 Task: Research Airbnb properties in Umm Salal Muammad, Qatar from 12th December, 2023 to 16th December, 2023 for 8 adults.8 bedrooms having 8 beds and 8 bathrooms. Property type can be house. Amenities needed are: wifi, TV, free parkinig on premises, gym, breakfast. Booking option can be shelf check-in. Look for 4 properties as per requirement.
Action: Mouse moved to (306, 130)
Screenshot: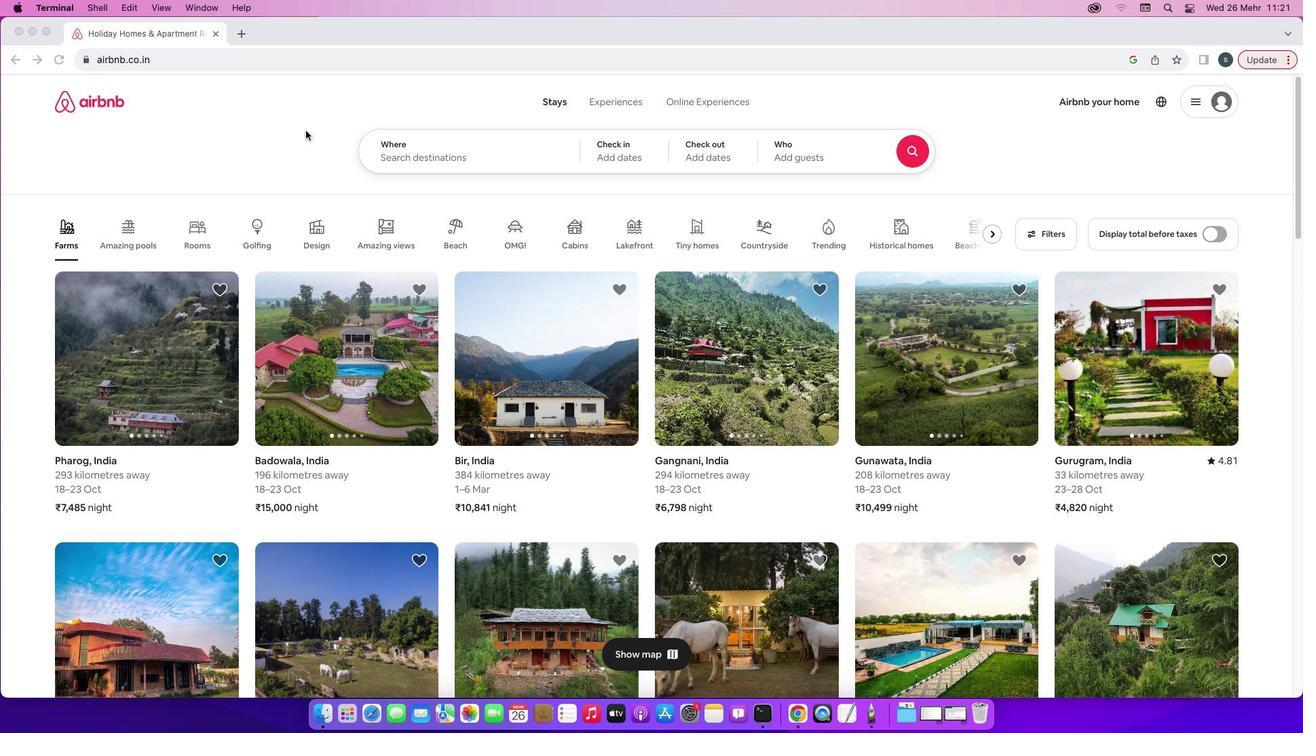 
Action: Mouse pressed left at (306, 130)
Screenshot: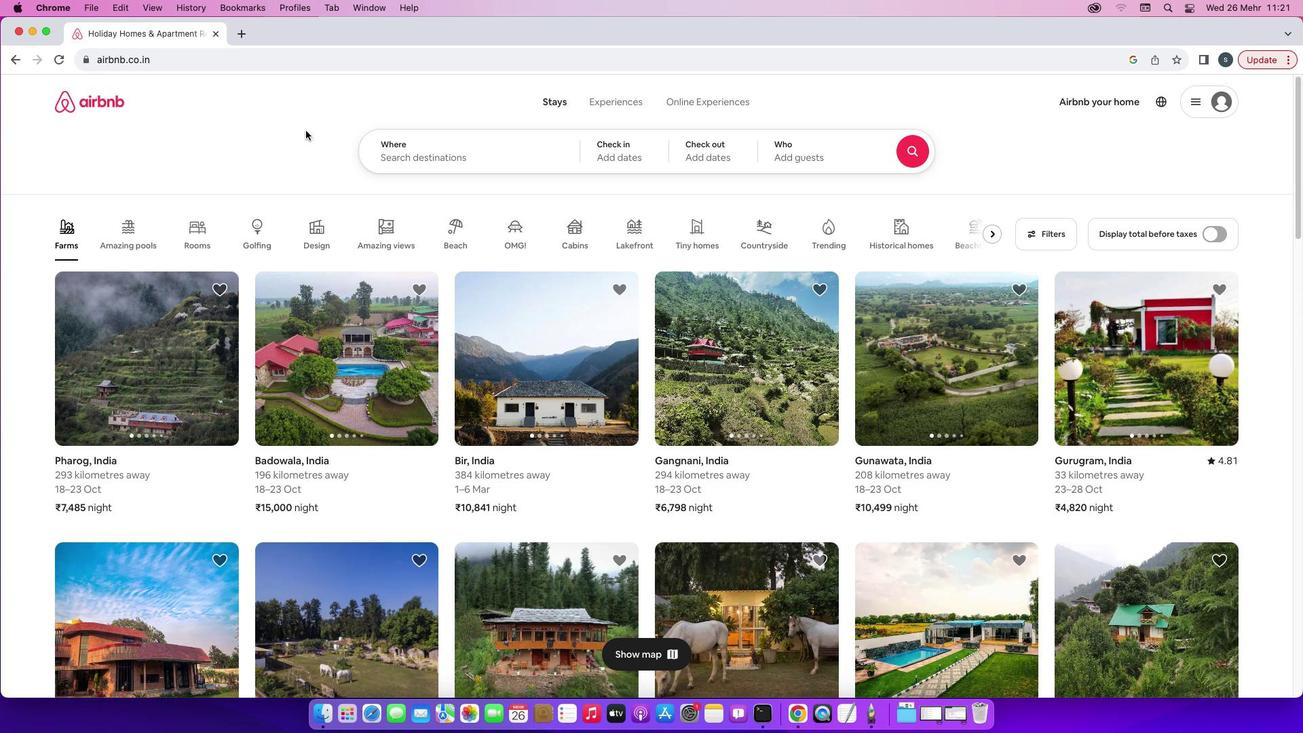
Action: Mouse moved to (445, 163)
Screenshot: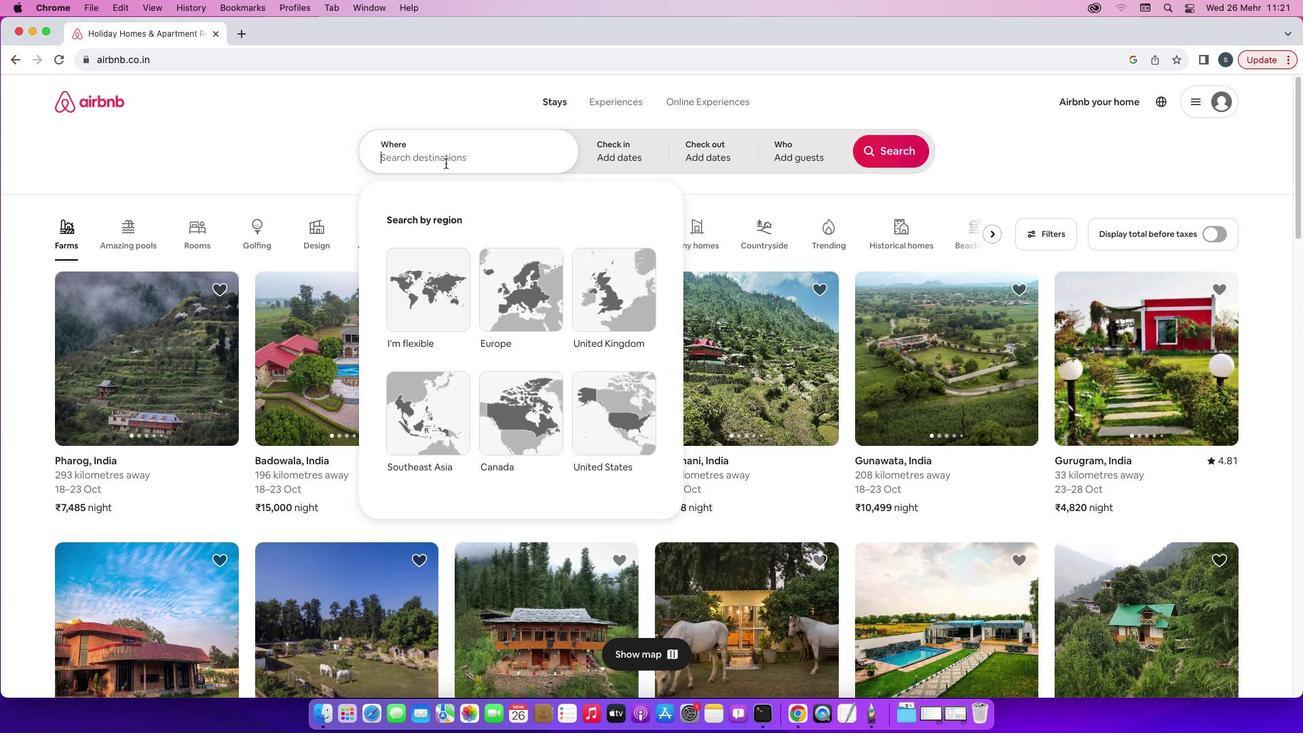 
Action: Mouse pressed left at (445, 163)
Screenshot: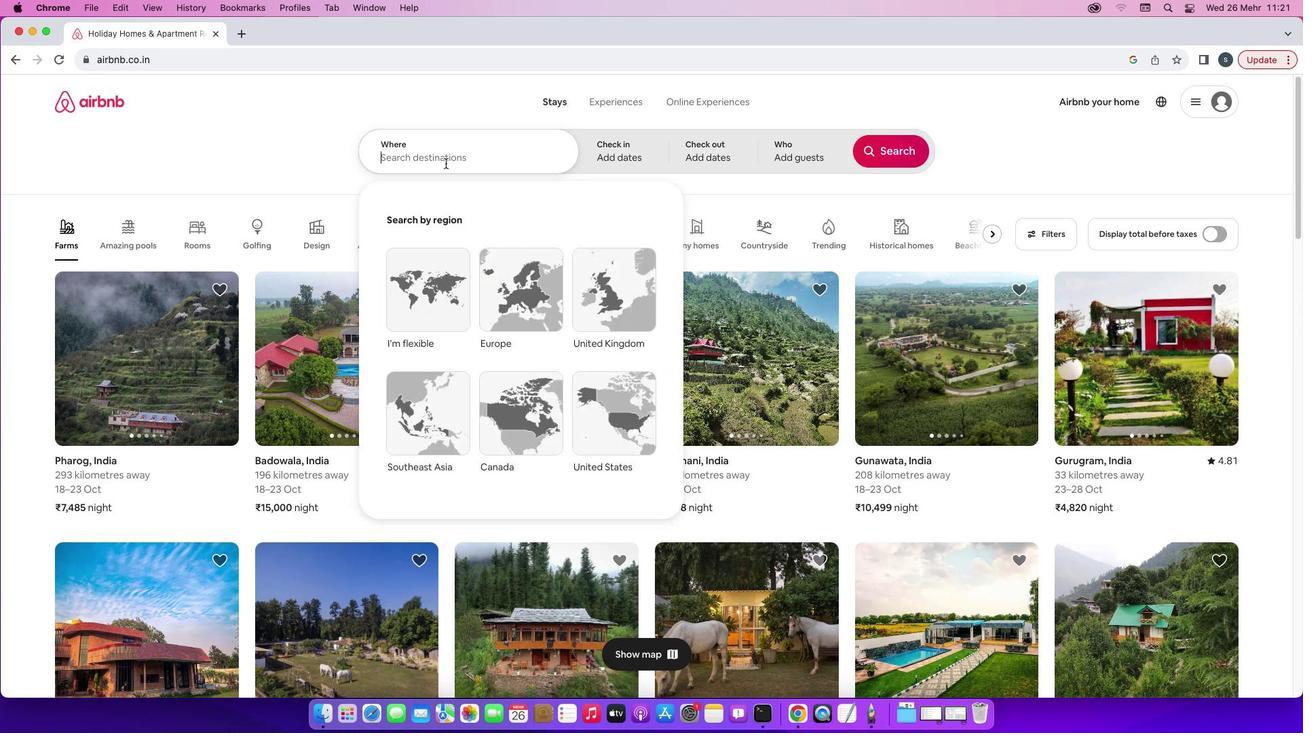 
Action: Mouse moved to (449, 161)
Screenshot: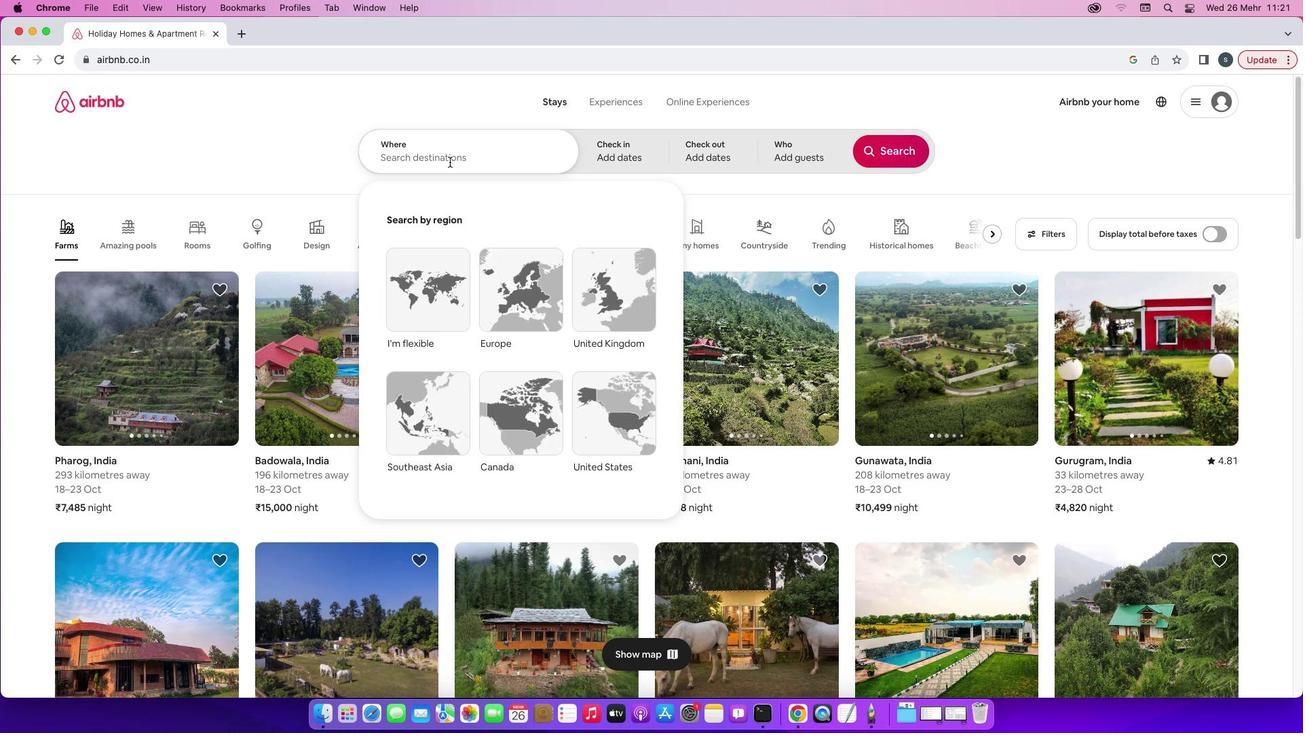
Action: Key pressed 'U'Key.caps_lock'm''m'Key.spaceKey.caps_lock'S'Key.caps_lock'a''l''a''l'Key.spaceKey.caps_lock'M'Key.caps_lock'u''/'Key.backspace'/'Key.backspaceKey.cmd_r'/'
Screenshot: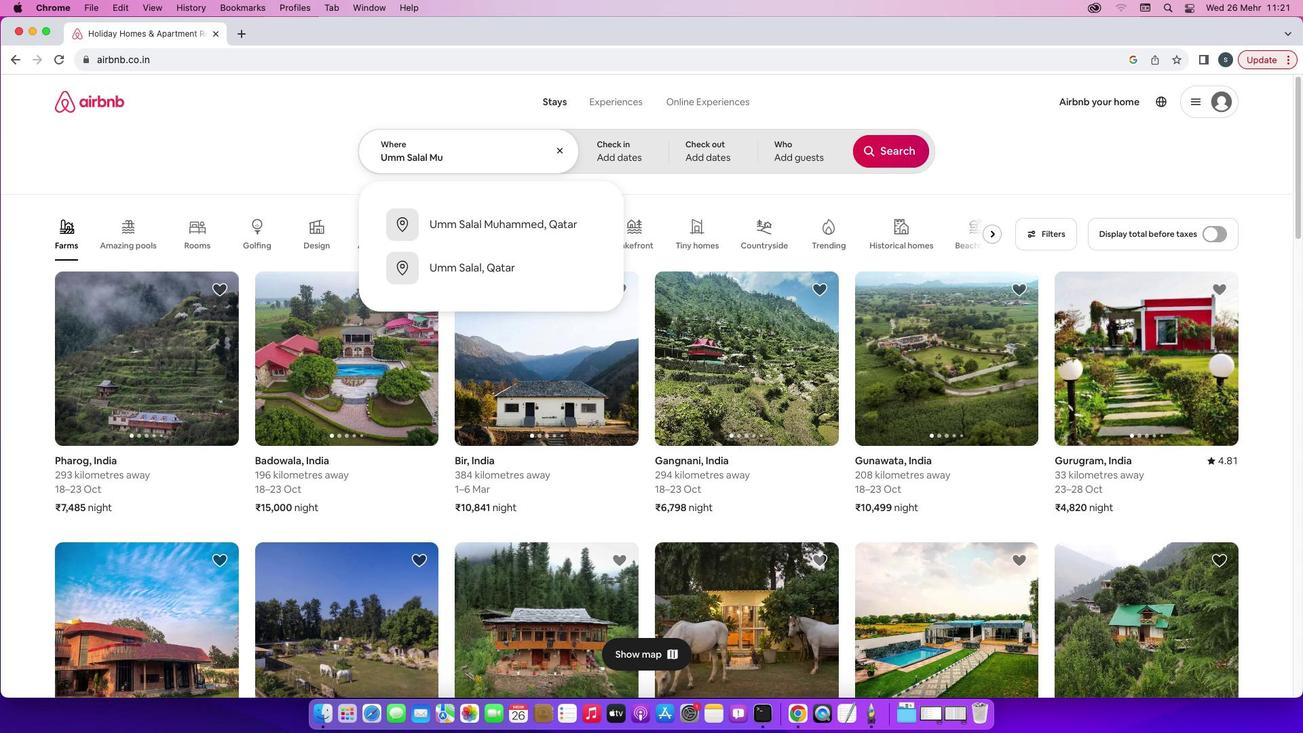 
Action: Mouse moved to (457, 165)
Screenshot: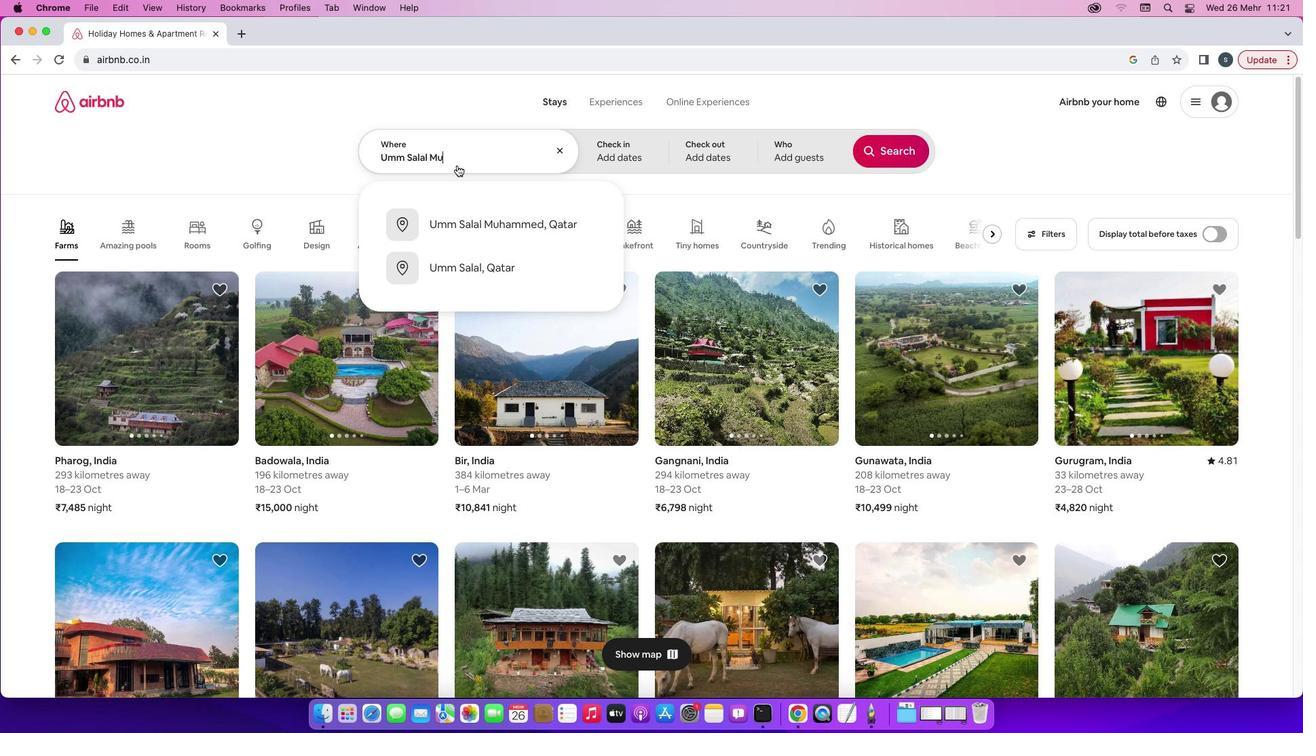 
Action: Key pressed Key.space
Screenshot: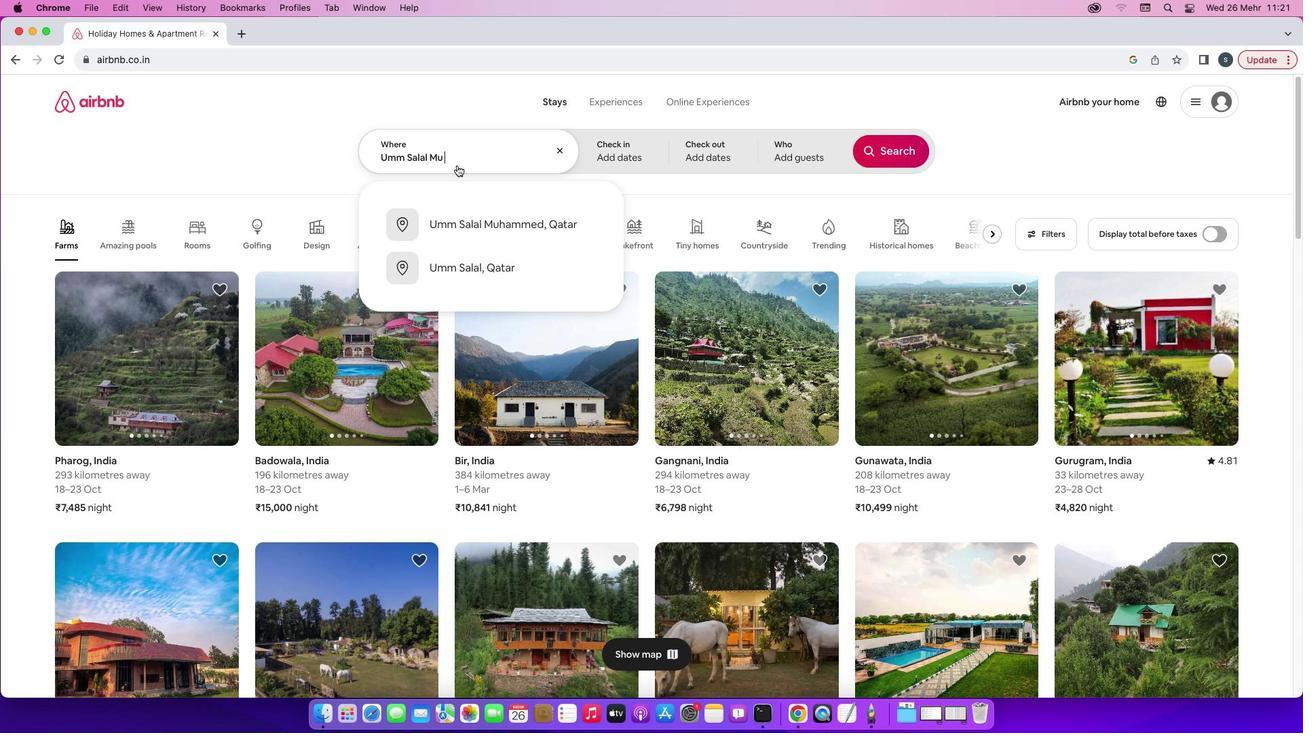 
Action: Mouse moved to (457, 165)
Screenshot: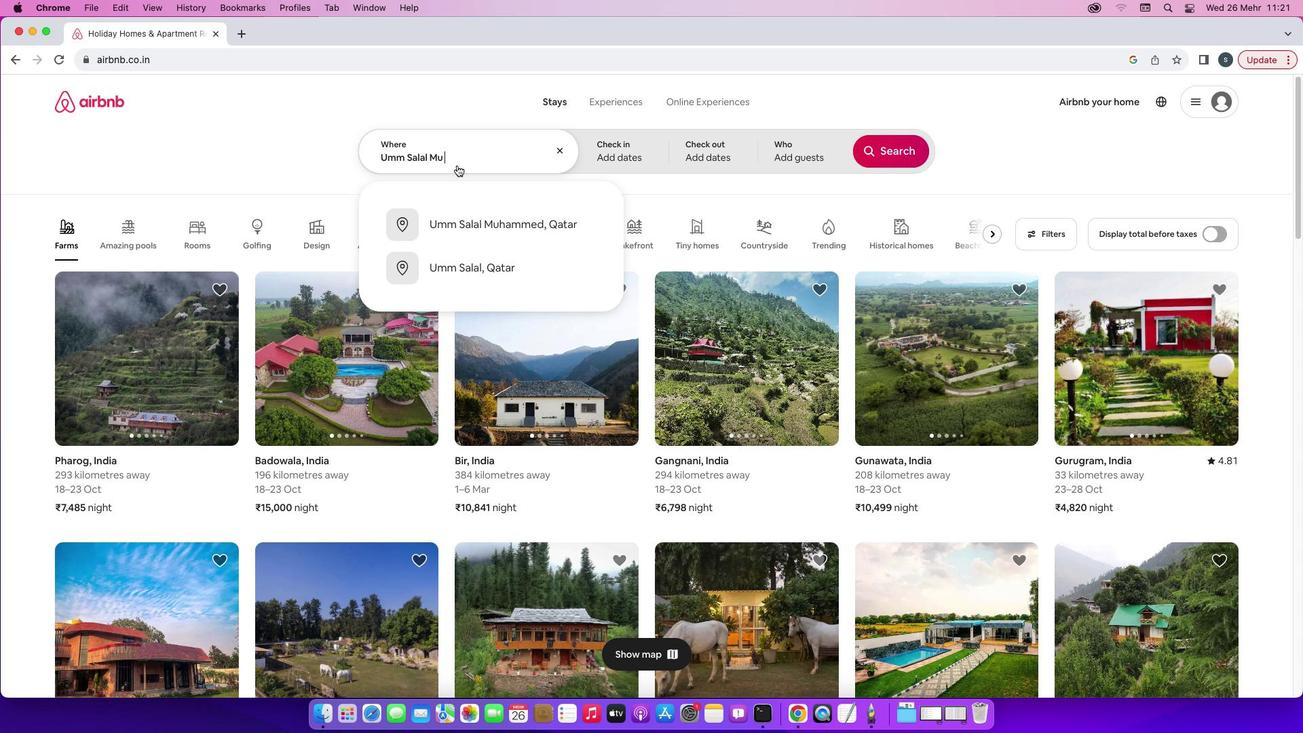 
Action: Key pressed 'a''m''m''a''d'','Key.caps_lock'Q'Key.caps_lock'a''t''a''r'
Screenshot: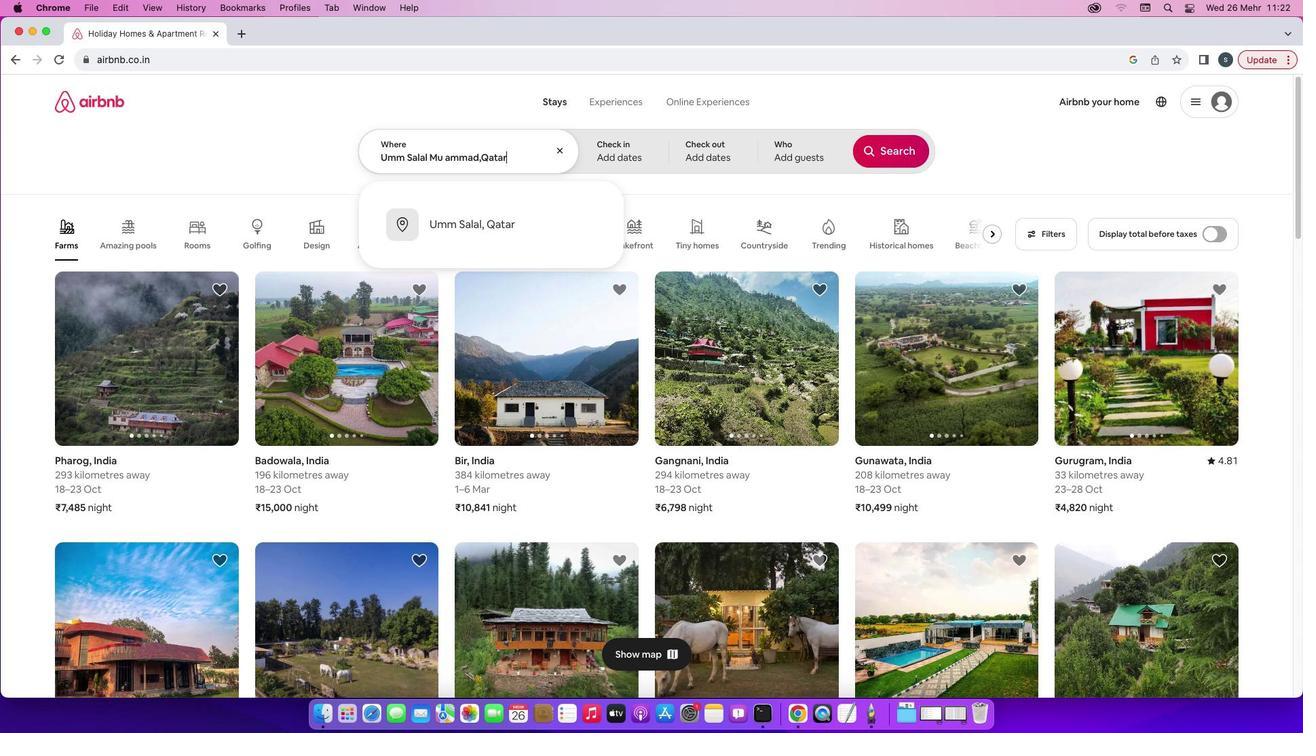 
Action: Mouse moved to (450, 223)
Screenshot: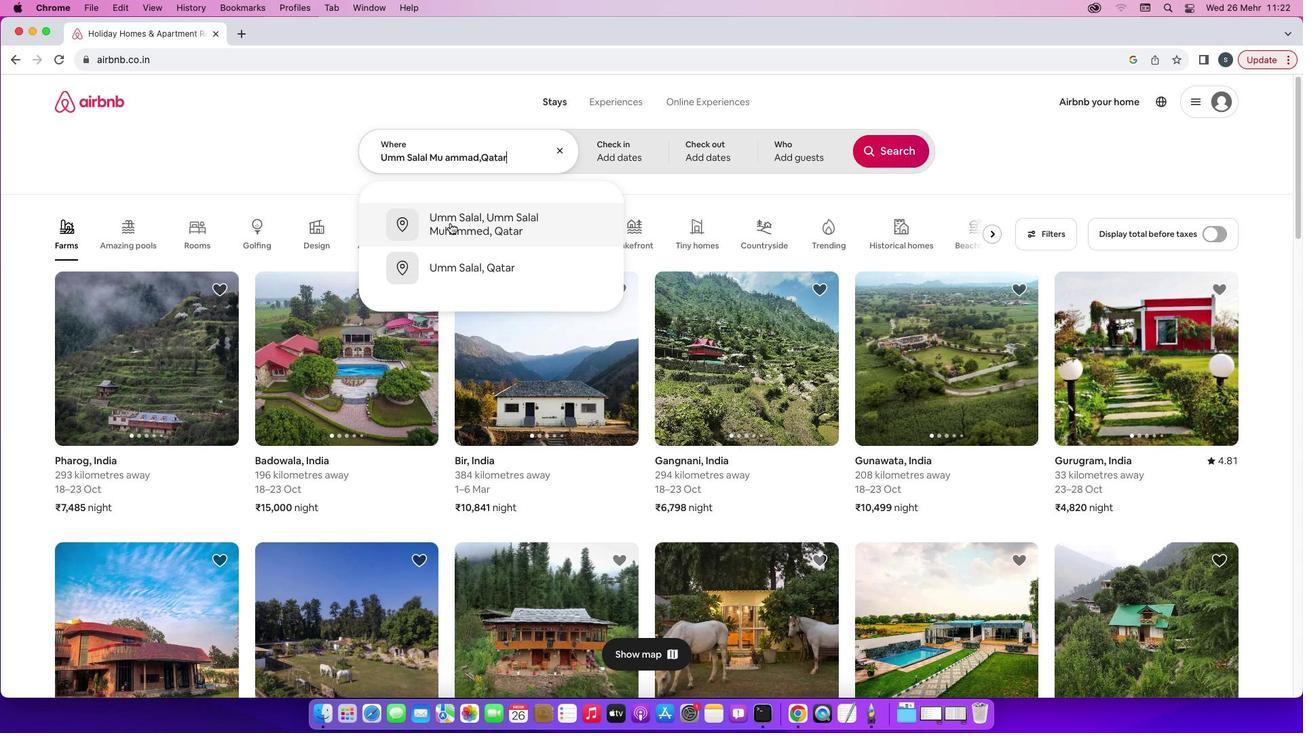 
Action: Mouse pressed left at (450, 223)
Screenshot: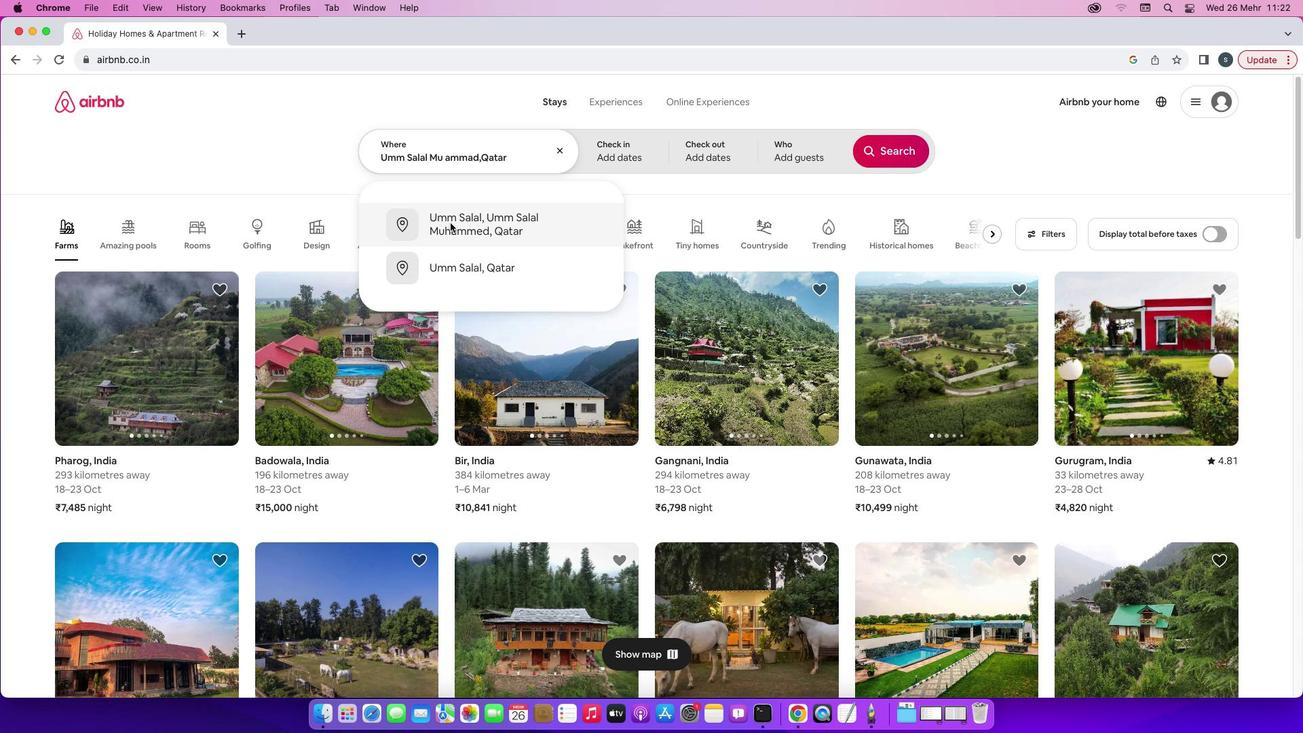 
Action: Mouse moved to (886, 258)
Screenshot: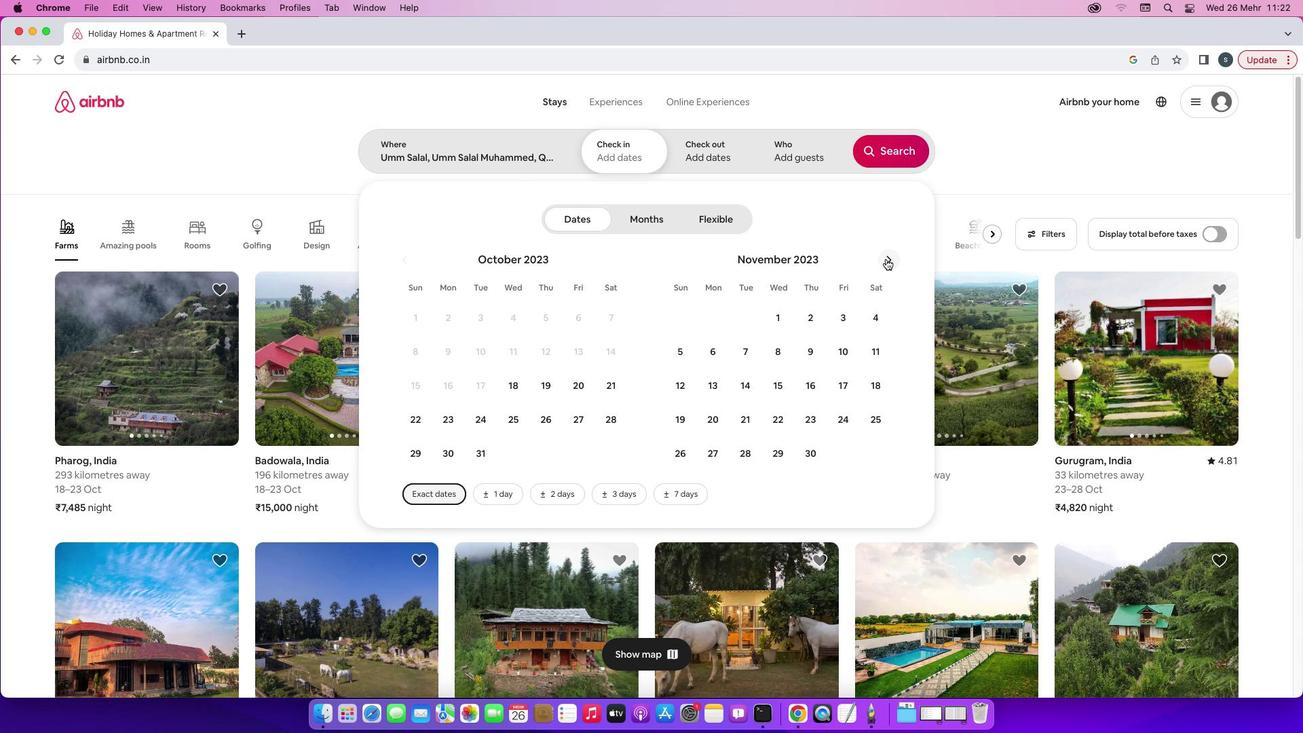 
Action: Mouse pressed left at (886, 258)
Screenshot: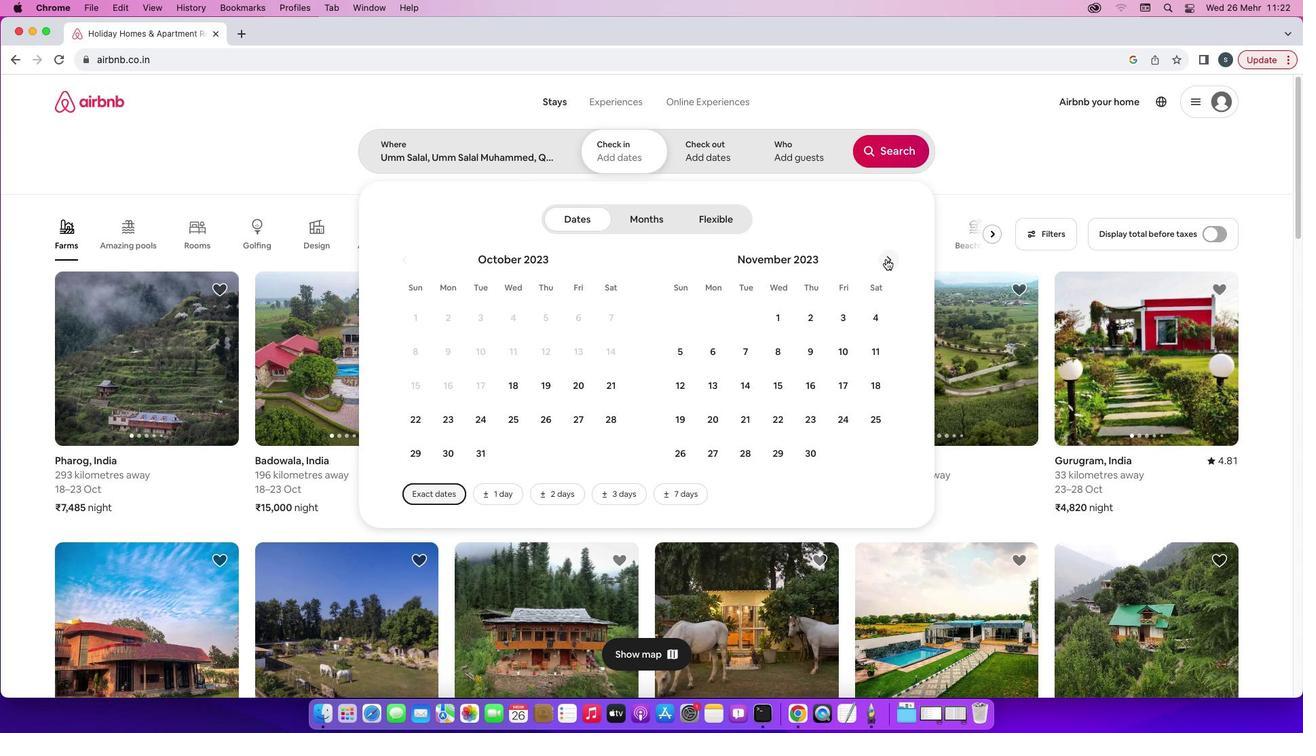 
Action: Mouse moved to (751, 378)
Screenshot: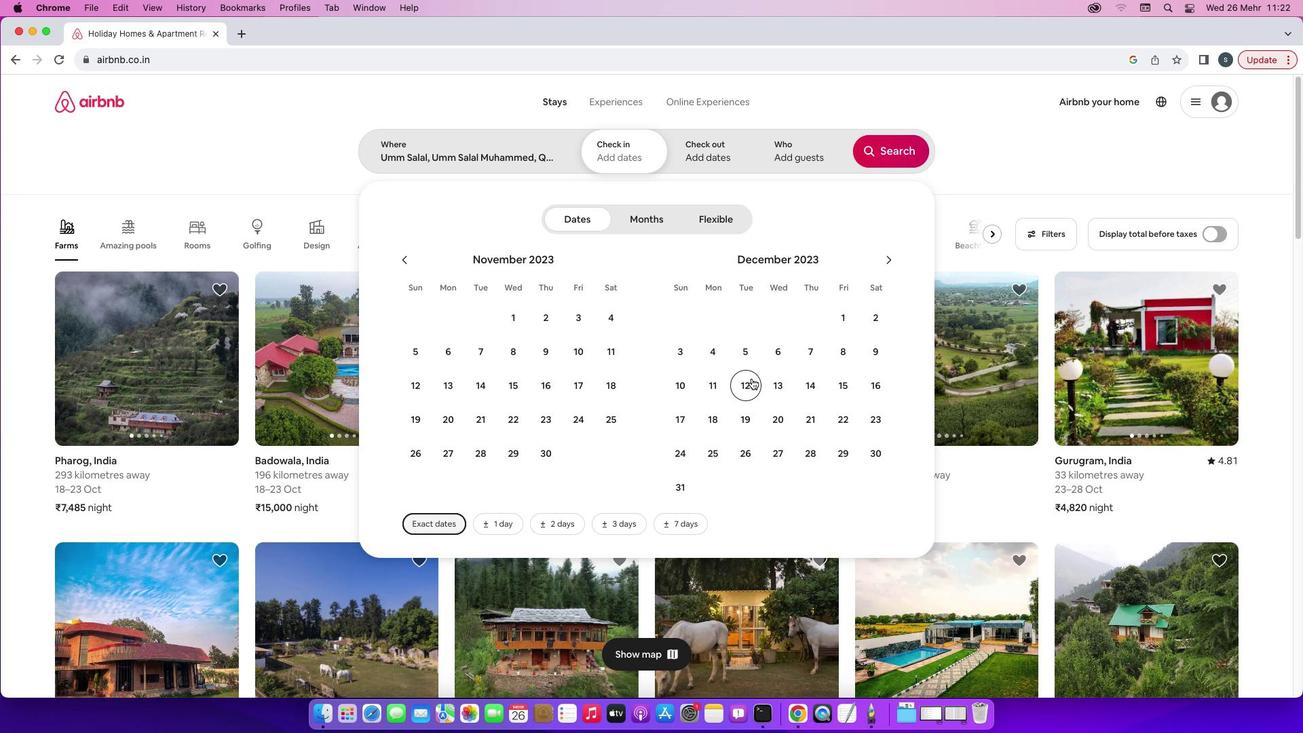 
Action: Mouse pressed left at (751, 378)
Screenshot: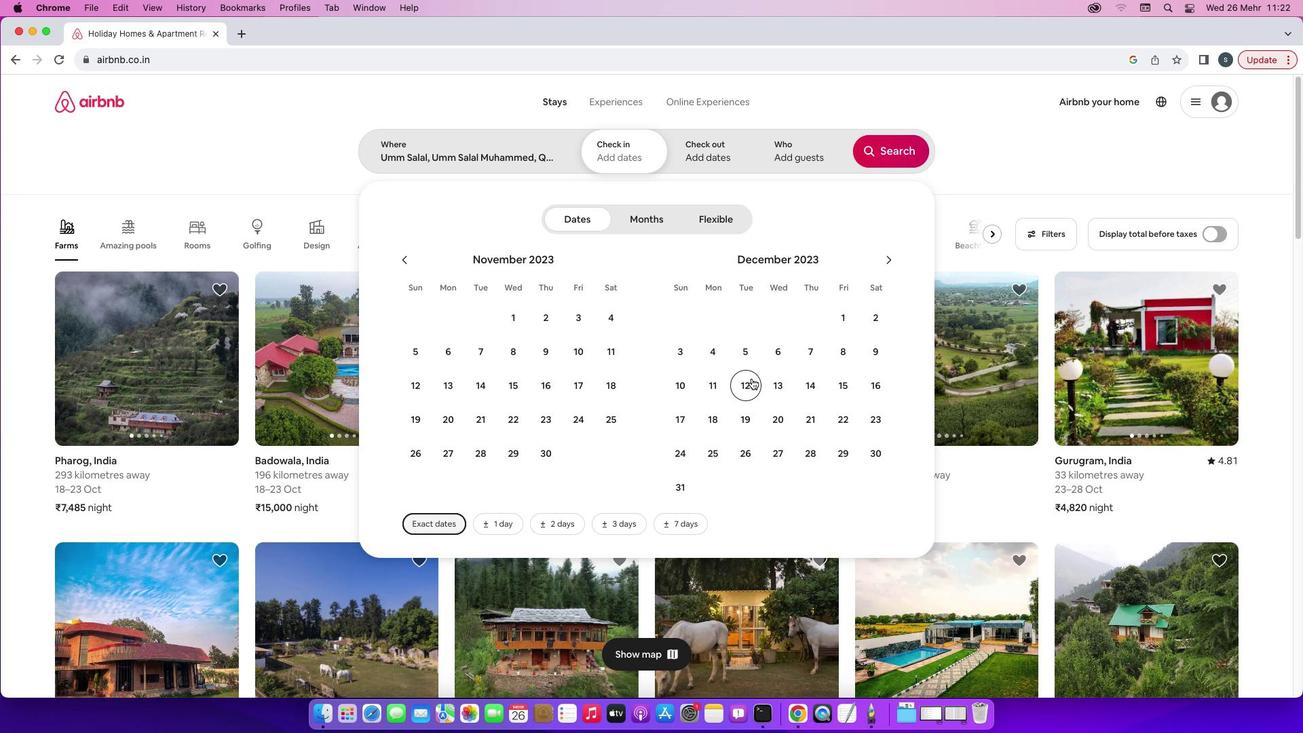 
Action: Mouse moved to (880, 386)
Screenshot: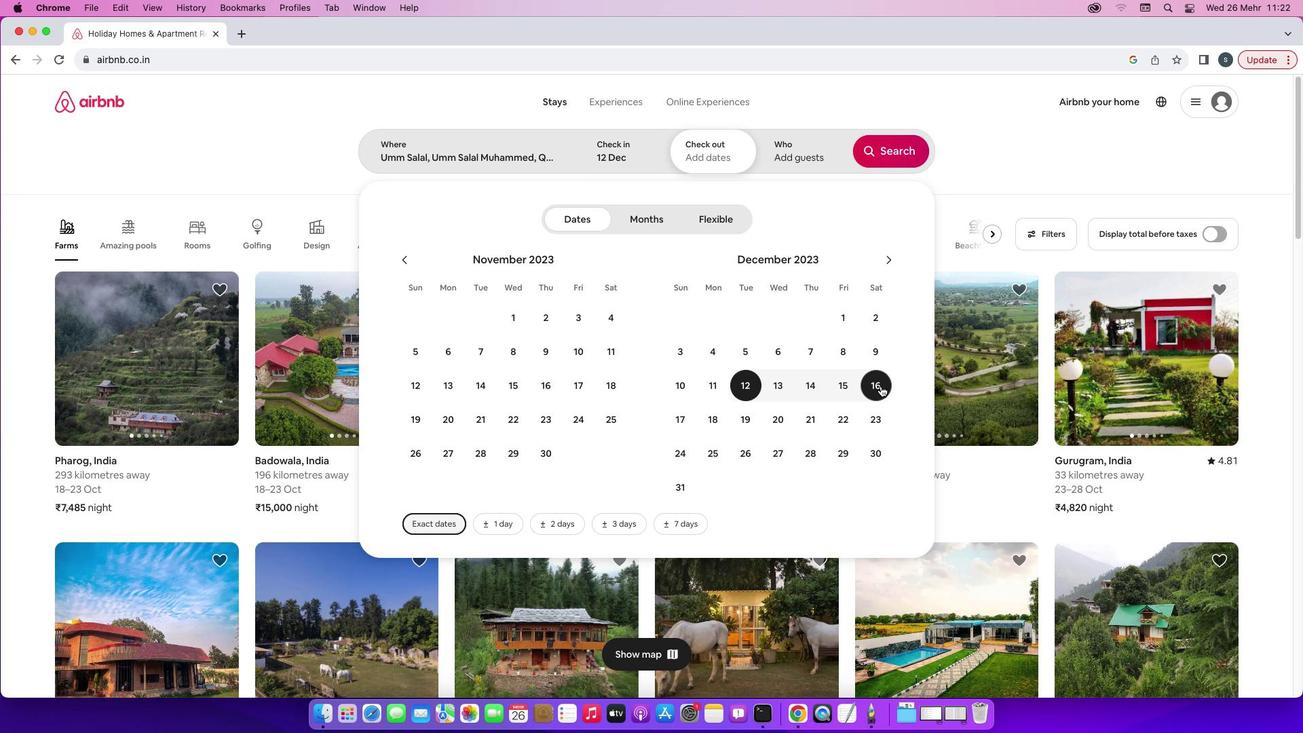 
Action: Mouse pressed left at (880, 386)
Screenshot: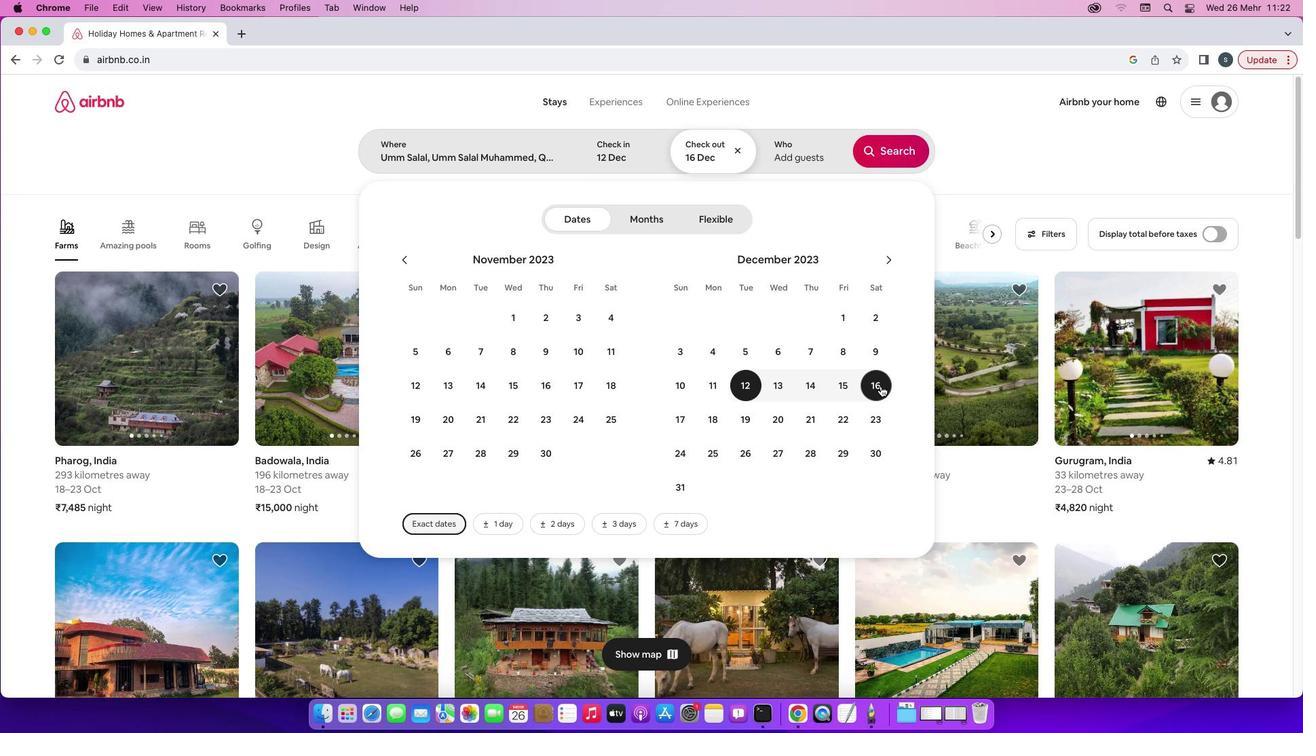 
Action: Mouse moved to (809, 163)
Screenshot: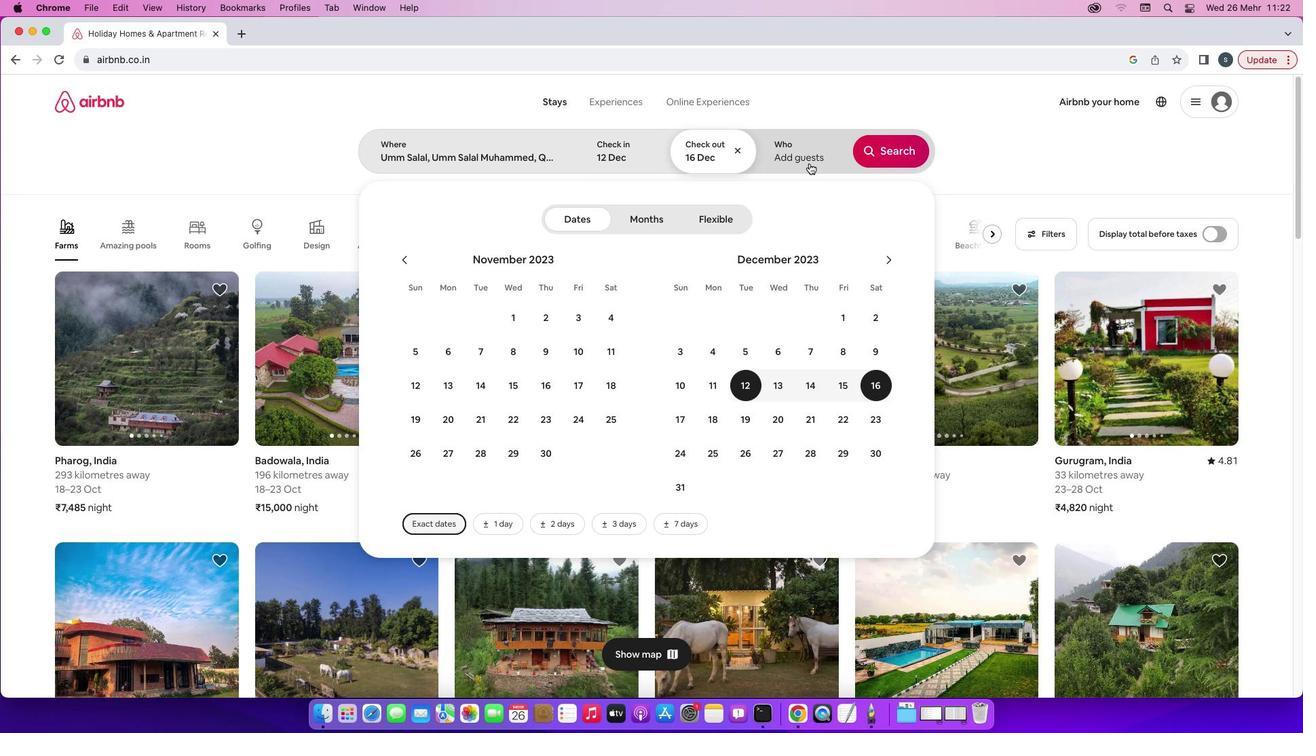 
Action: Mouse pressed left at (809, 163)
Screenshot: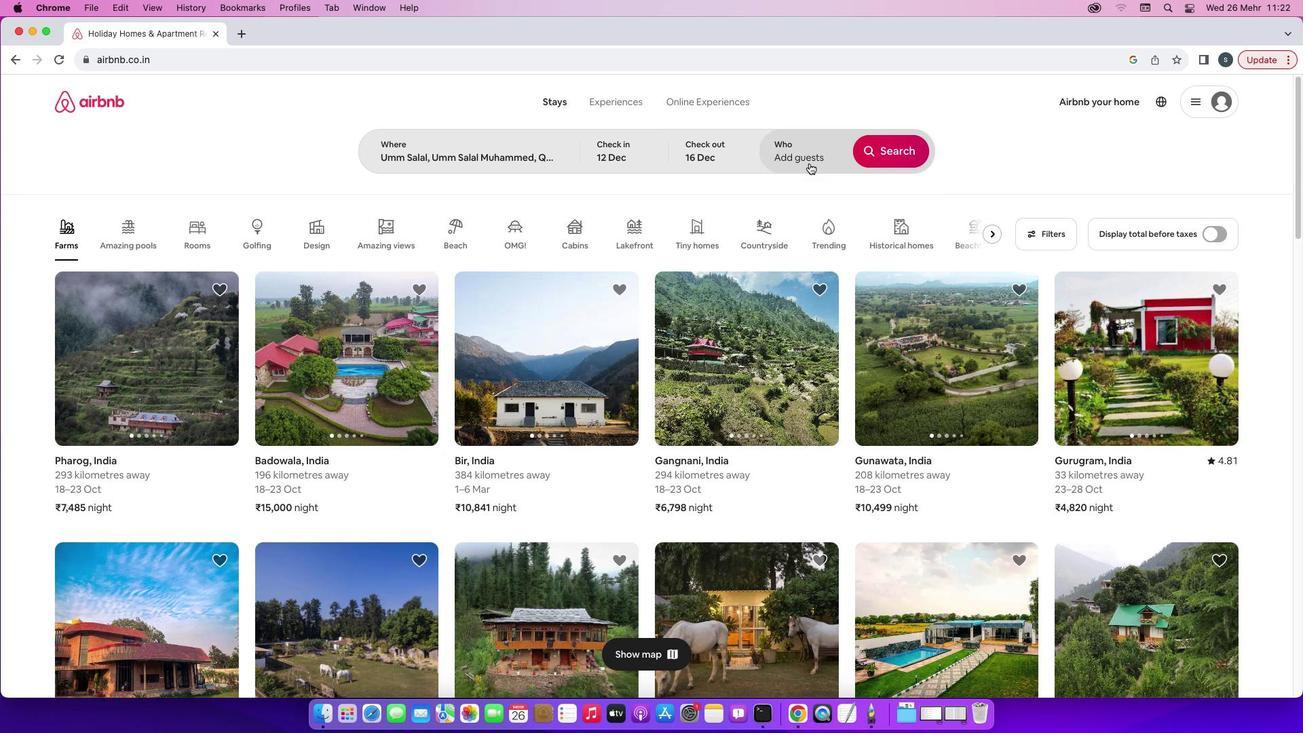 
Action: Mouse moved to (895, 224)
Screenshot: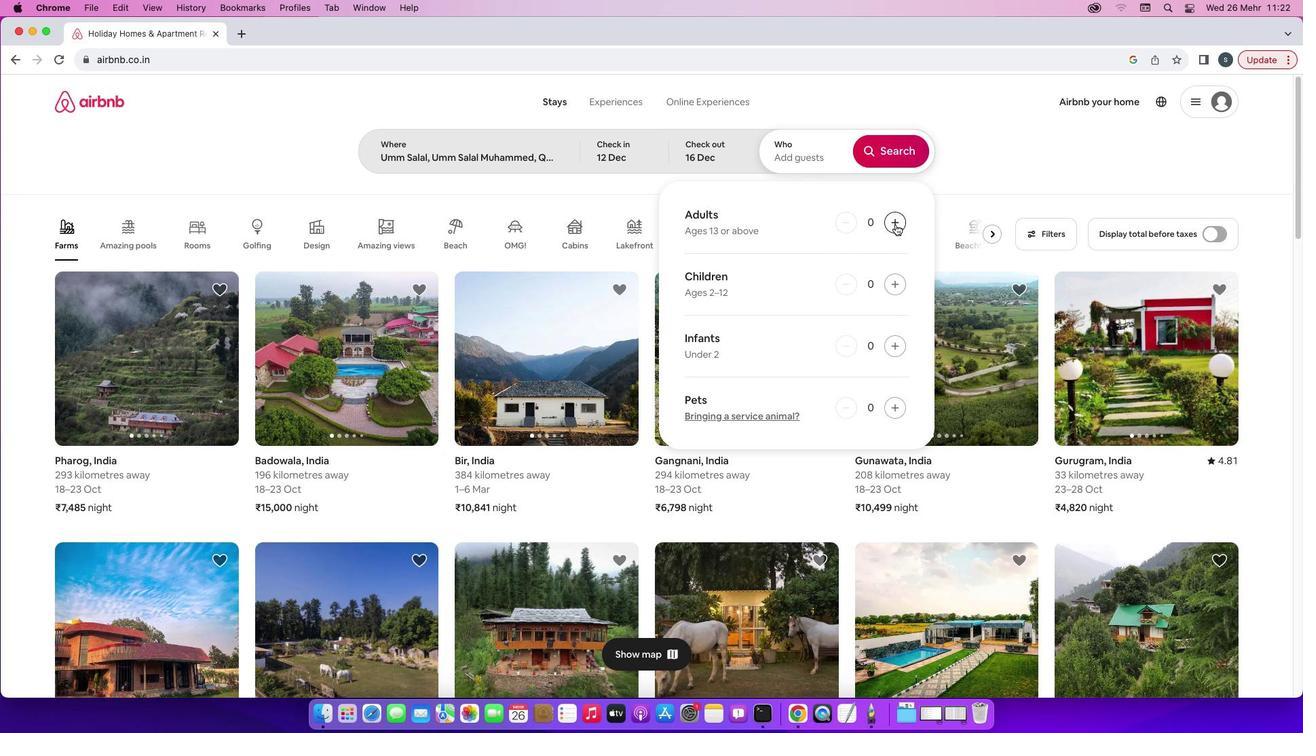 
Action: Mouse pressed left at (895, 224)
Screenshot: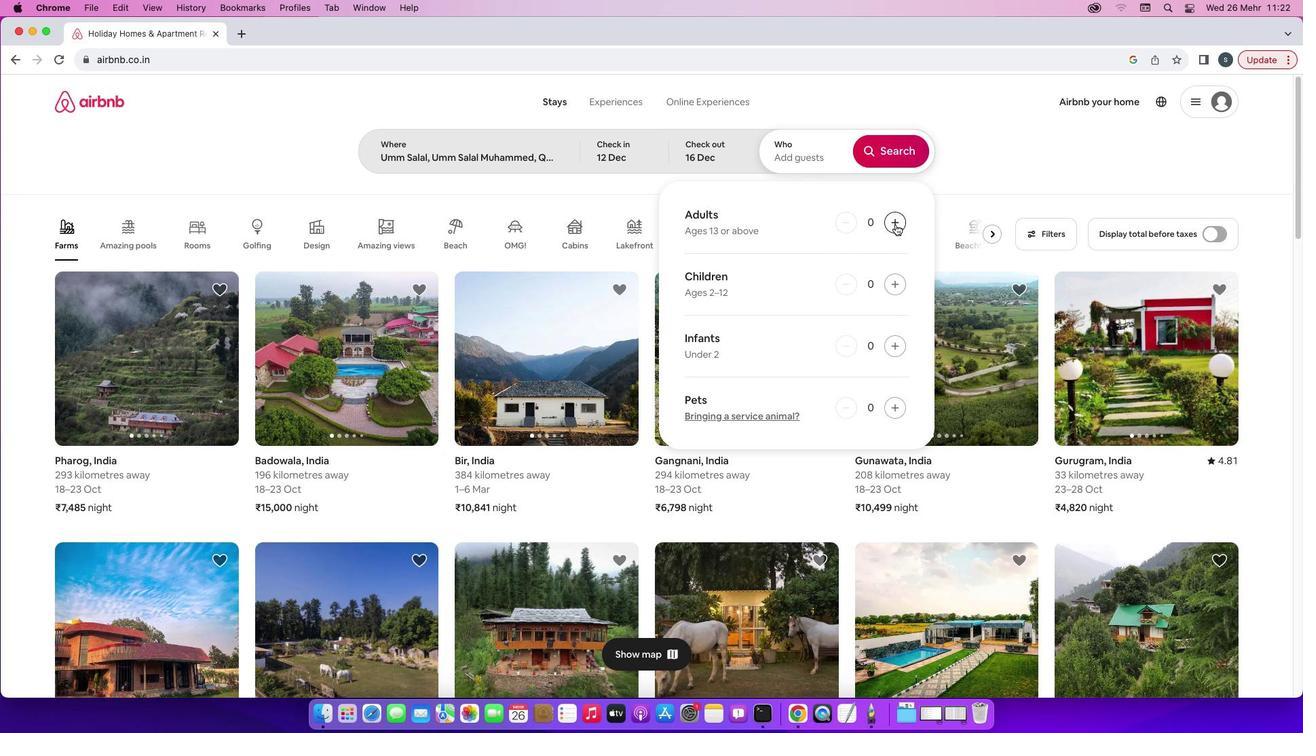 
Action: Mouse moved to (895, 223)
Screenshot: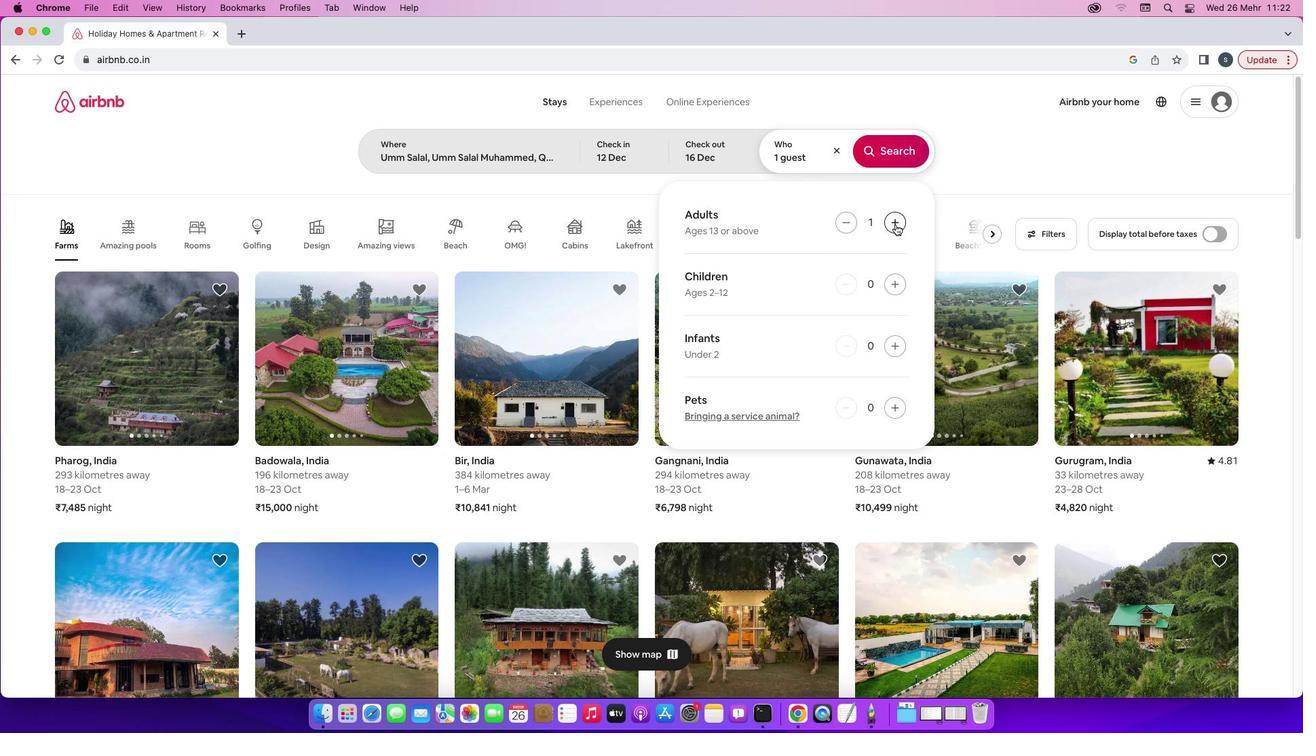 
Action: Mouse pressed left at (895, 223)
Screenshot: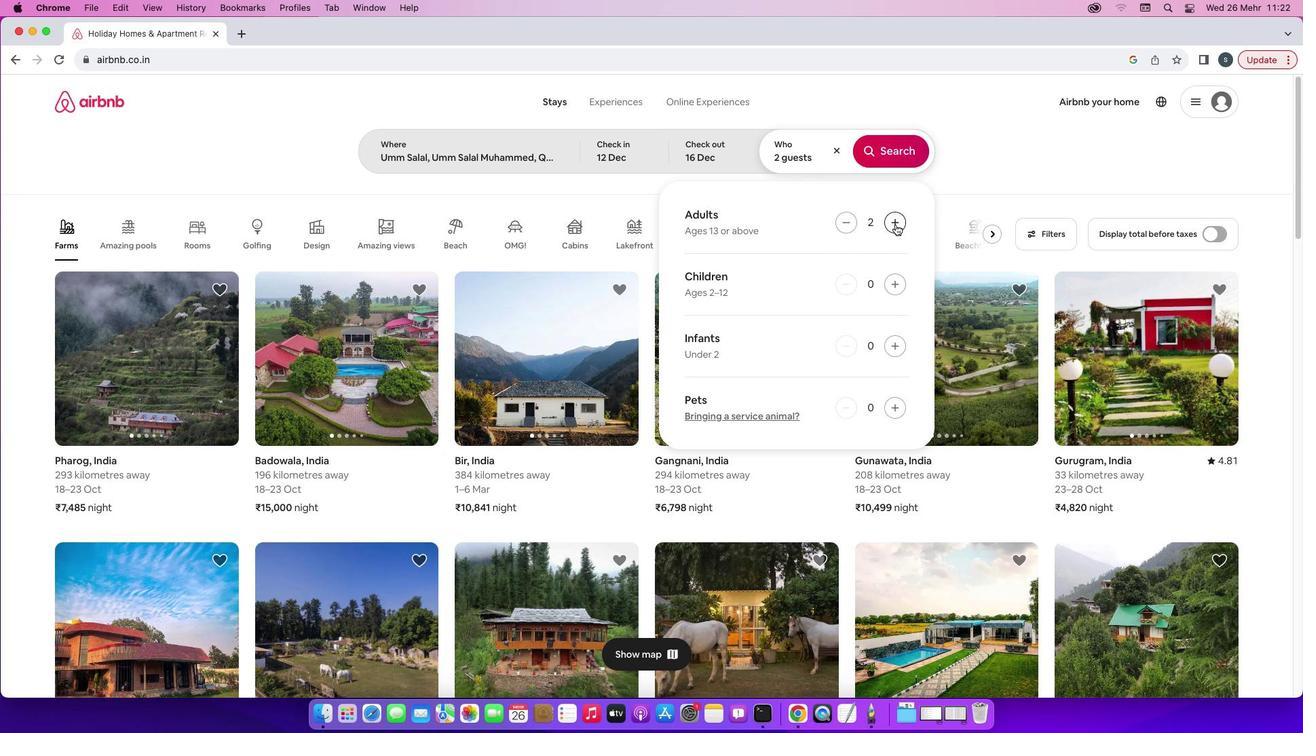 
Action: Mouse pressed left at (895, 223)
Screenshot: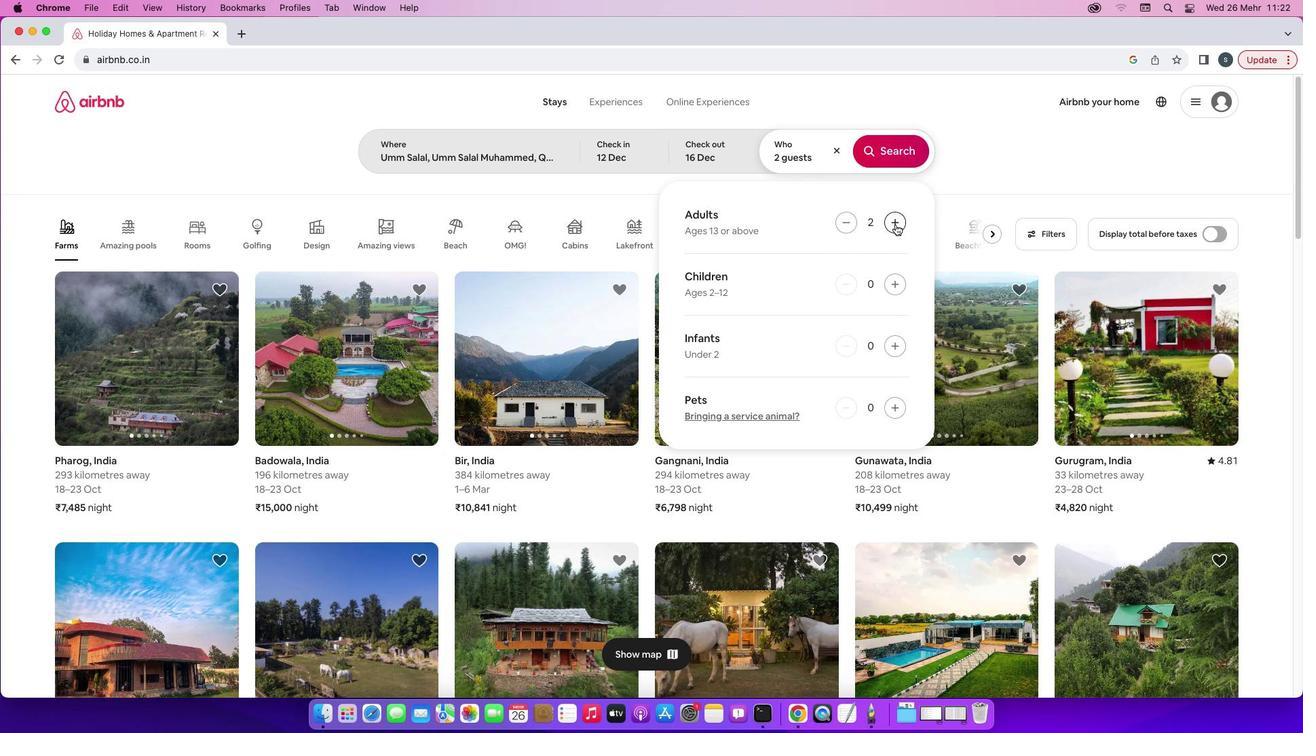 
Action: Mouse pressed left at (895, 223)
Screenshot: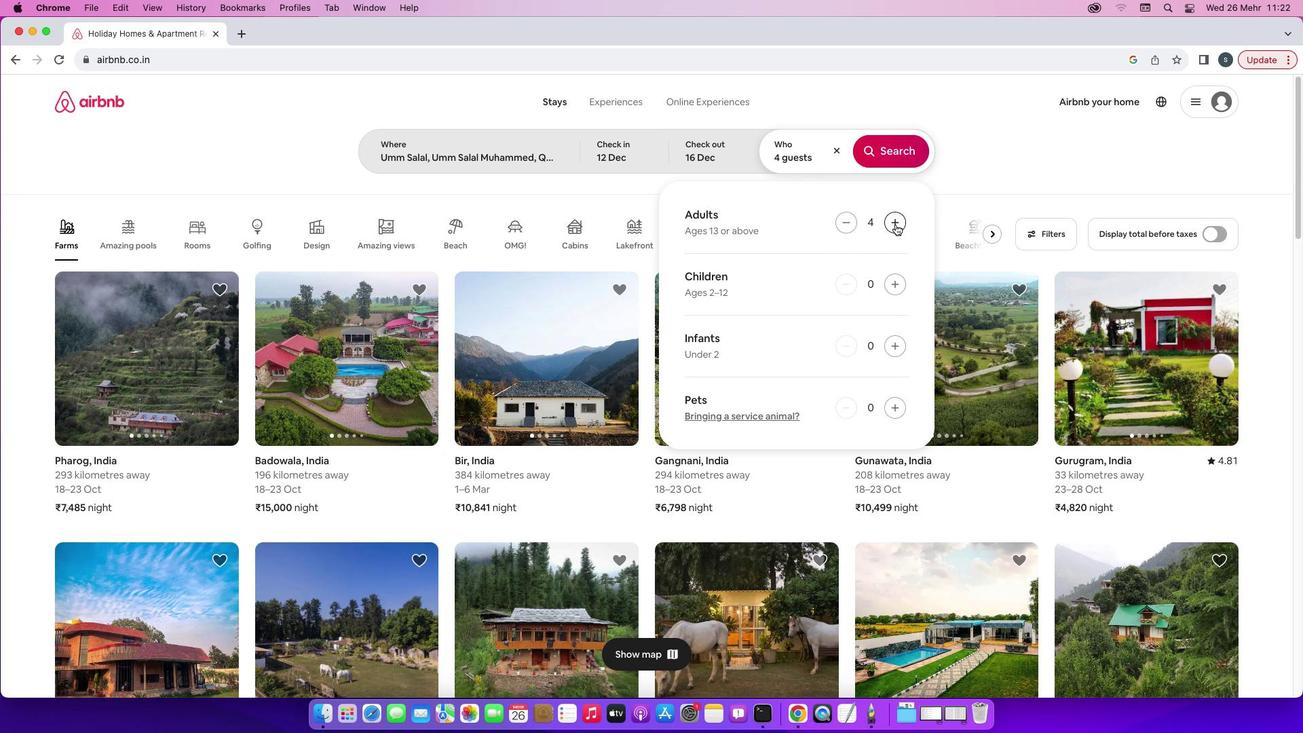 
Action: Mouse pressed left at (895, 223)
Screenshot: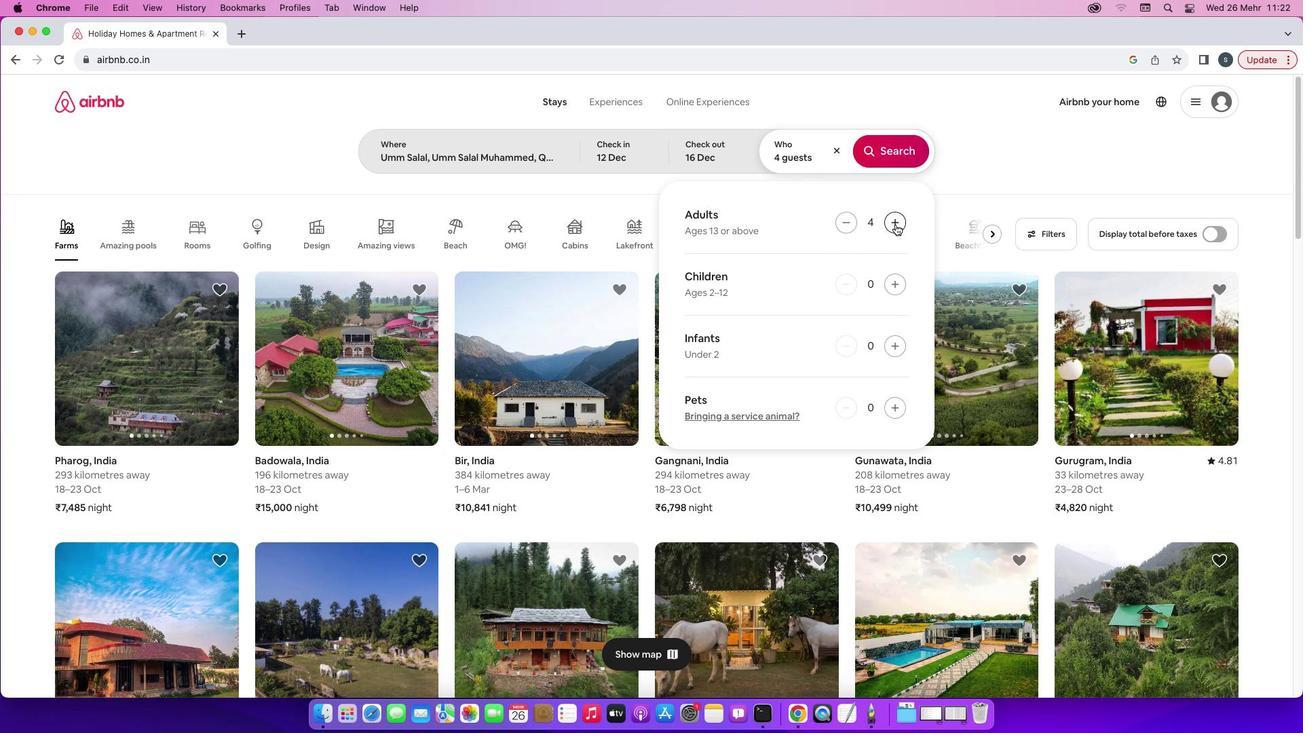 
Action: Mouse pressed left at (895, 223)
Screenshot: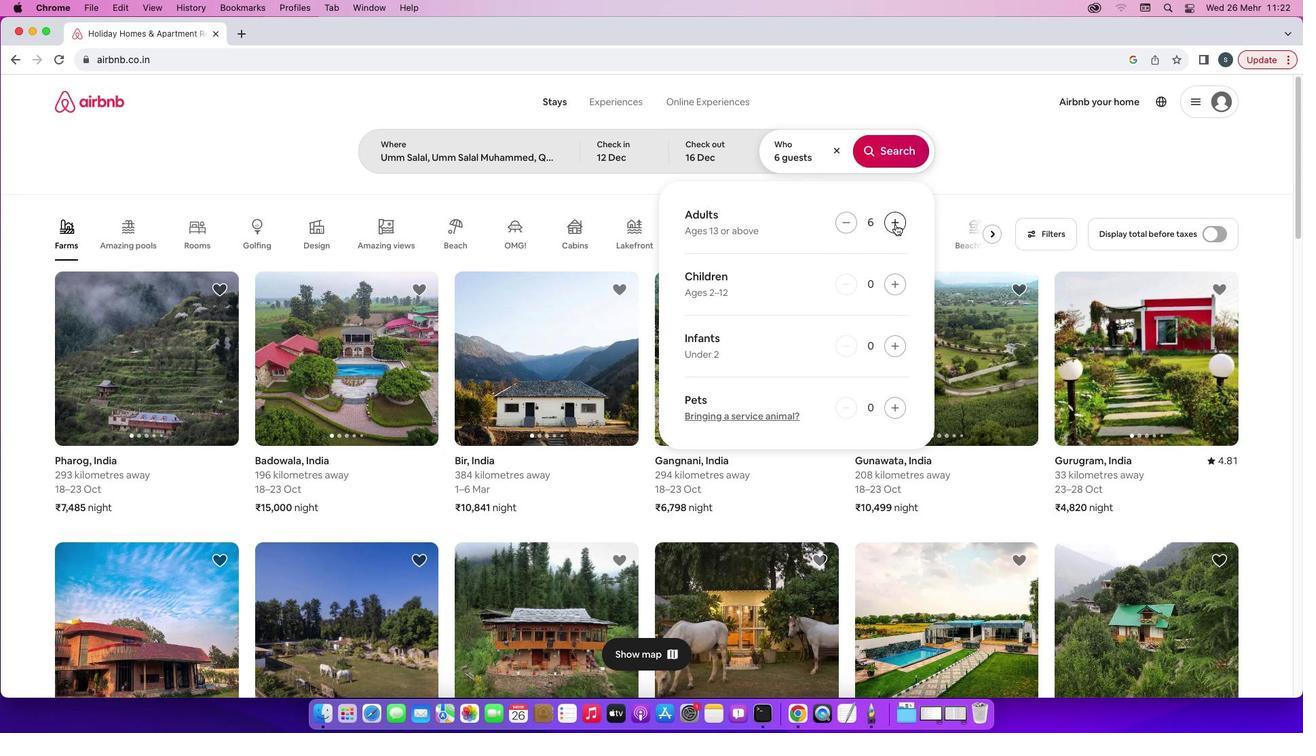 
Action: Mouse pressed left at (895, 223)
Screenshot: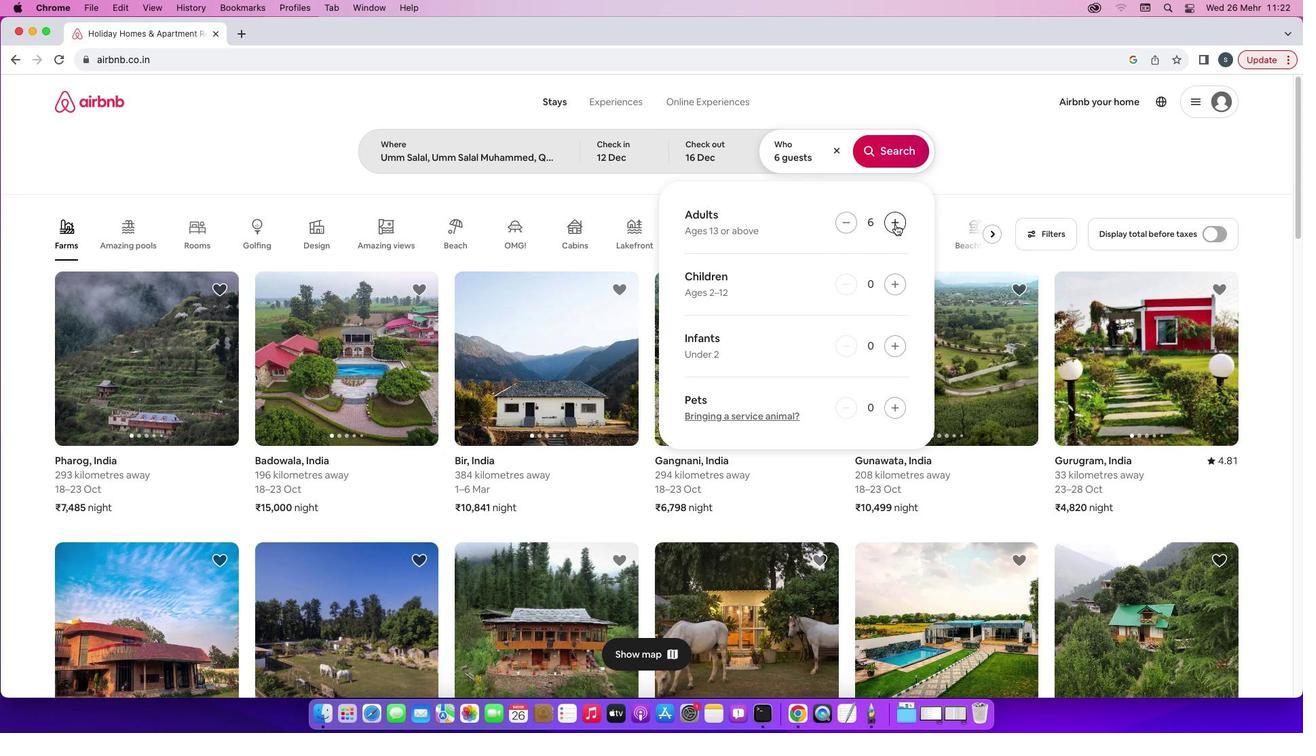 
Action: Mouse pressed left at (895, 223)
Screenshot: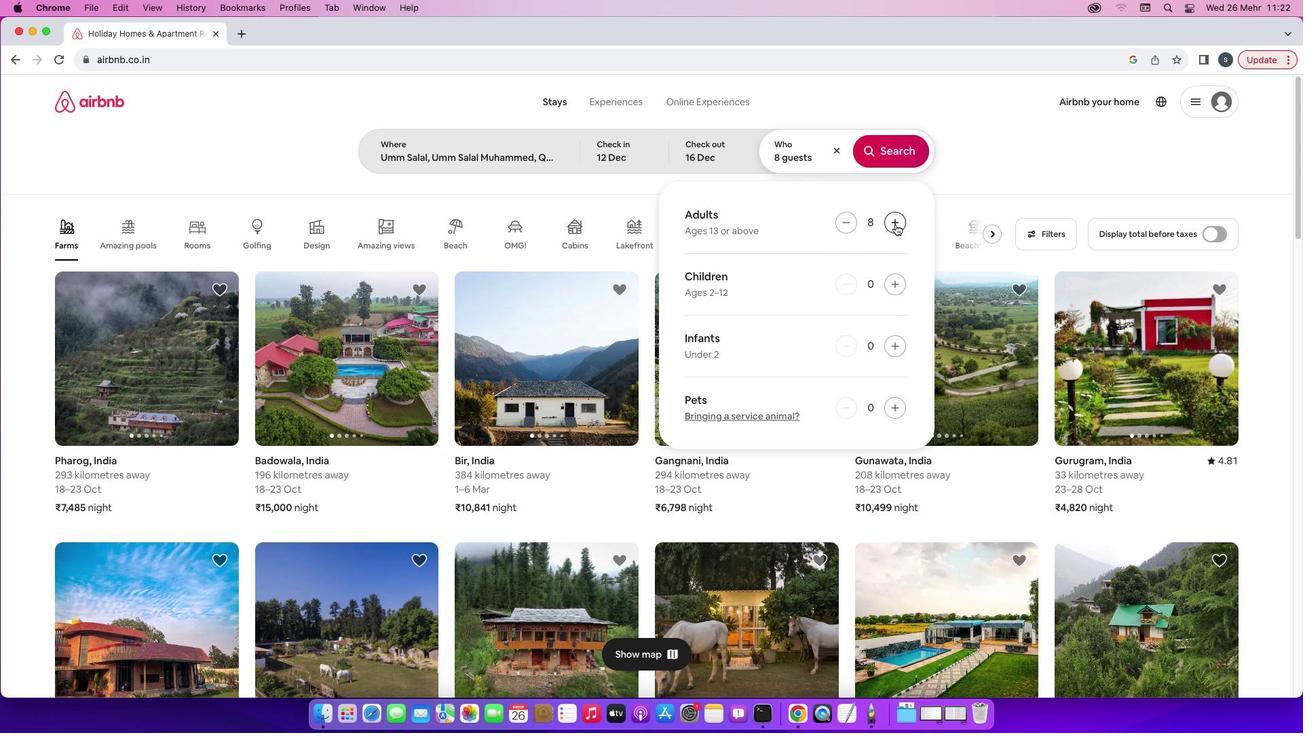 
Action: Mouse moved to (874, 150)
Screenshot: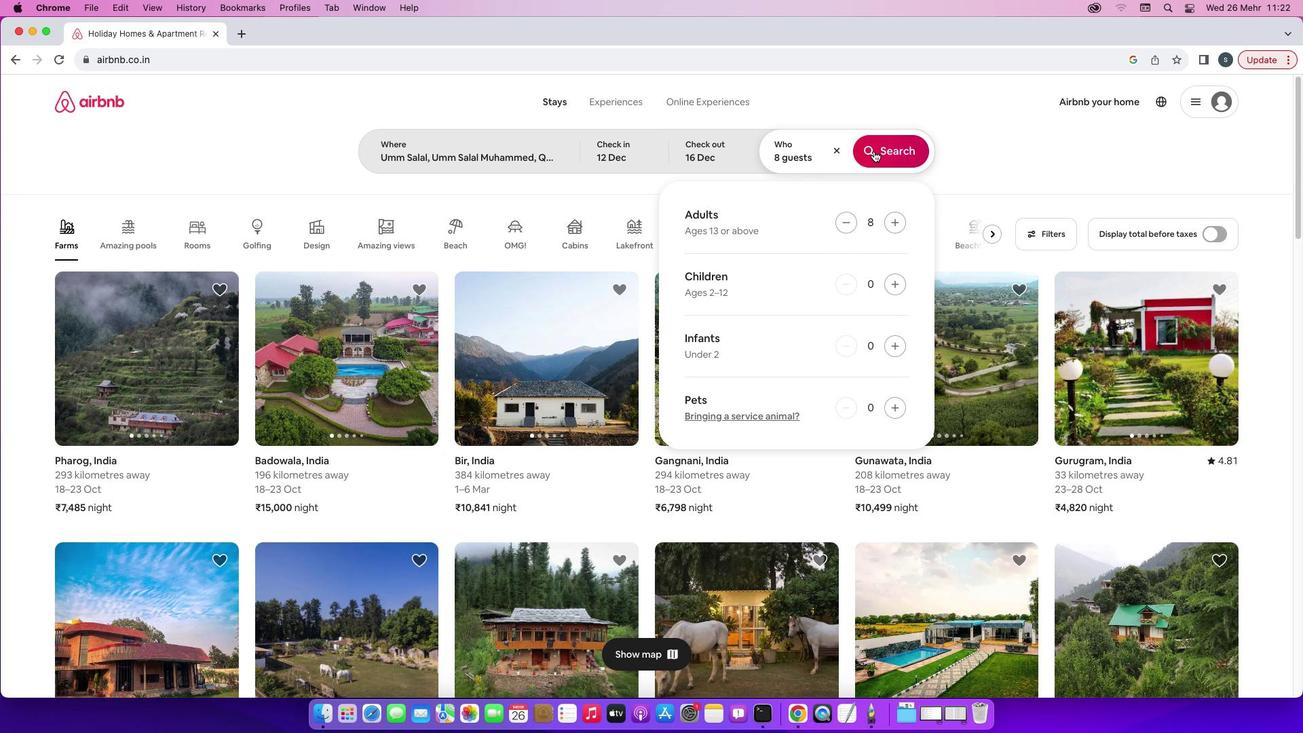 
Action: Mouse pressed left at (874, 150)
Screenshot: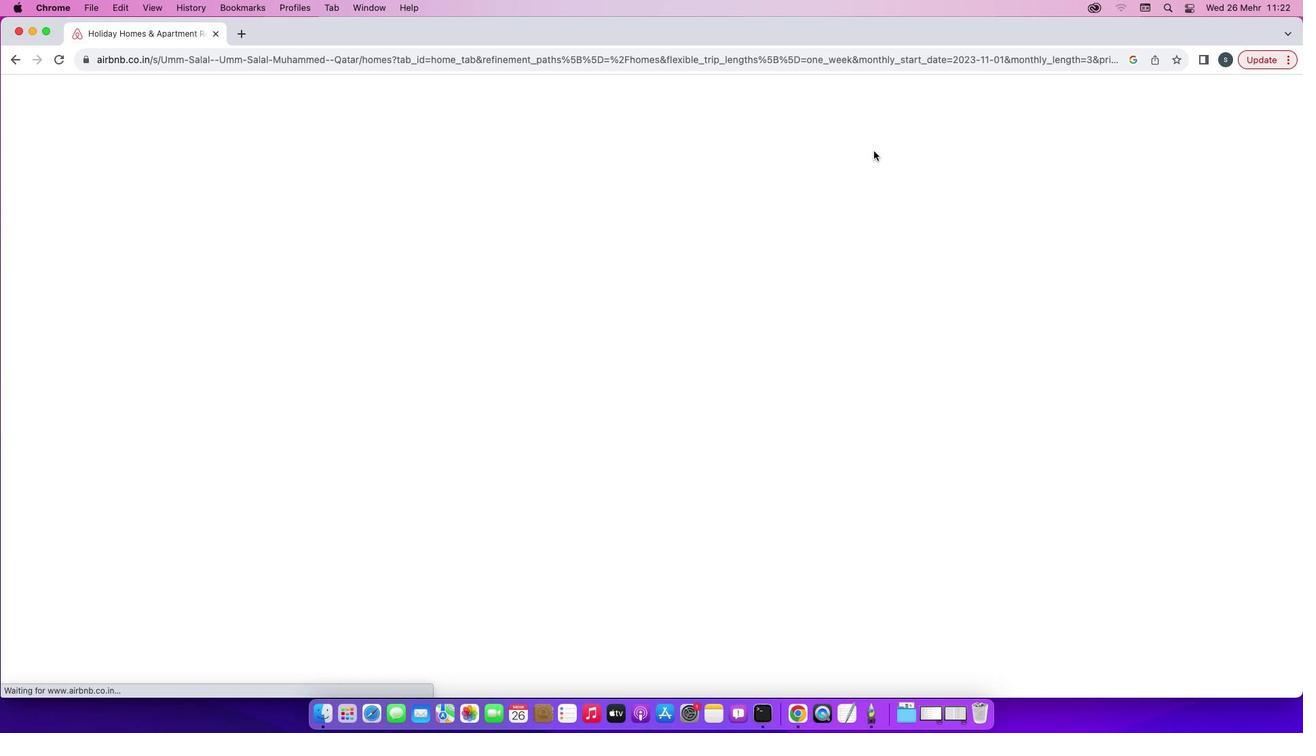
Action: Mouse moved to (1073, 157)
Screenshot: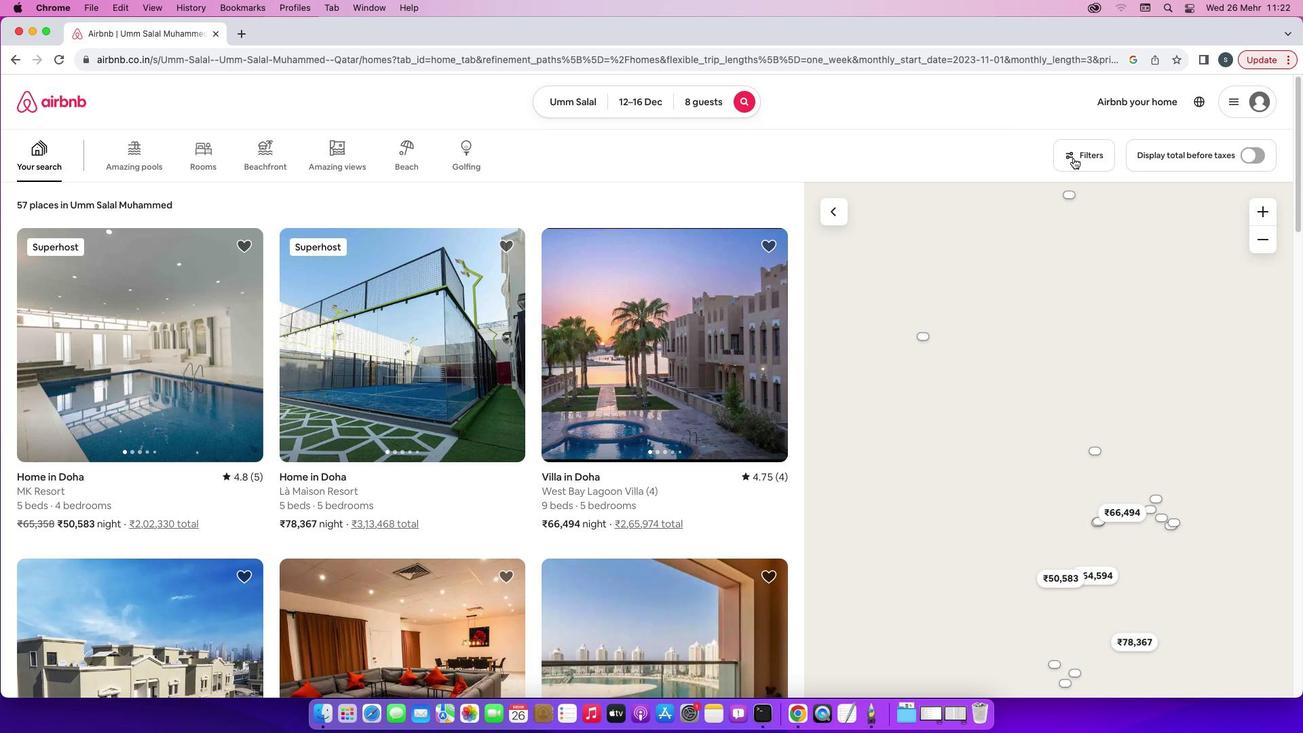 
Action: Mouse pressed left at (1073, 157)
Screenshot: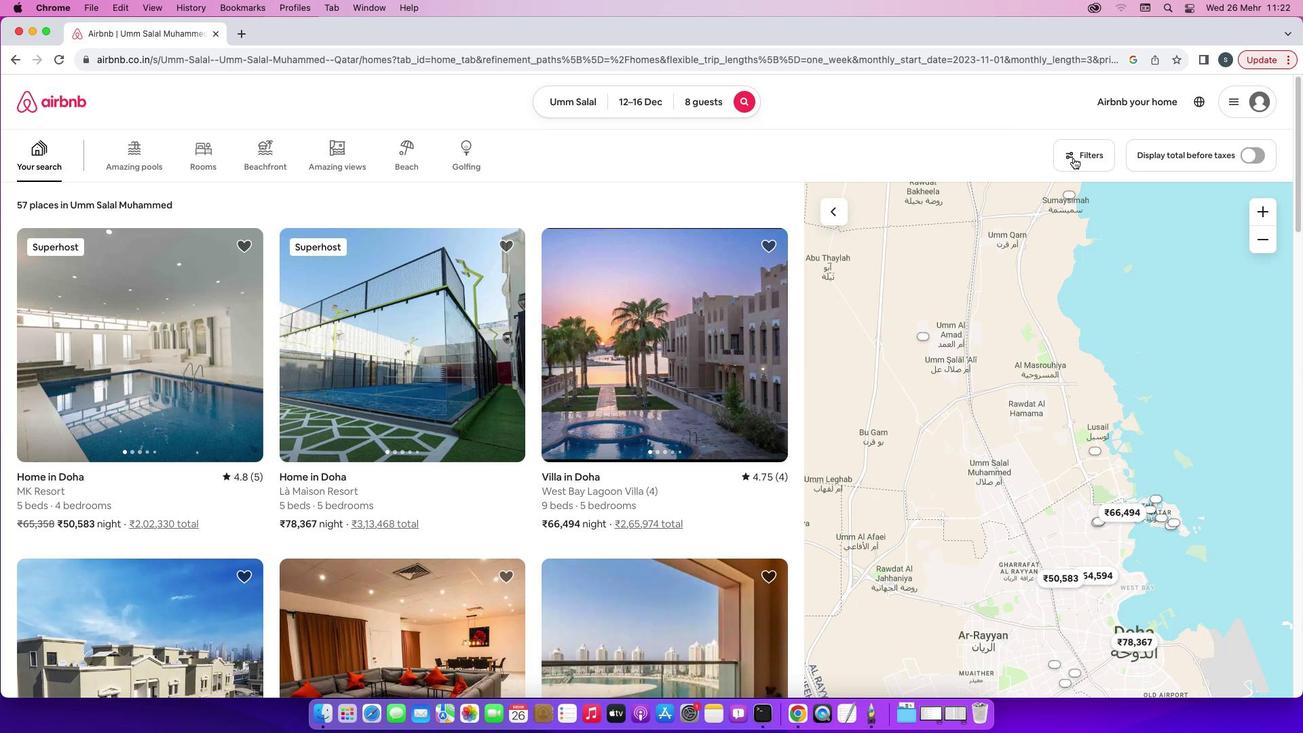 
Action: Mouse moved to (752, 497)
Screenshot: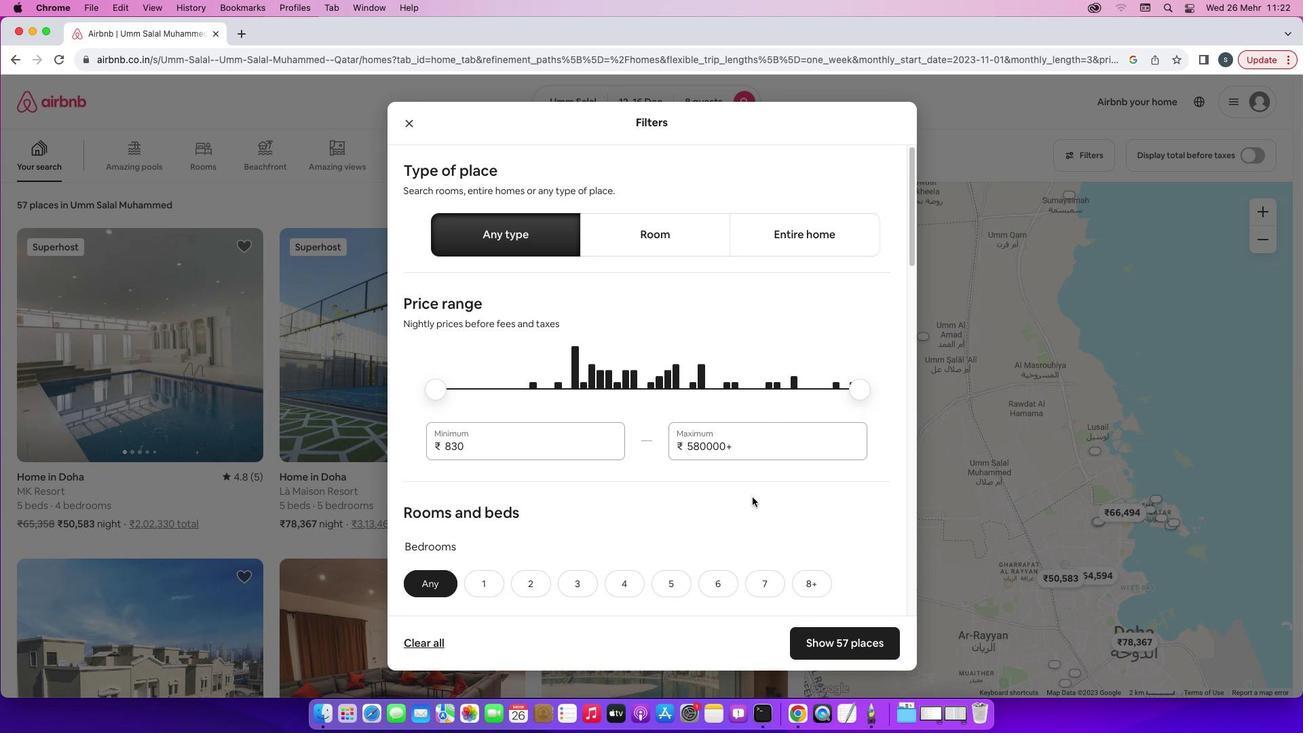 
Action: Mouse scrolled (752, 497) with delta (0, 0)
Screenshot: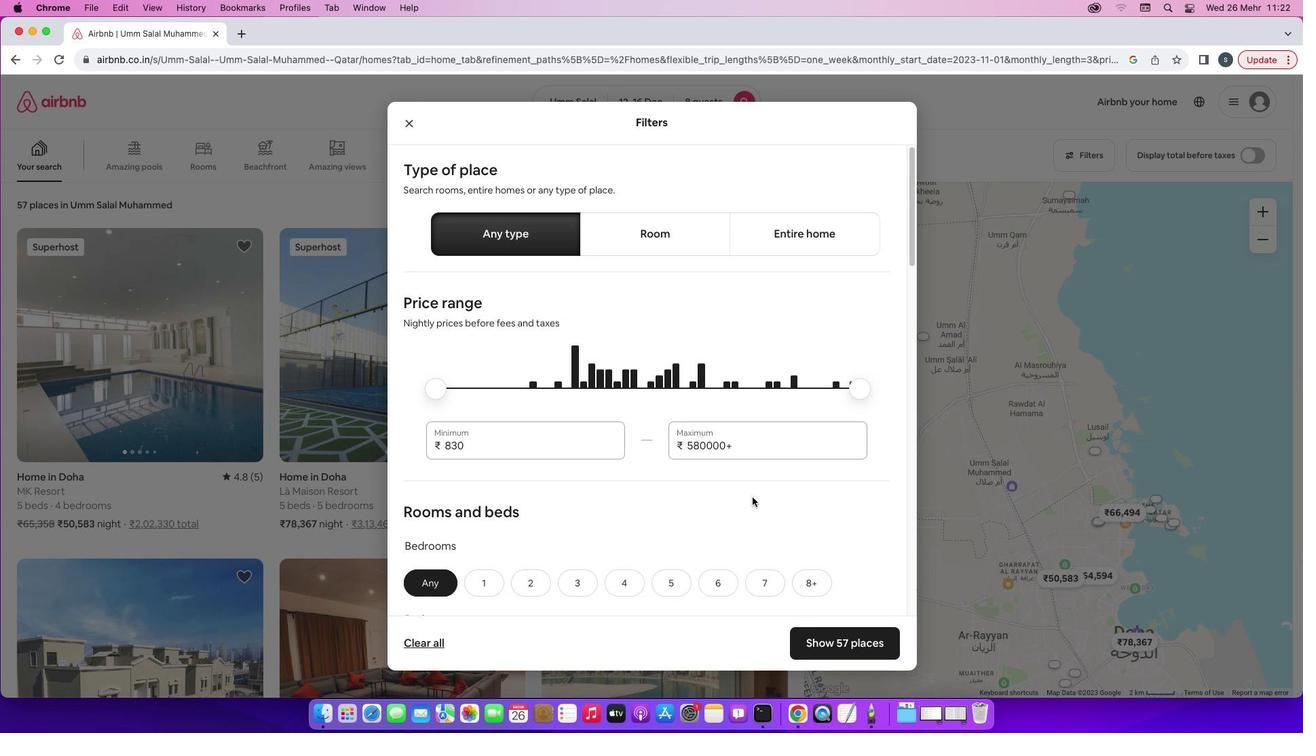 
Action: Mouse scrolled (752, 497) with delta (0, 0)
Screenshot: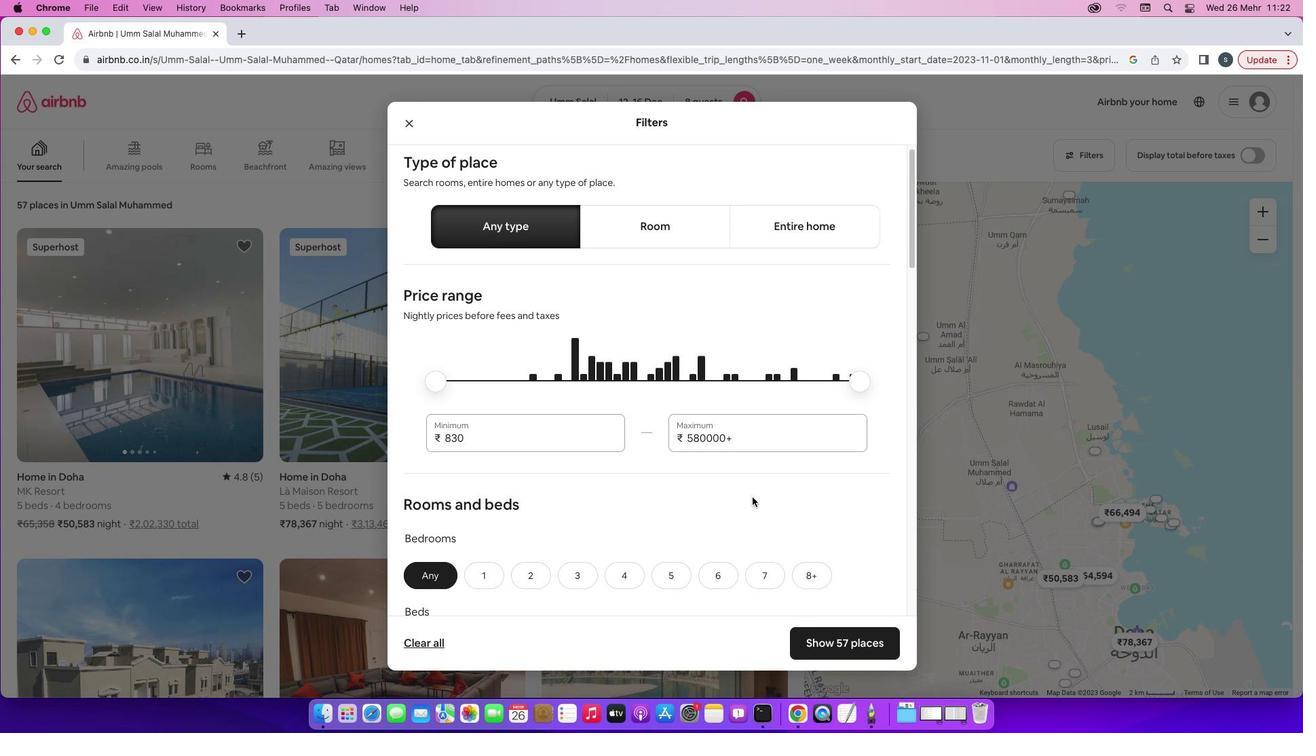 
Action: Mouse scrolled (752, 497) with delta (0, 0)
Screenshot: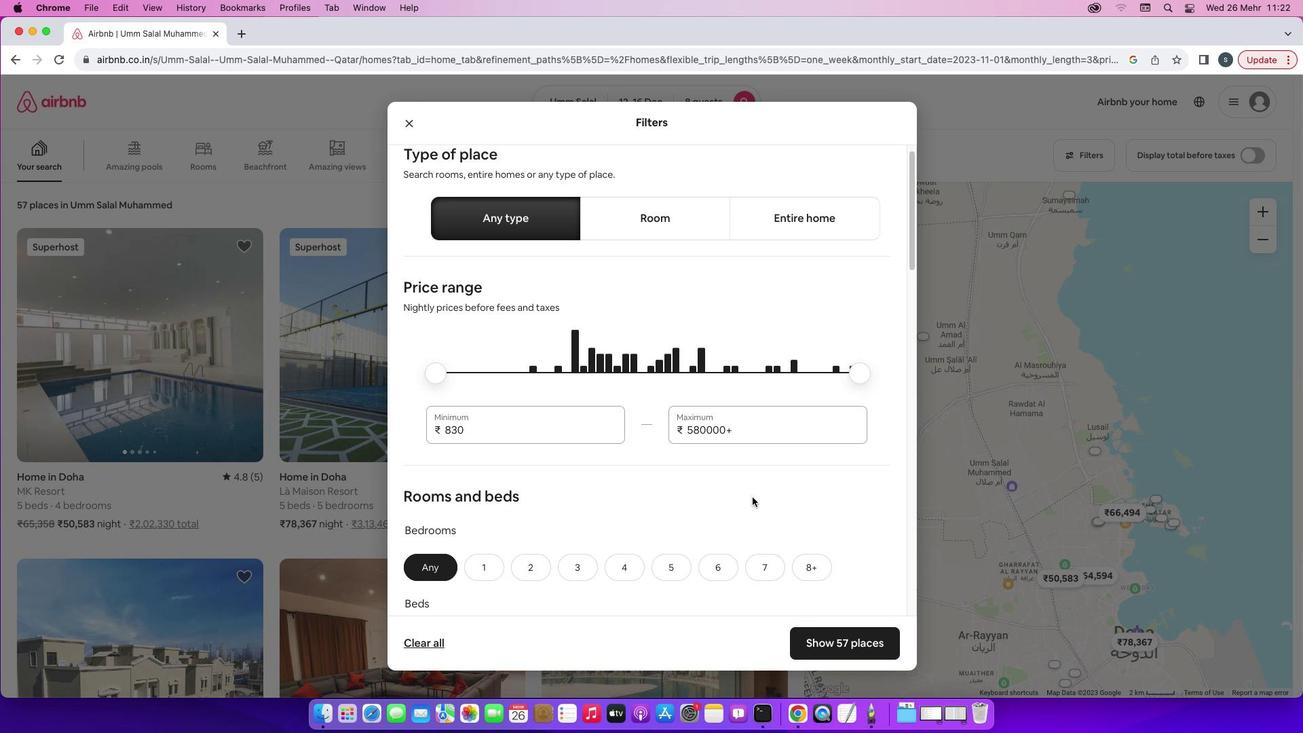 
Action: Mouse scrolled (752, 497) with delta (0, -1)
Screenshot: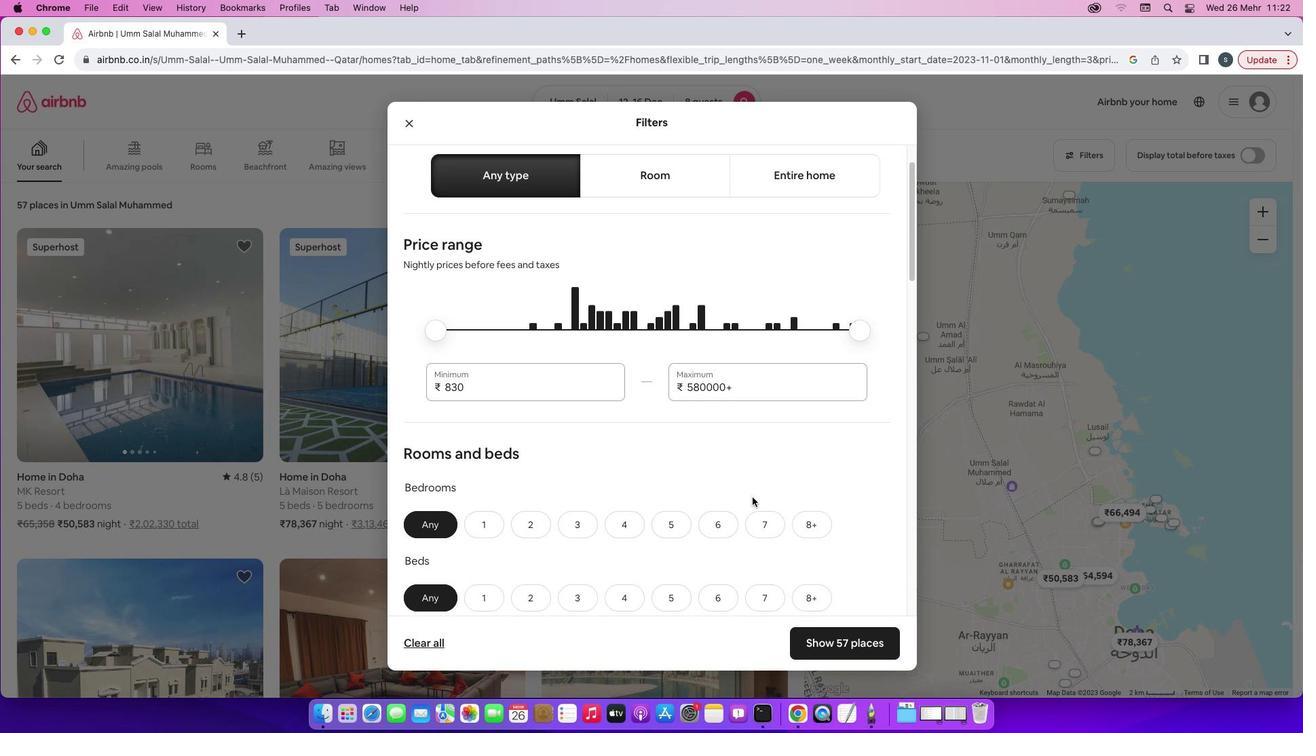 
Action: Mouse scrolled (752, 497) with delta (0, -1)
Screenshot: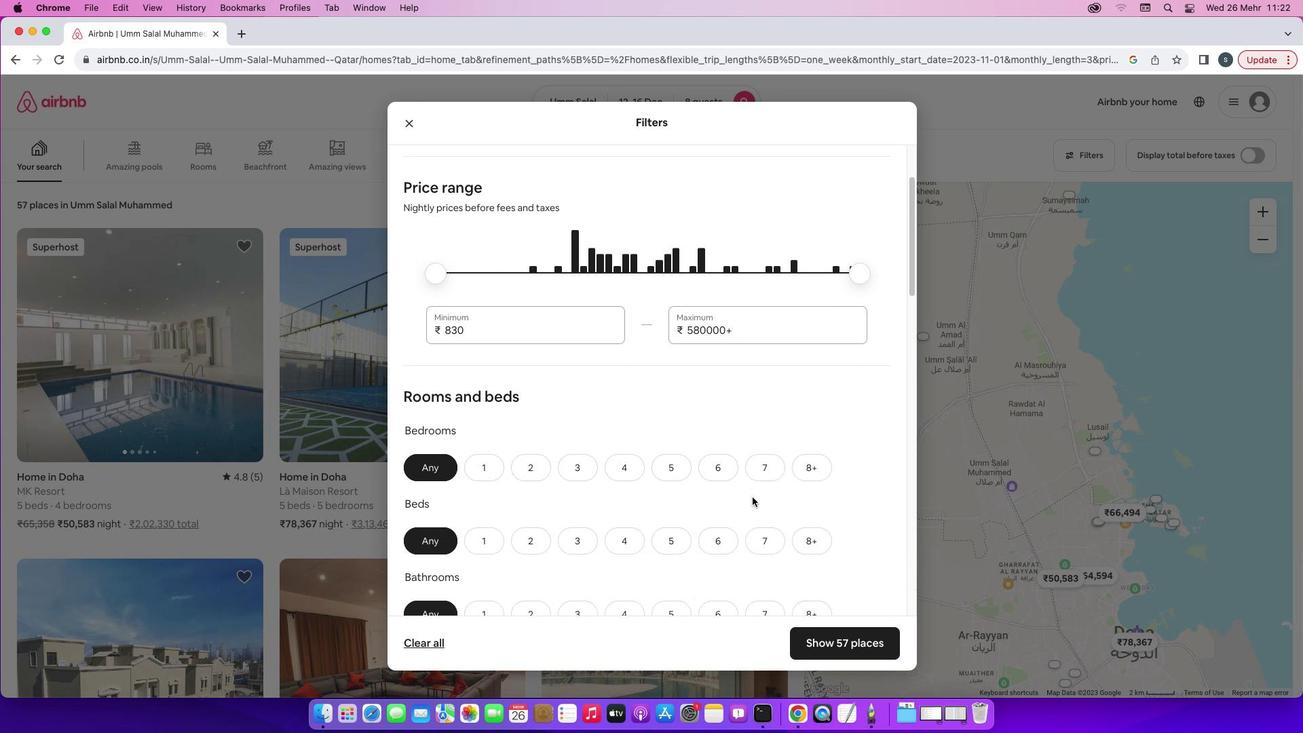 
Action: Mouse scrolled (752, 497) with delta (0, 0)
Screenshot: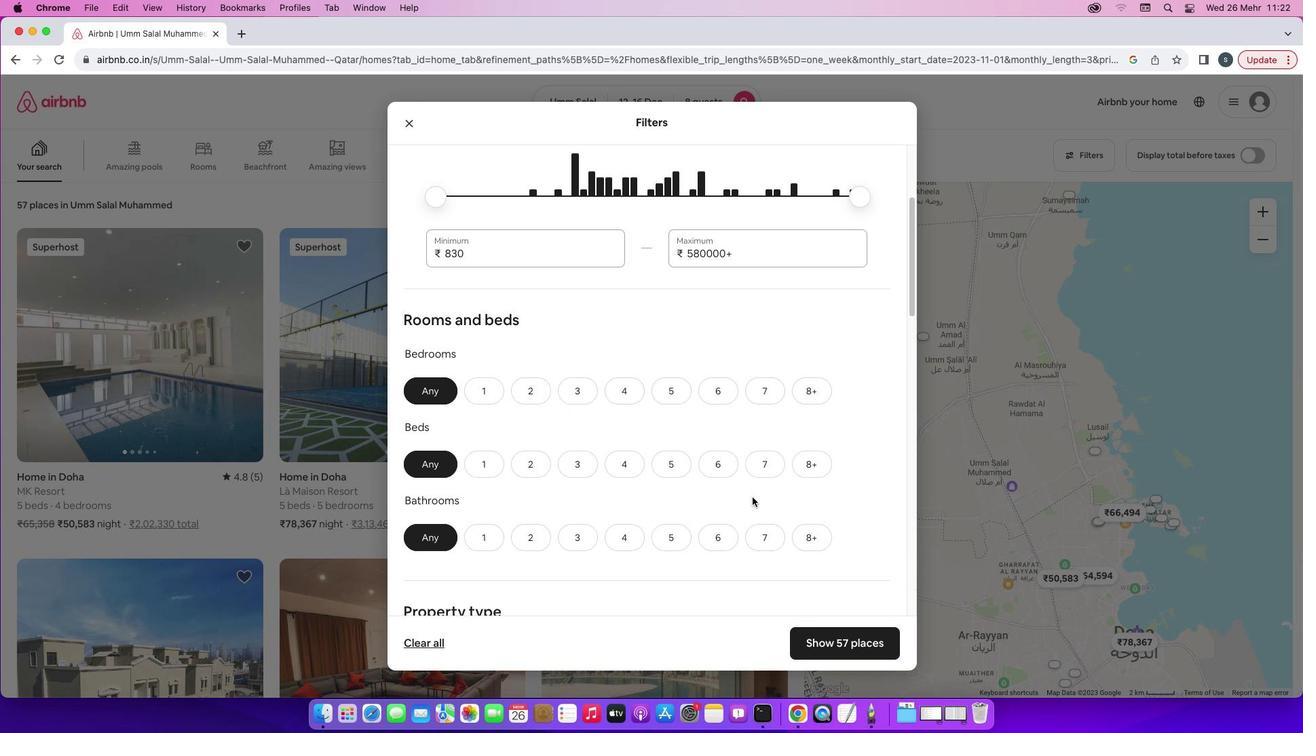 
Action: Mouse scrolled (752, 497) with delta (0, 0)
Screenshot: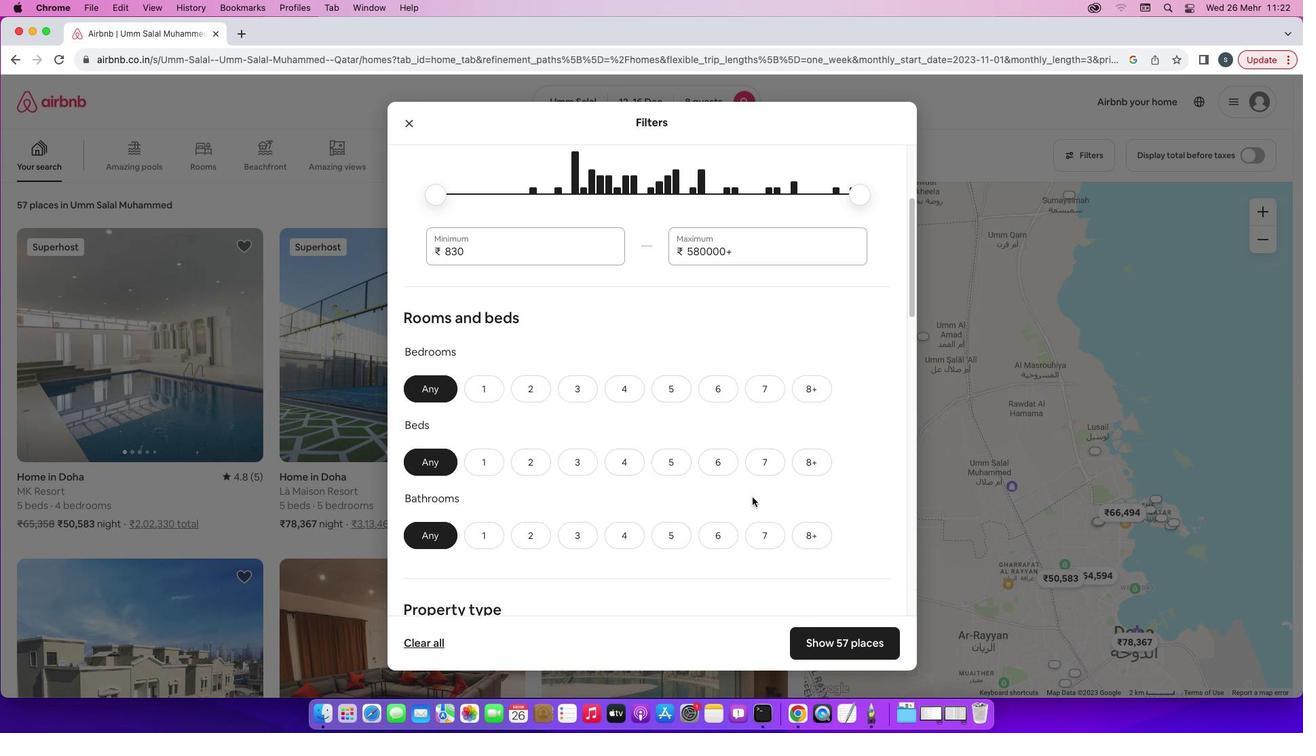 
Action: Mouse scrolled (752, 497) with delta (0, 0)
Screenshot: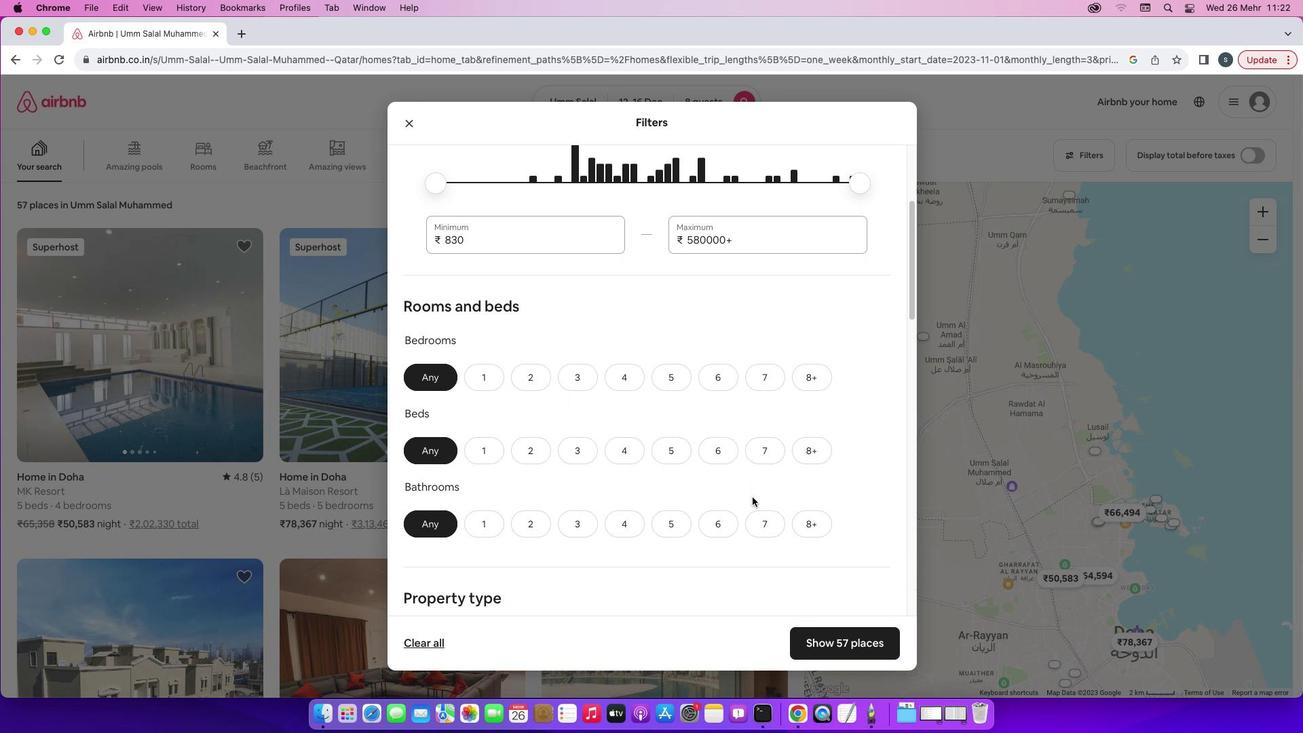 
Action: Mouse scrolled (752, 497) with delta (0, 0)
Screenshot: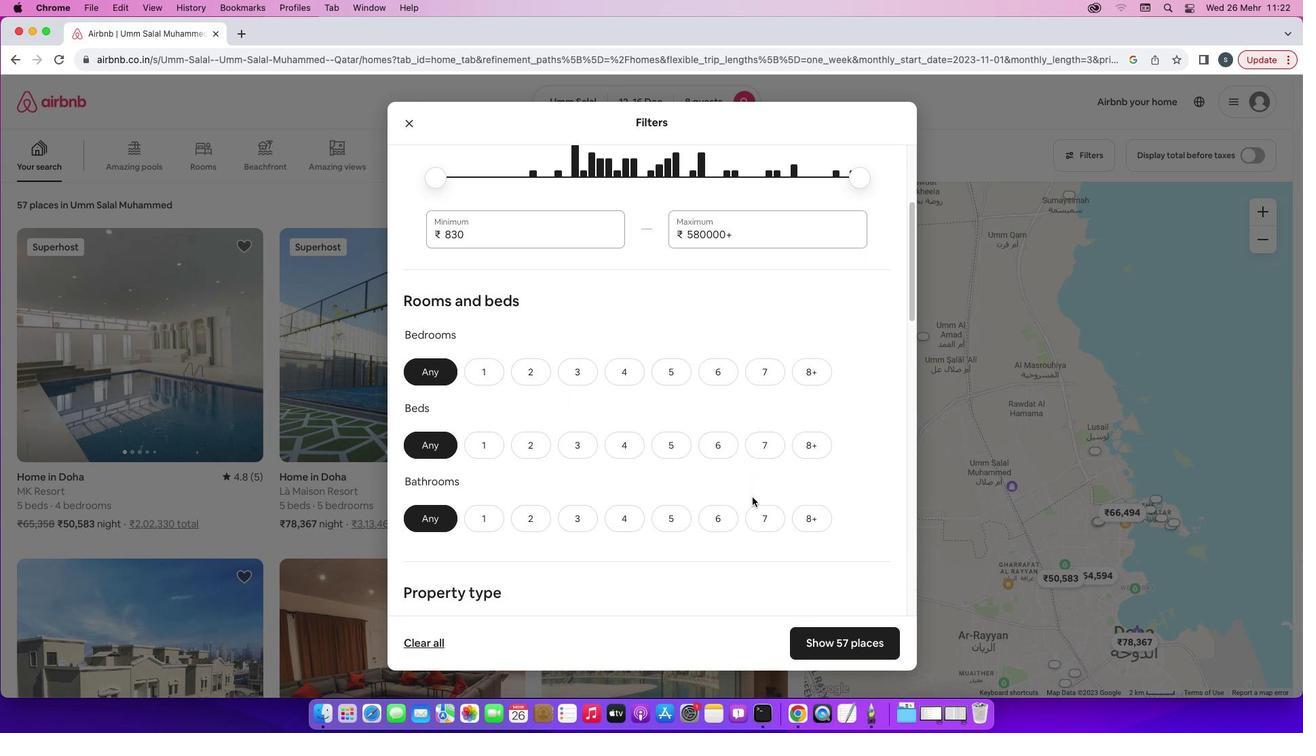 
Action: Mouse moved to (813, 333)
Screenshot: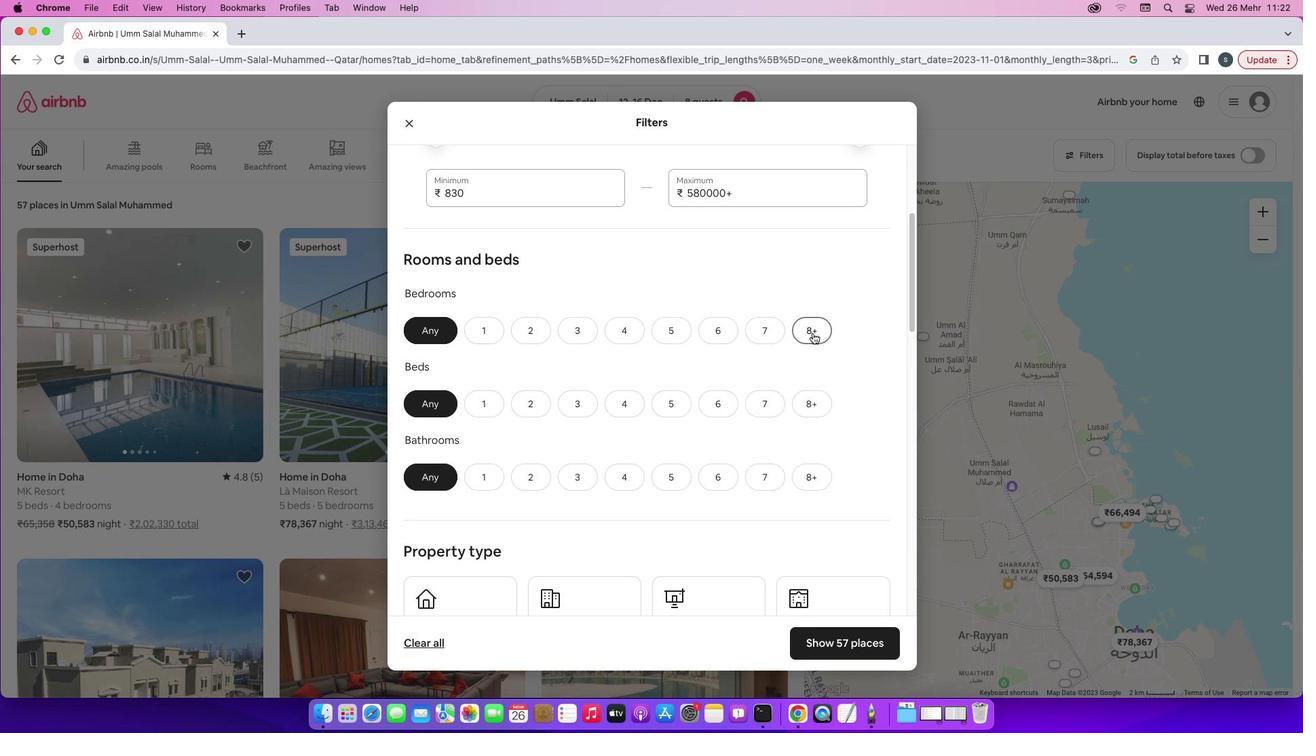 
Action: Mouse pressed left at (813, 333)
Screenshot: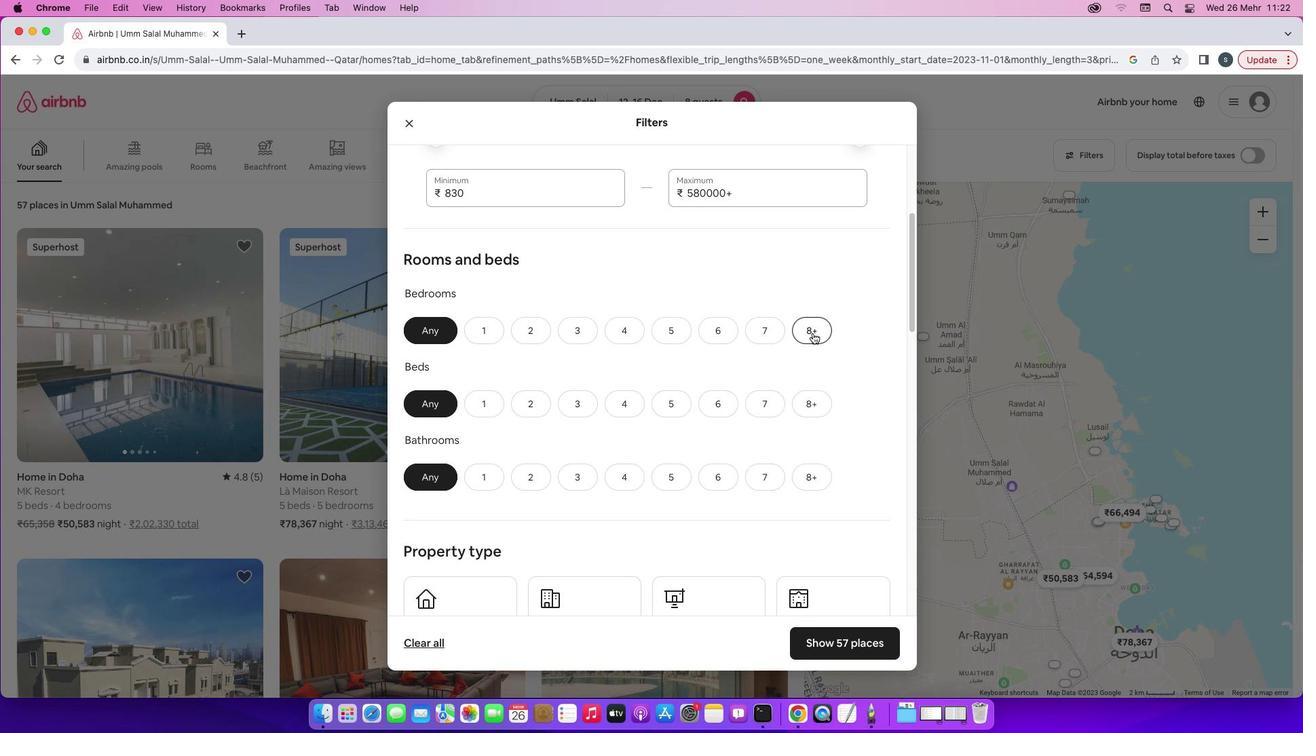 
Action: Mouse moved to (805, 403)
Screenshot: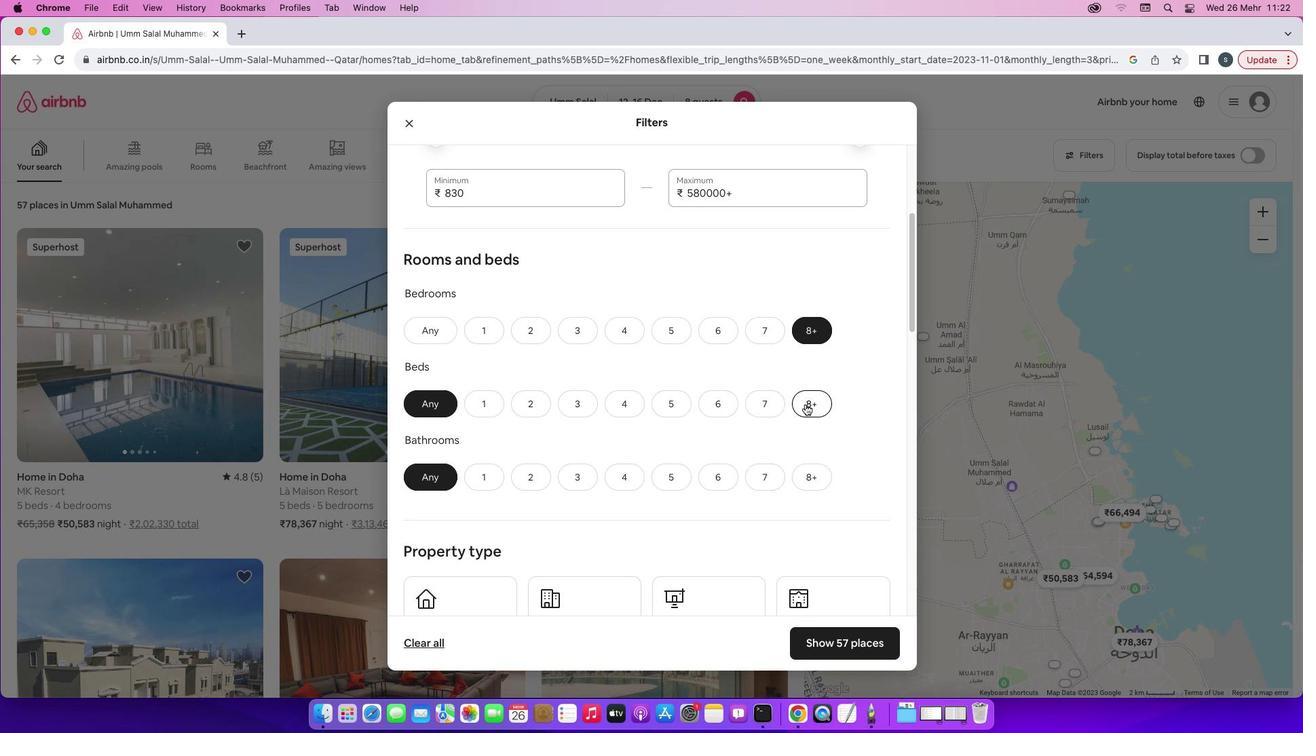 
Action: Mouse pressed left at (805, 403)
Screenshot: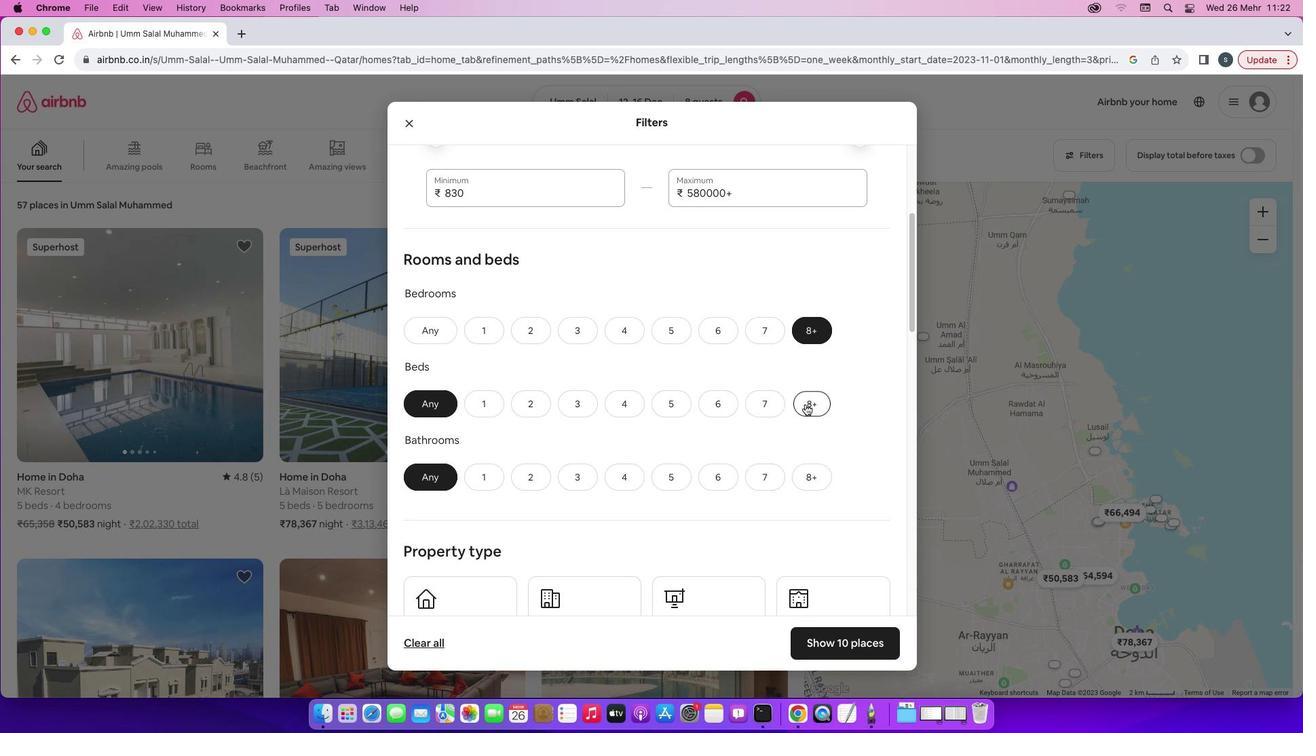 
Action: Mouse moved to (819, 472)
Screenshot: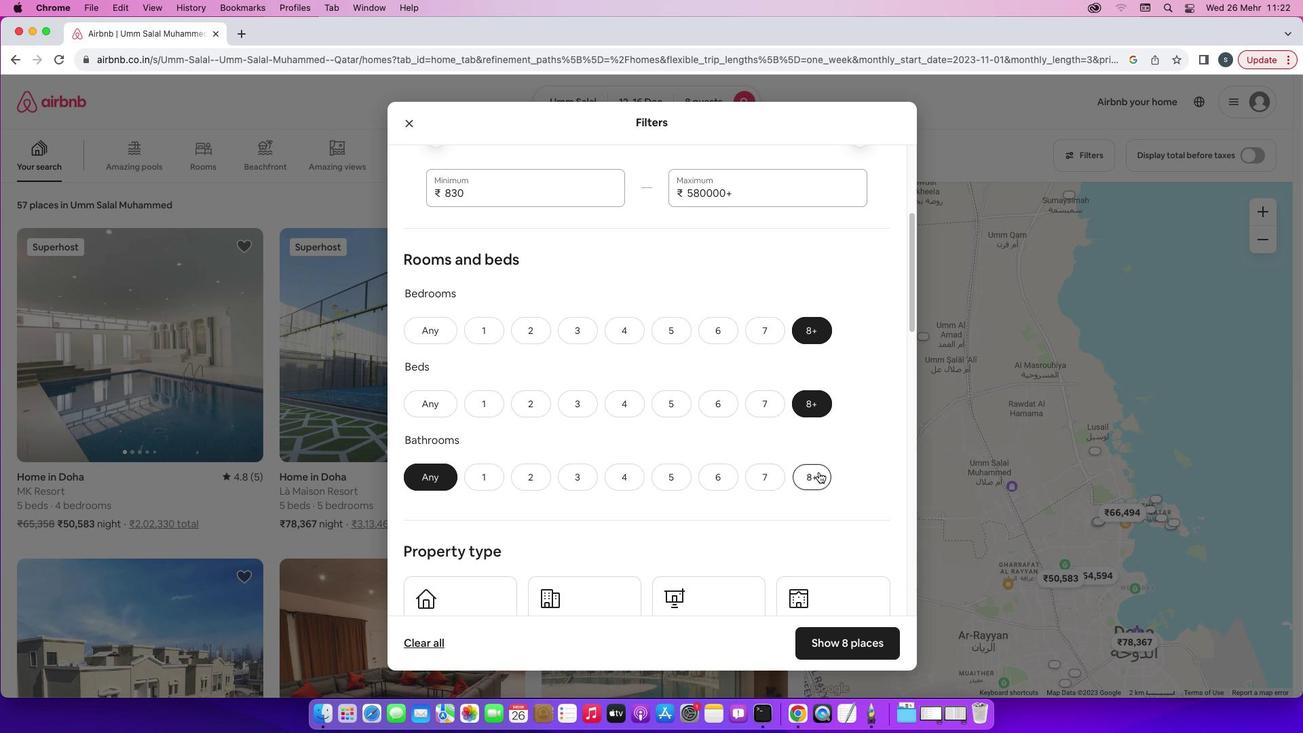 
Action: Mouse pressed left at (819, 472)
Screenshot: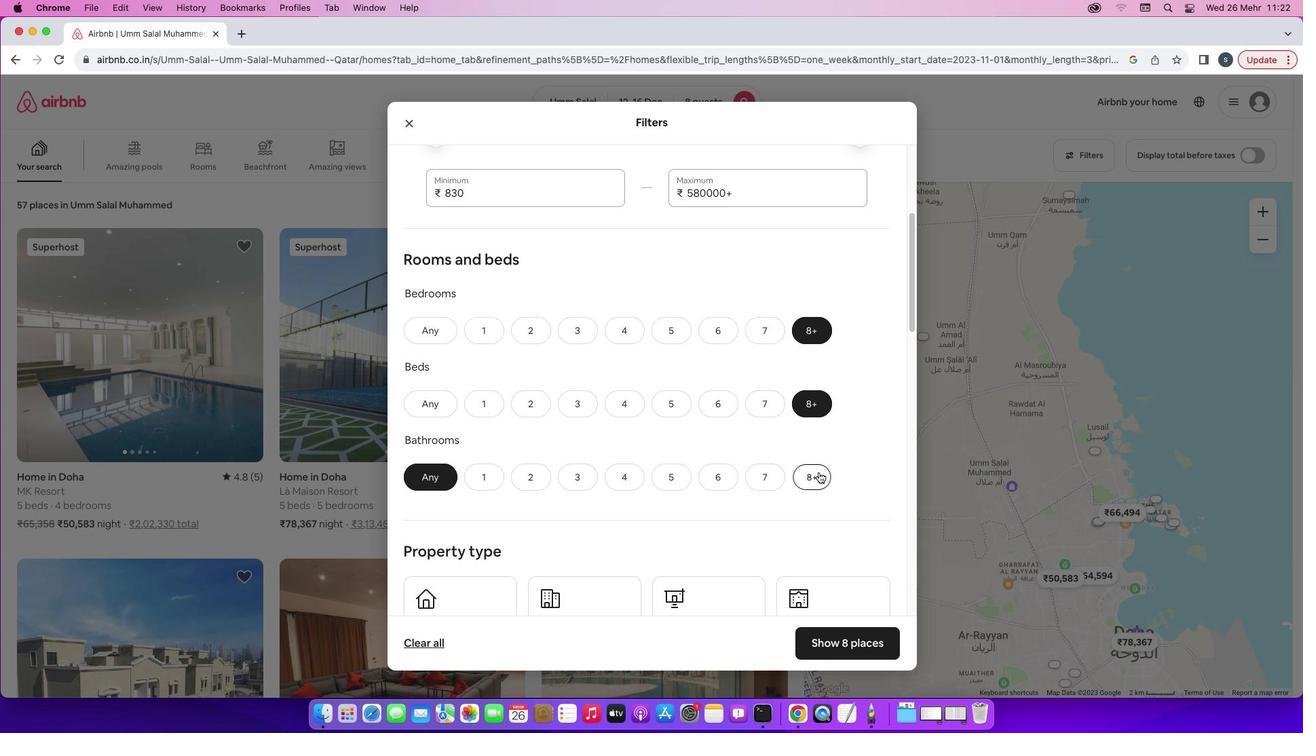 
Action: Mouse moved to (706, 473)
Screenshot: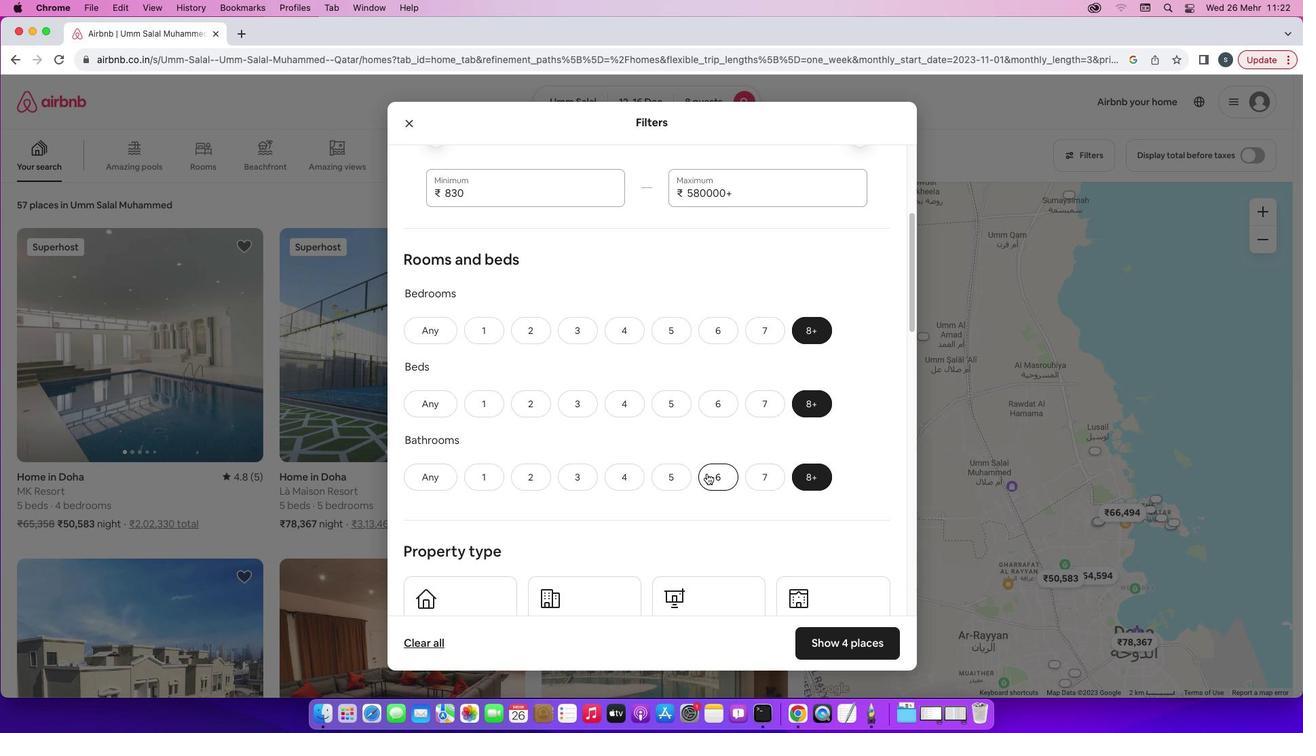 
Action: Mouse scrolled (706, 473) with delta (0, 0)
Screenshot: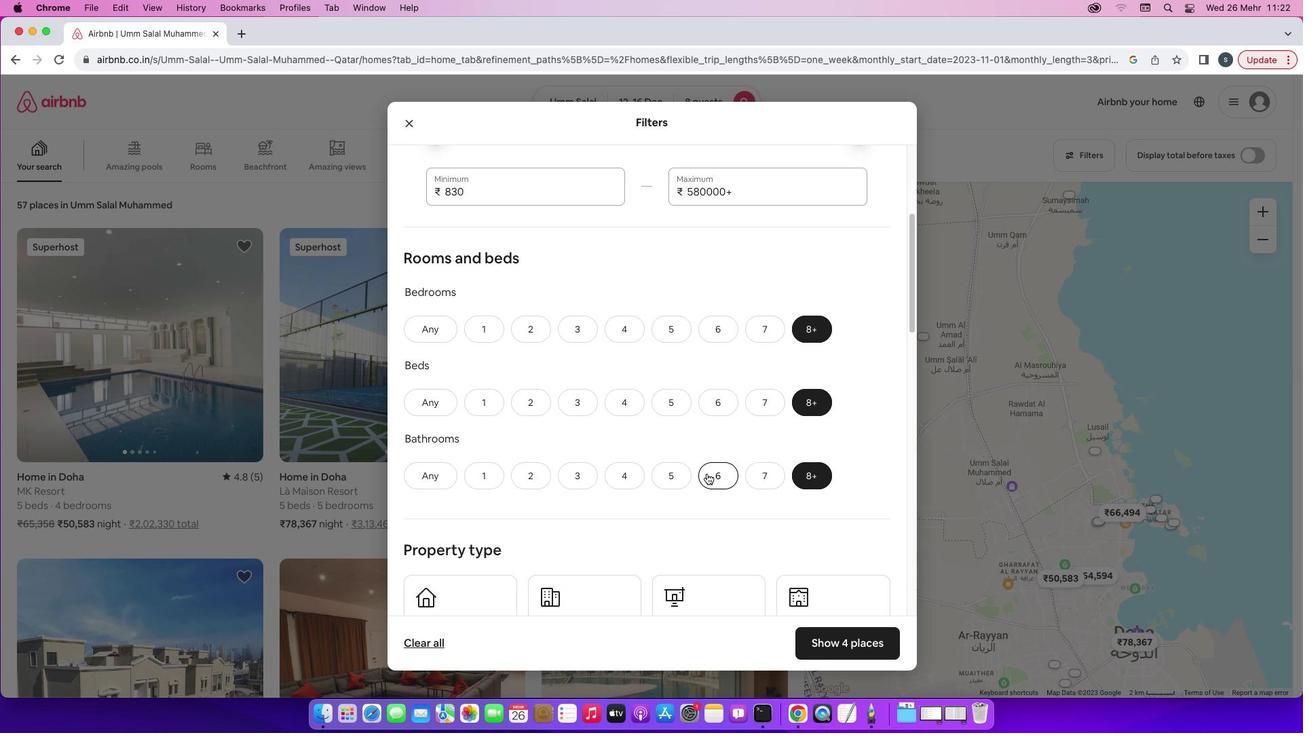 
Action: Mouse scrolled (706, 473) with delta (0, 0)
Screenshot: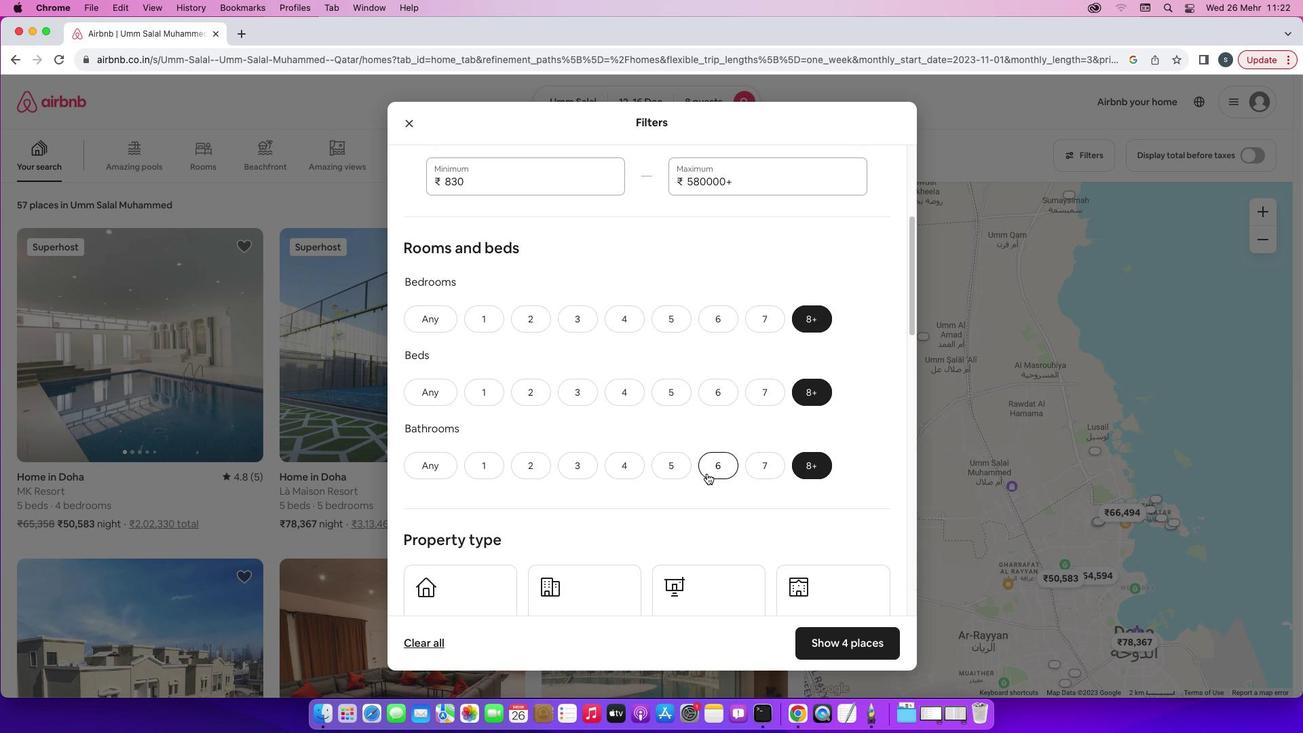 
Action: Mouse scrolled (706, 473) with delta (0, -1)
Screenshot: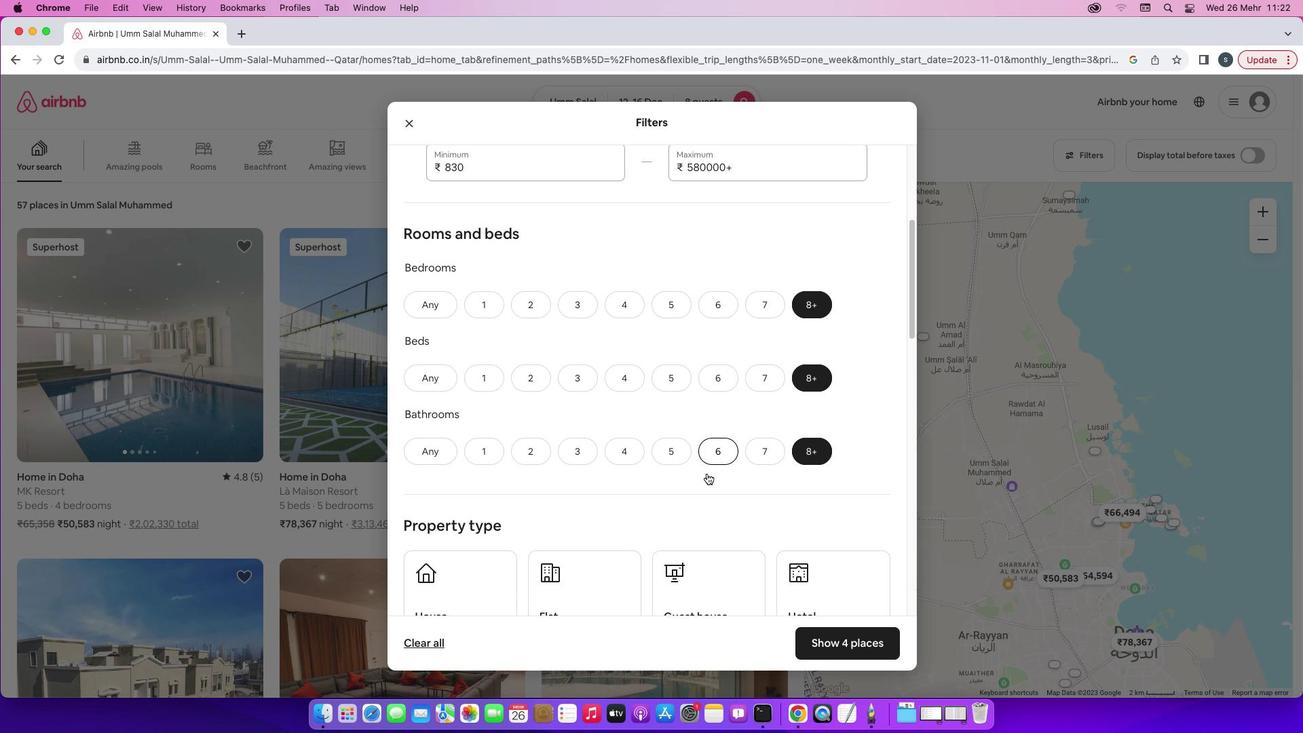 
Action: Mouse scrolled (706, 473) with delta (0, -1)
Screenshot: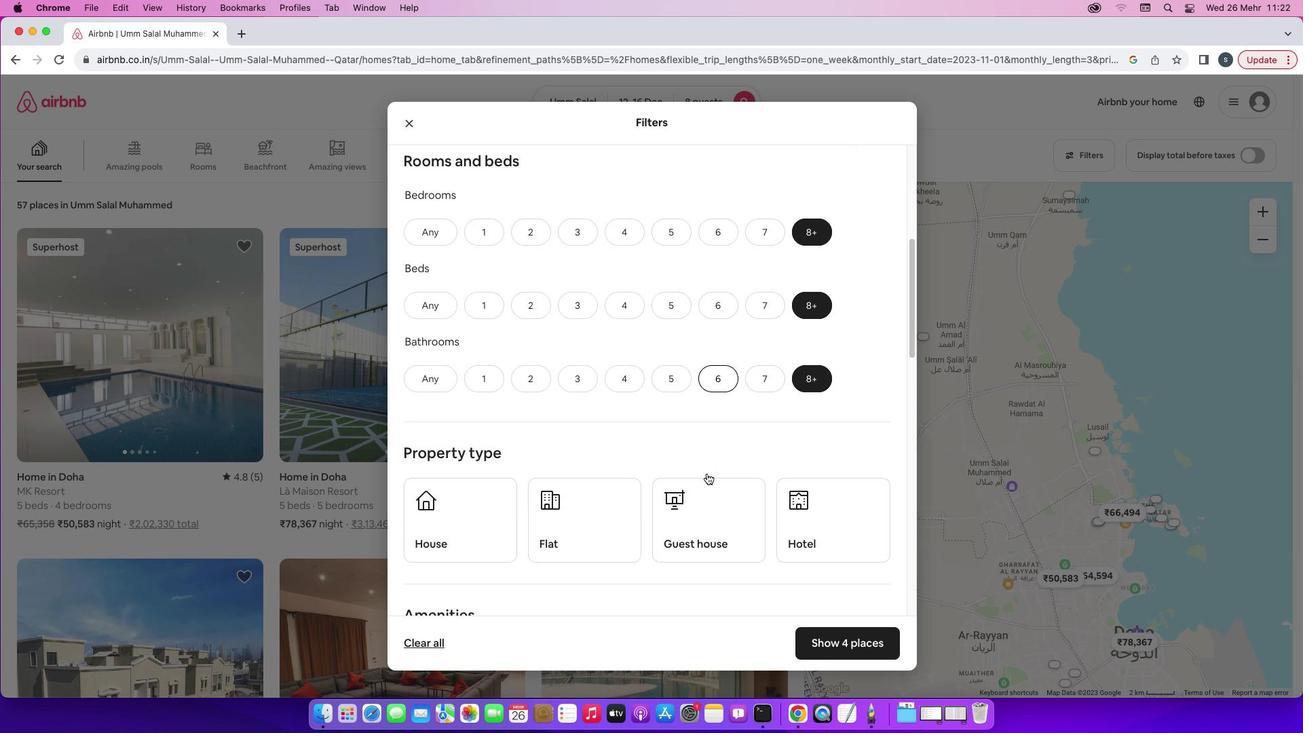 
Action: Mouse scrolled (706, 473) with delta (0, 0)
Screenshot: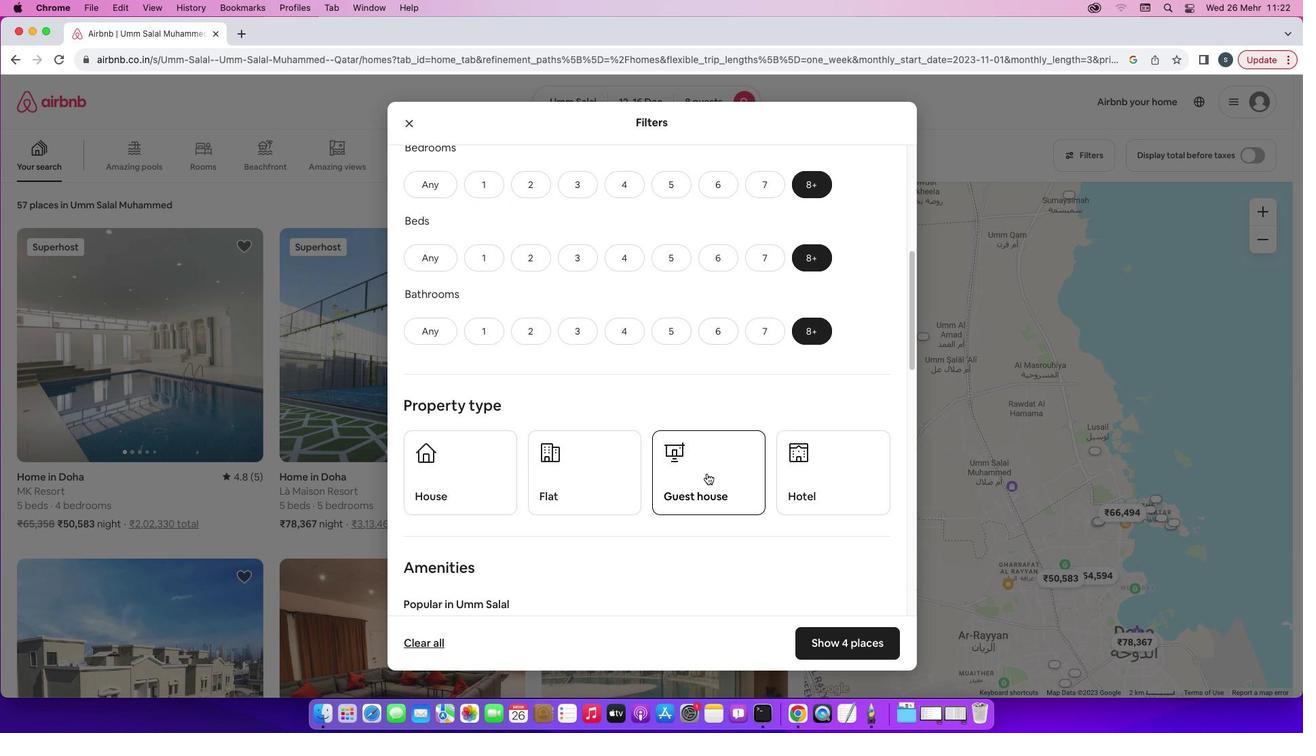 
Action: Mouse scrolled (706, 473) with delta (0, 0)
Screenshot: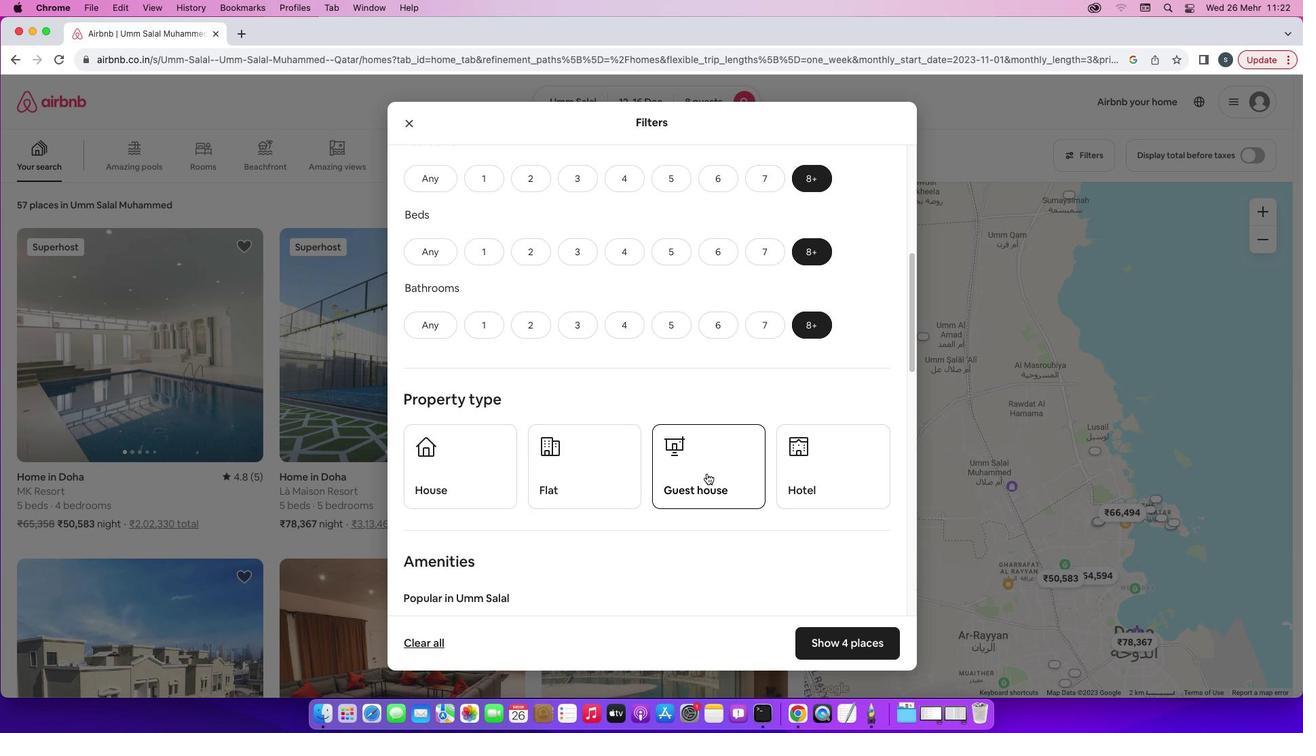 
Action: Mouse scrolled (706, 473) with delta (0, -1)
Screenshot: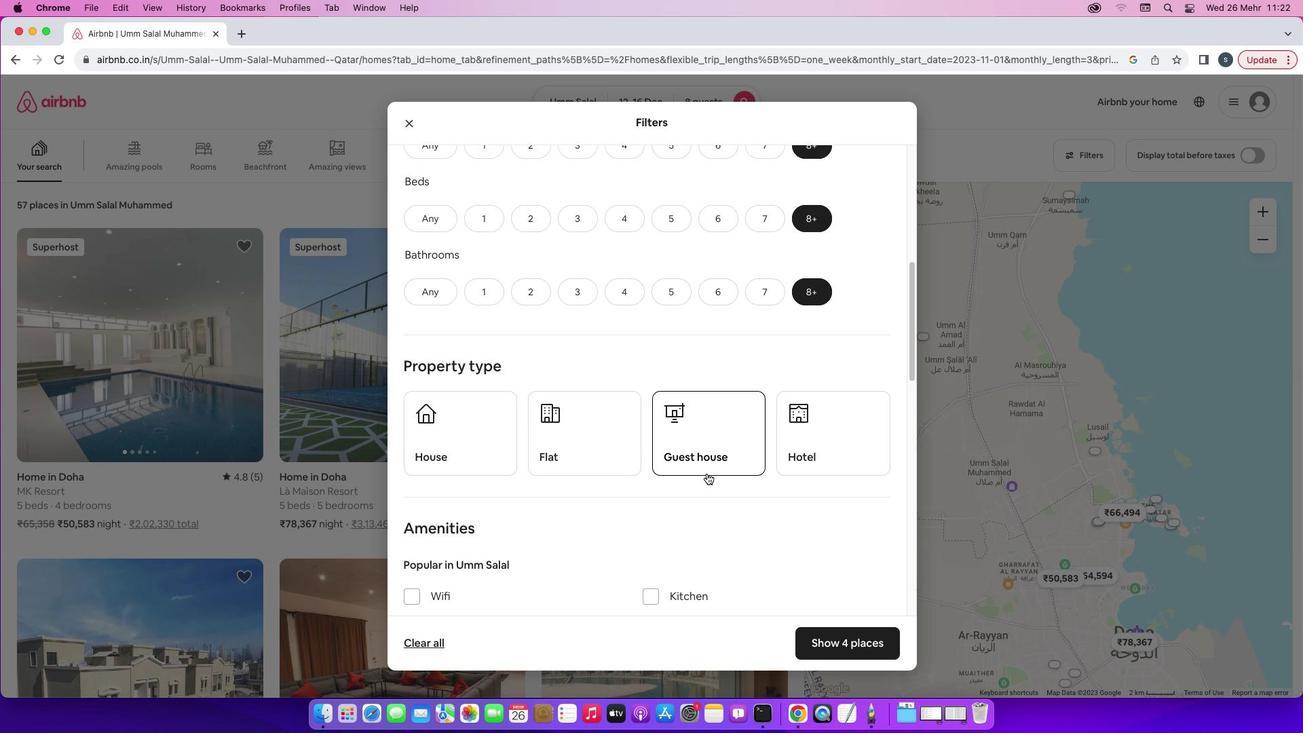 
Action: Mouse scrolled (706, 473) with delta (0, 0)
Screenshot: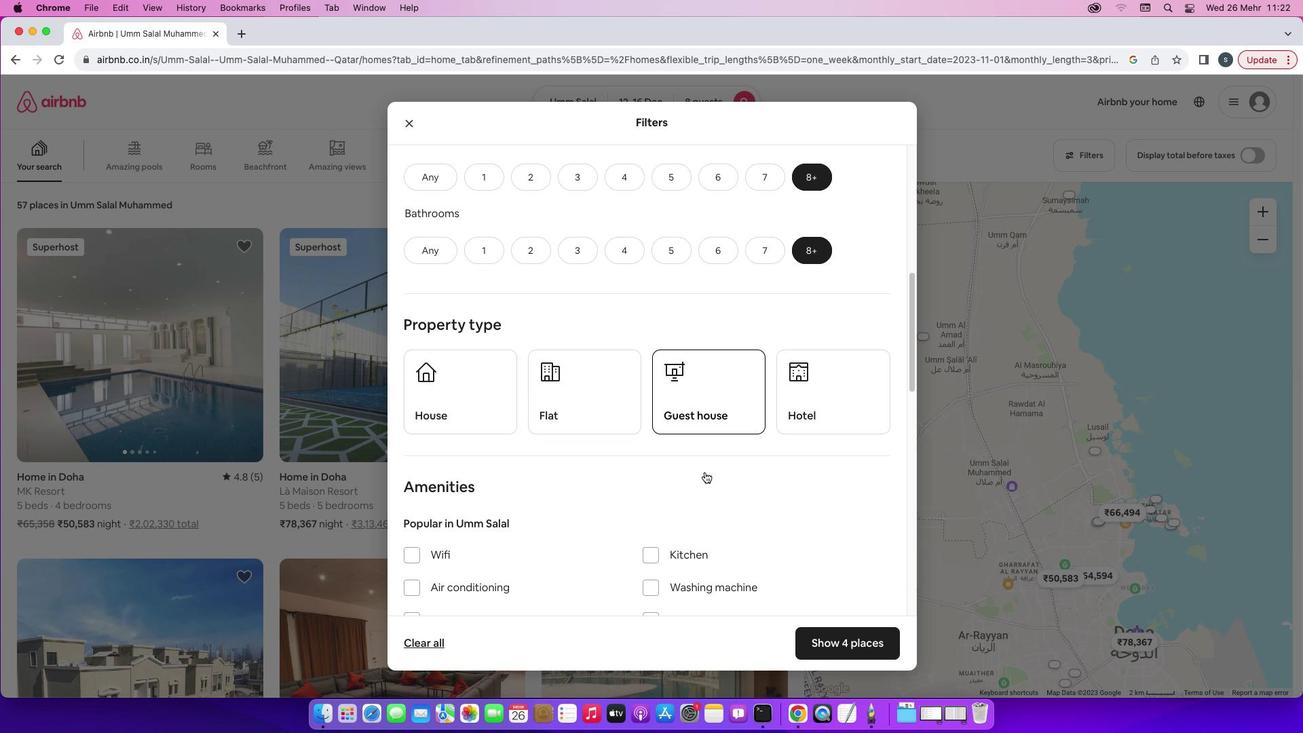
Action: Mouse moved to (475, 382)
Screenshot: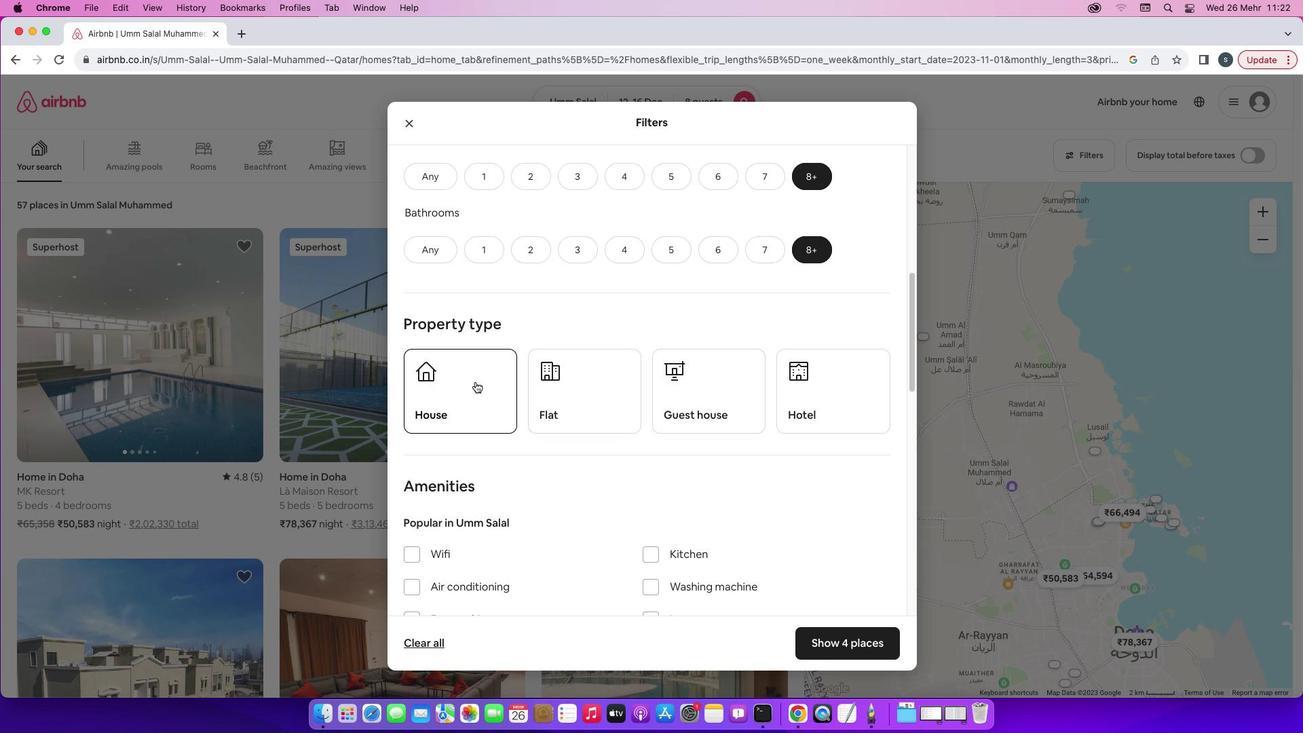 
Action: Mouse pressed left at (475, 382)
Screenshot: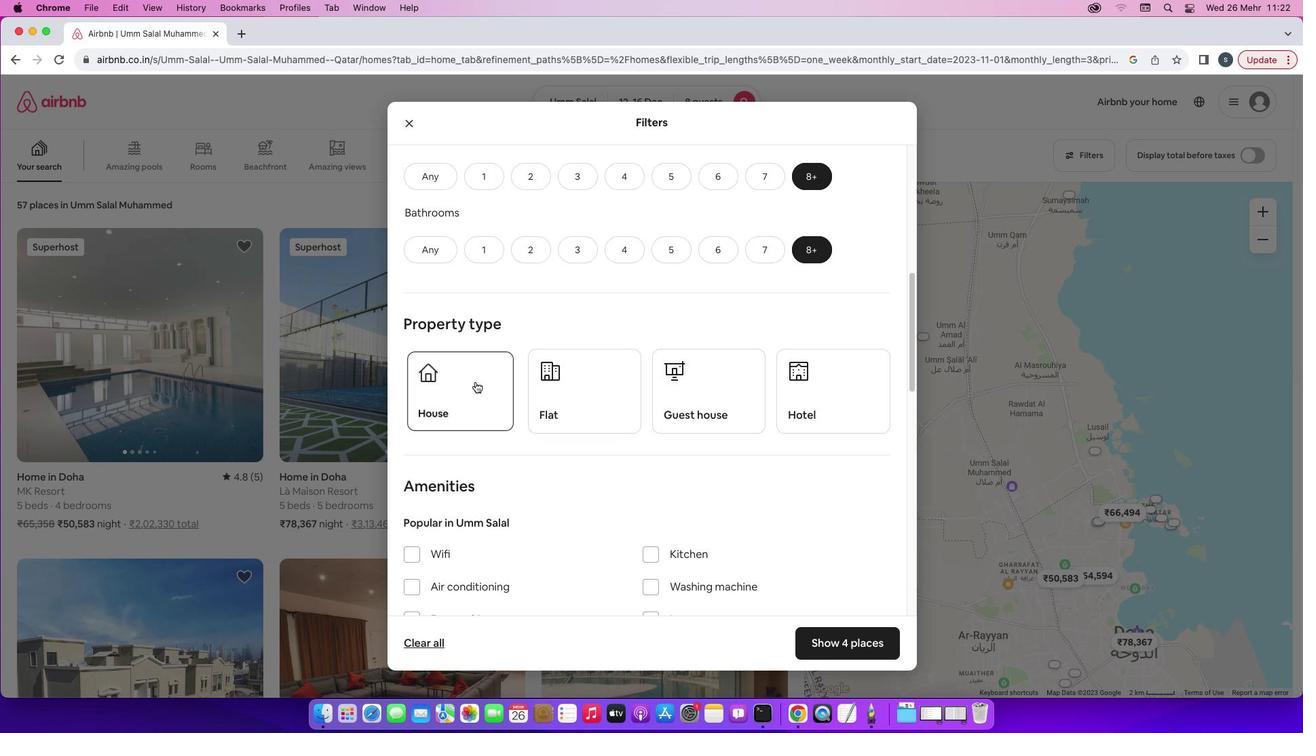 
Action: Mouse moved to (627, 443)
Screenshot: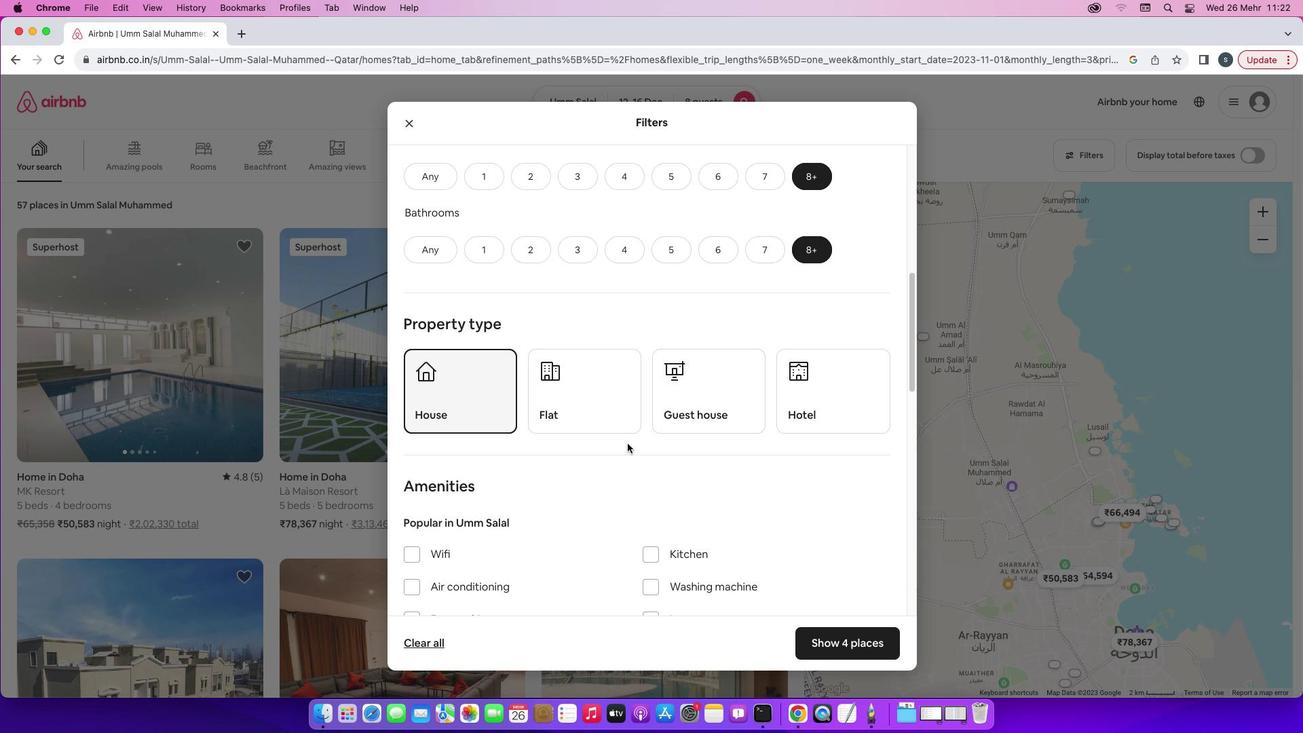 
Action: Mouse scrolled (627, 443) with delta (0, 0)
Screenshot: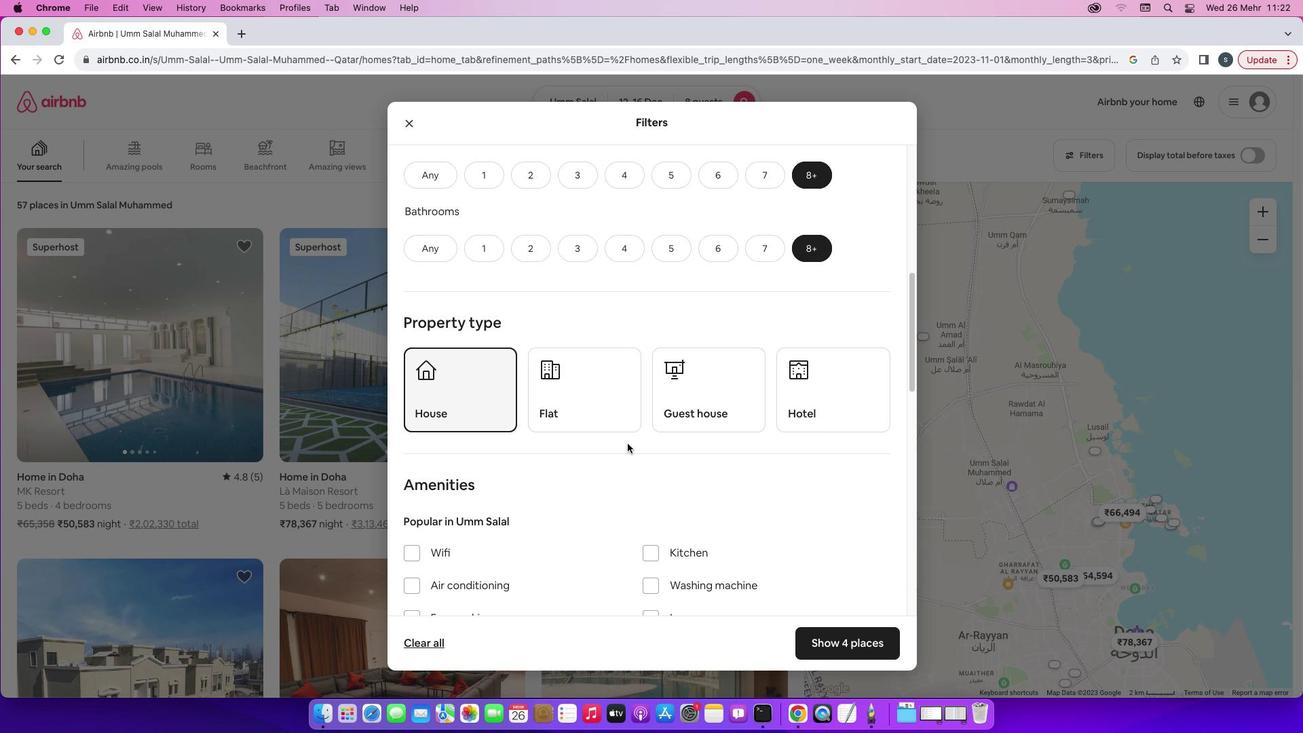 
Action: Mouse scrolled (627, 443) with delta (0, 0)
Screenshot: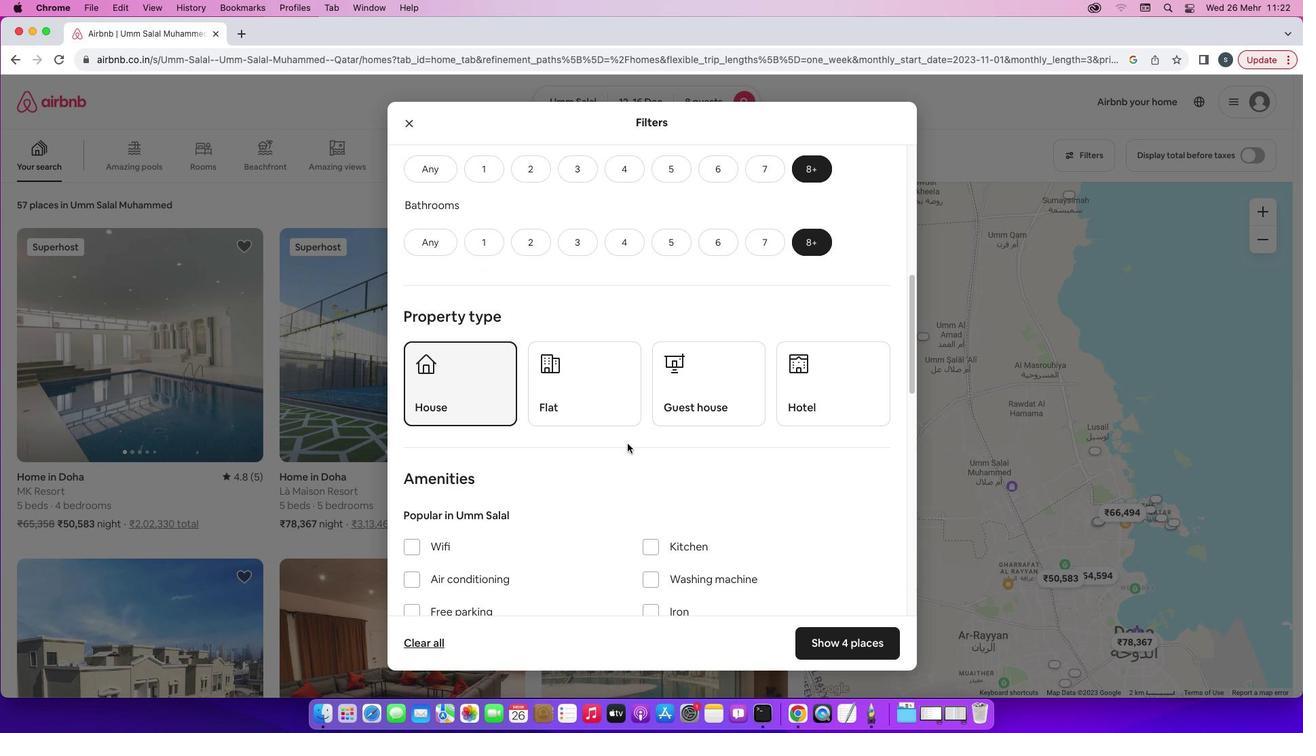 
Action: Mouse scrolled (627, 443) with delta (0, 0)
Screenshot: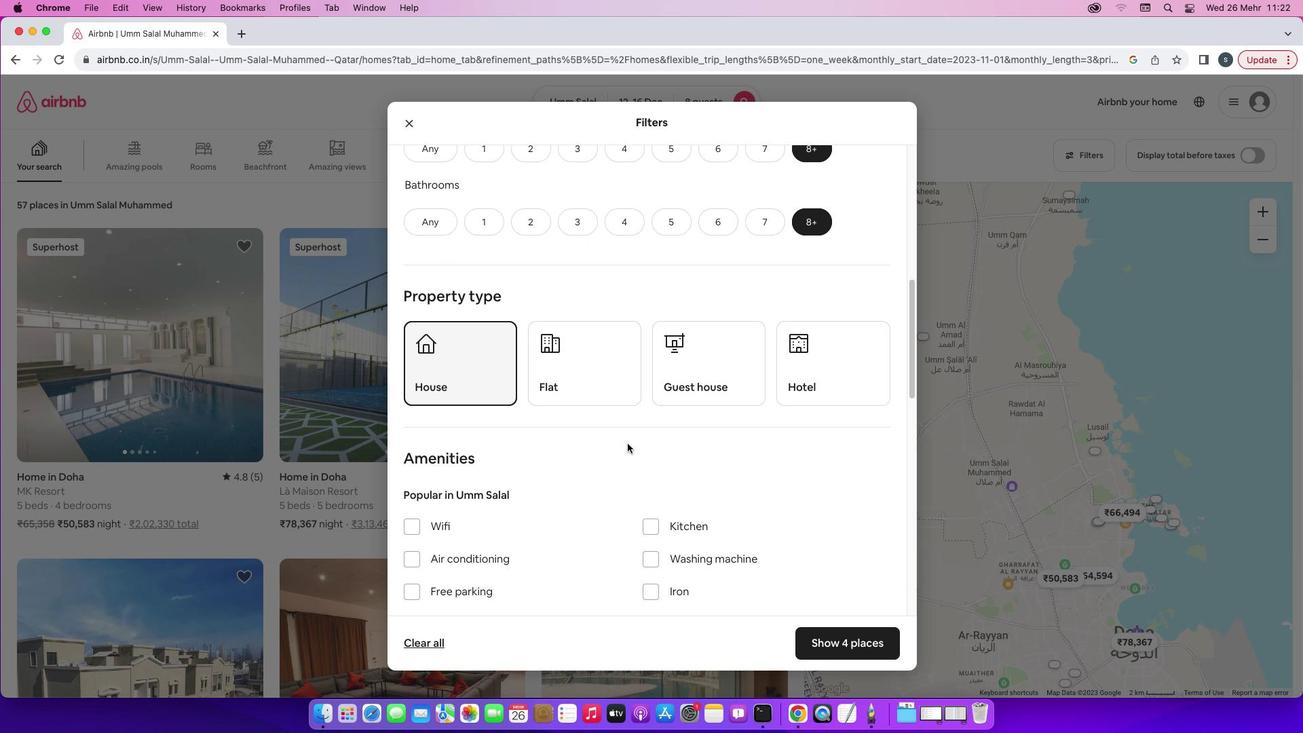 
Action: Mouse scrolled (627, 443) with delta (0, 0)
Screenshot: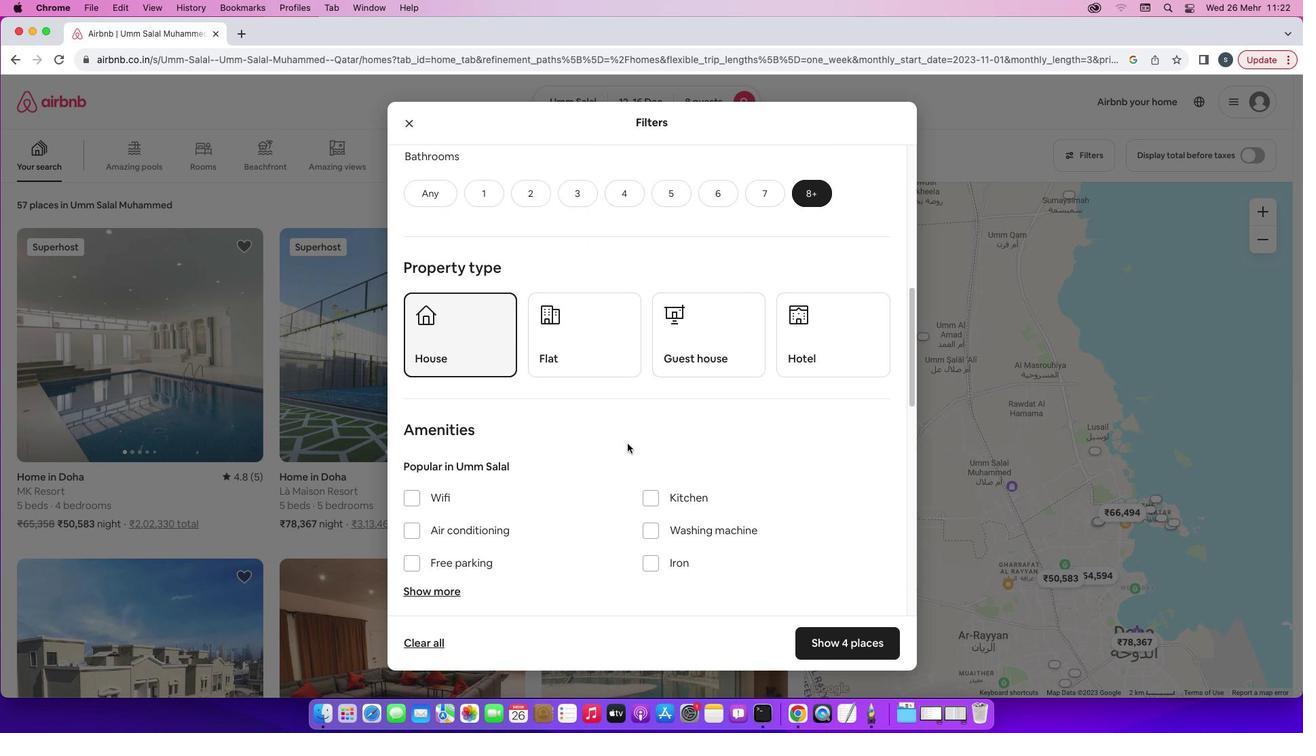 
Action: Mouse scrolled (627, 443) with delta (0, 0)
Screenshot: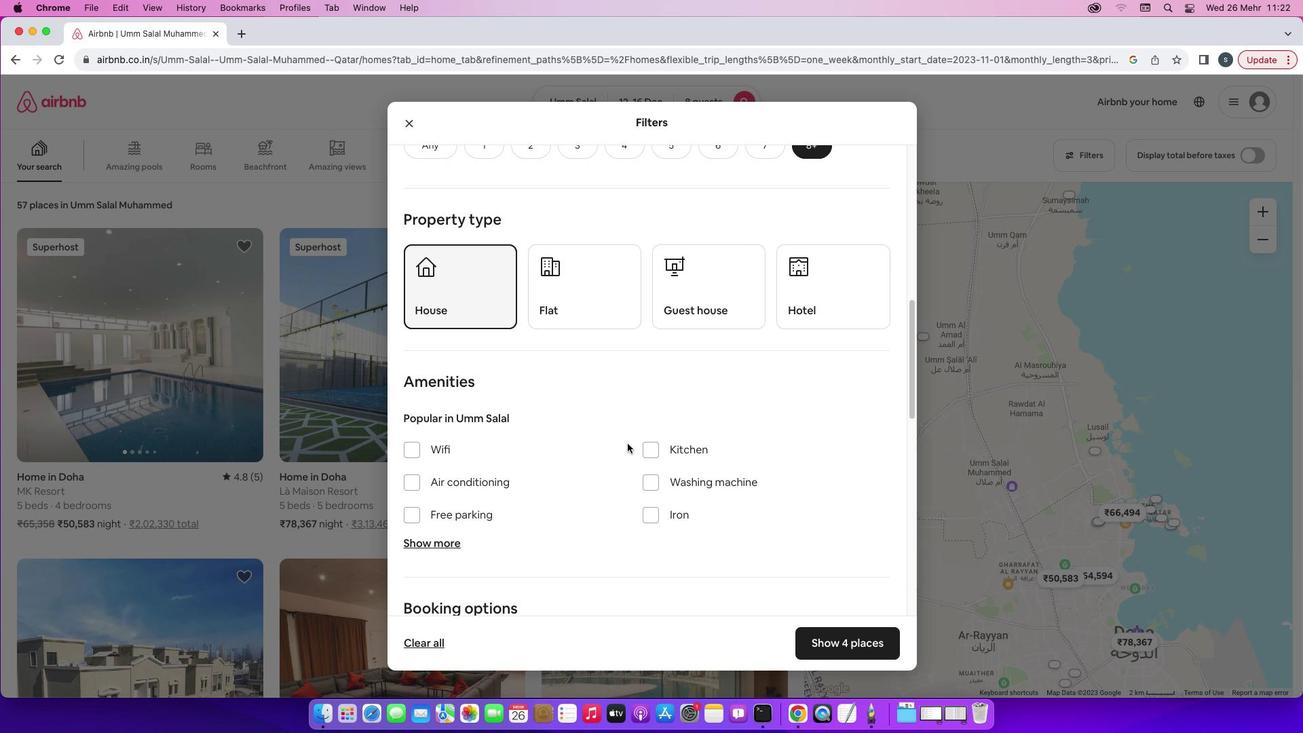 
Action: Mouse scrolled (627, 443) with delta (0, 0)
Screenshot: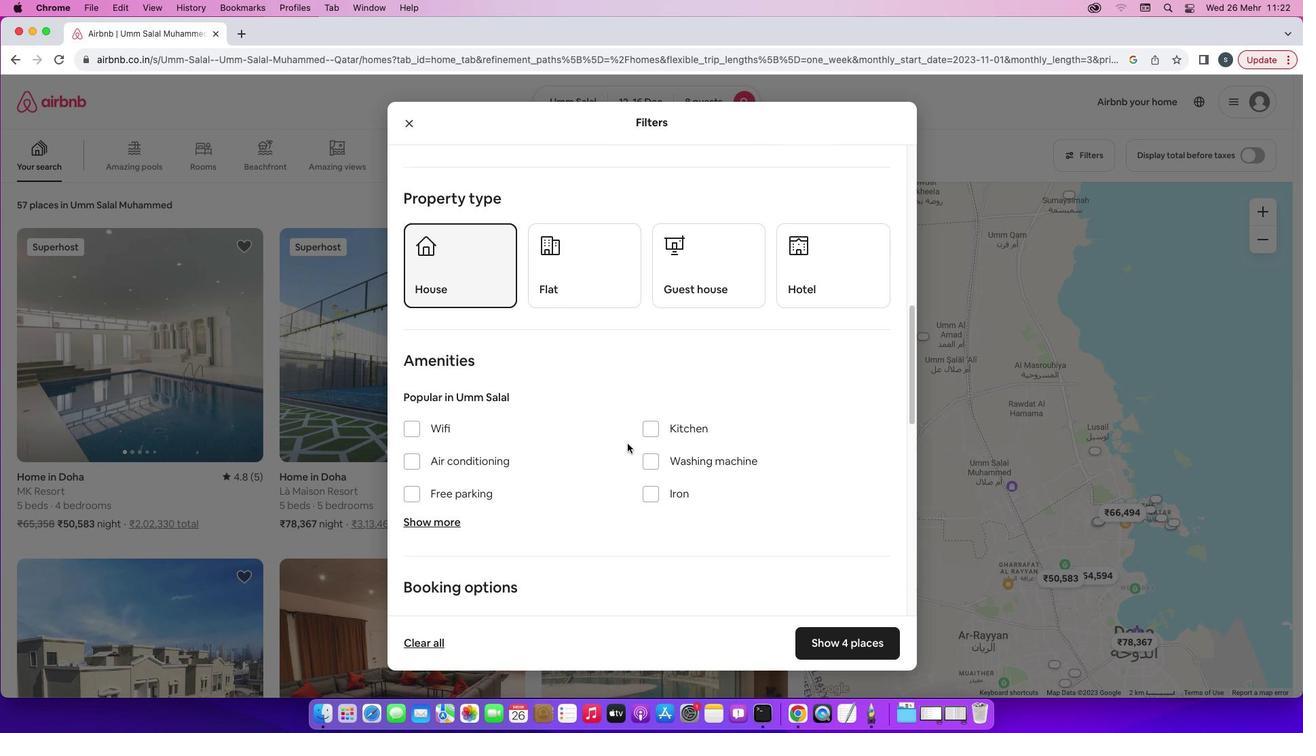 
Action: Mouse scrolled (627, 443) with delta (0, -2)
Screenshot: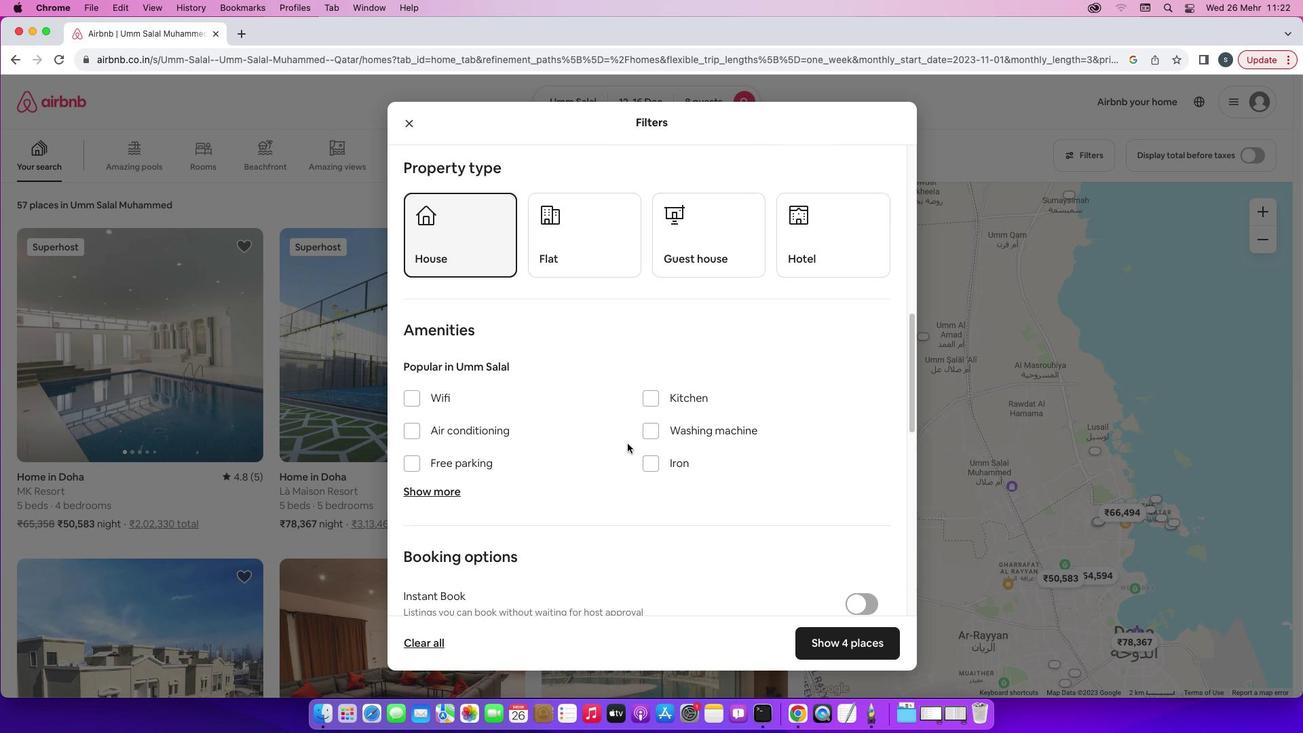 
Action: Mouse moved to (408, 346)
Screenshot: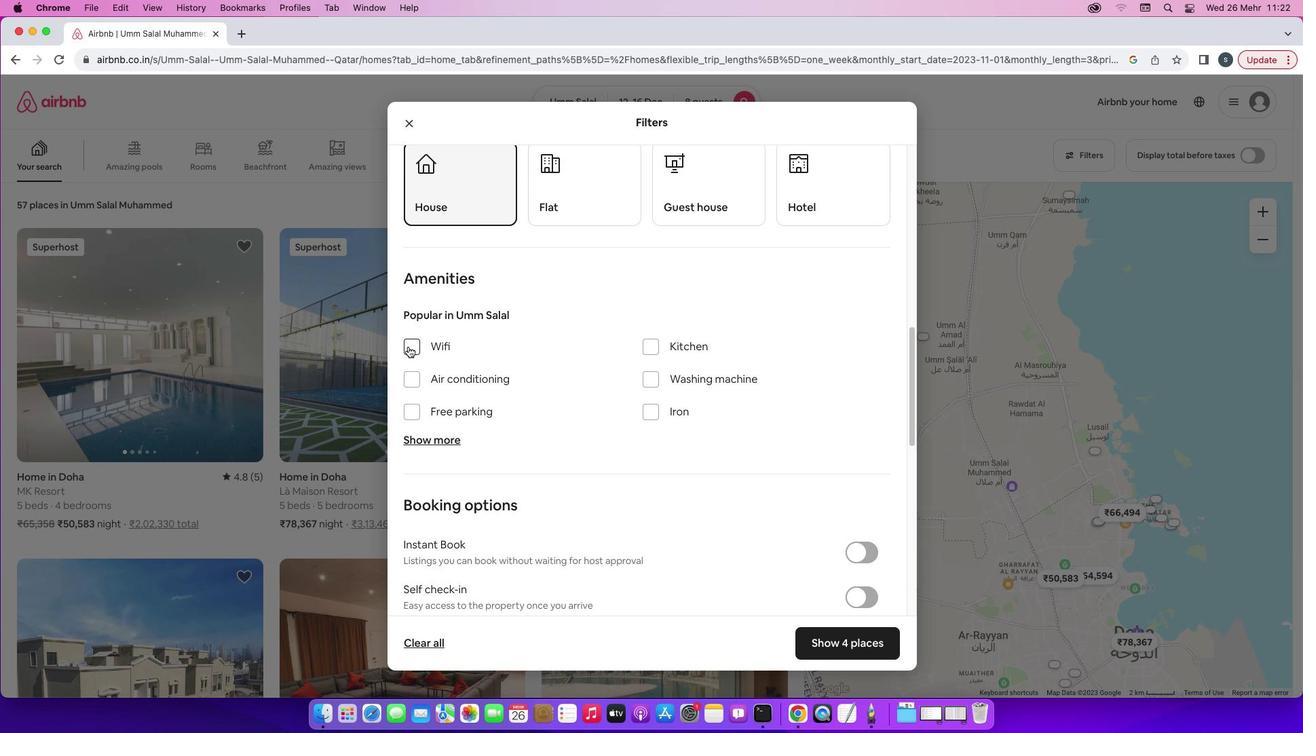 
Action: Mouse pressed left at (408, 346)
Screenshot: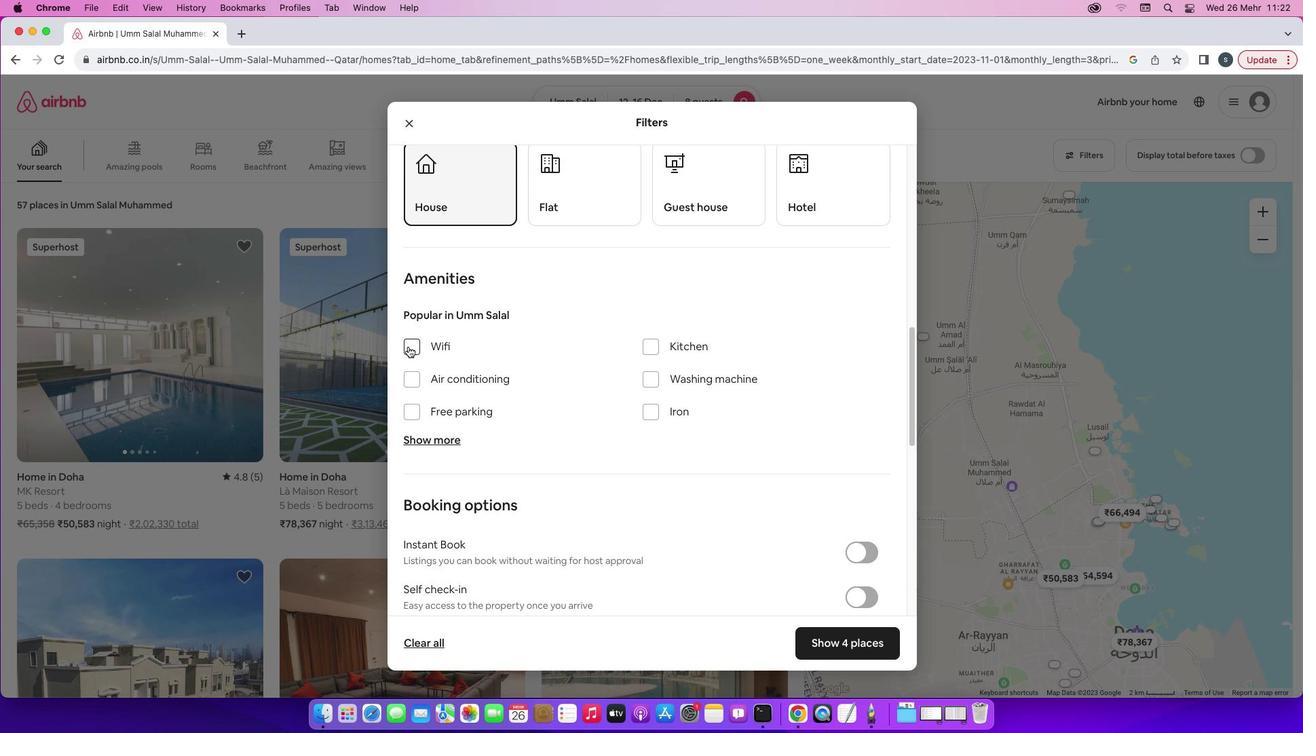 
Action: Mouse moved to (437, 439)
Screenshot: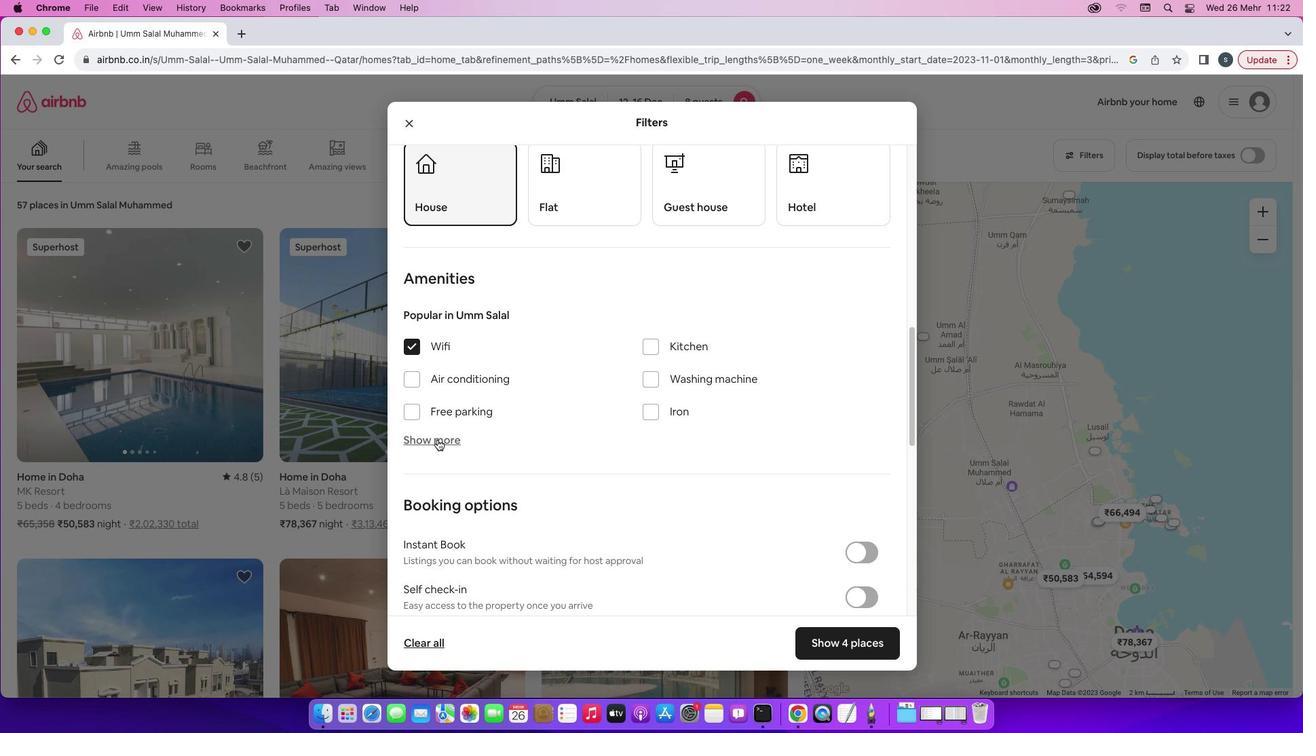 
Action: Mouse pressed left at (437, 439)
Screenshot: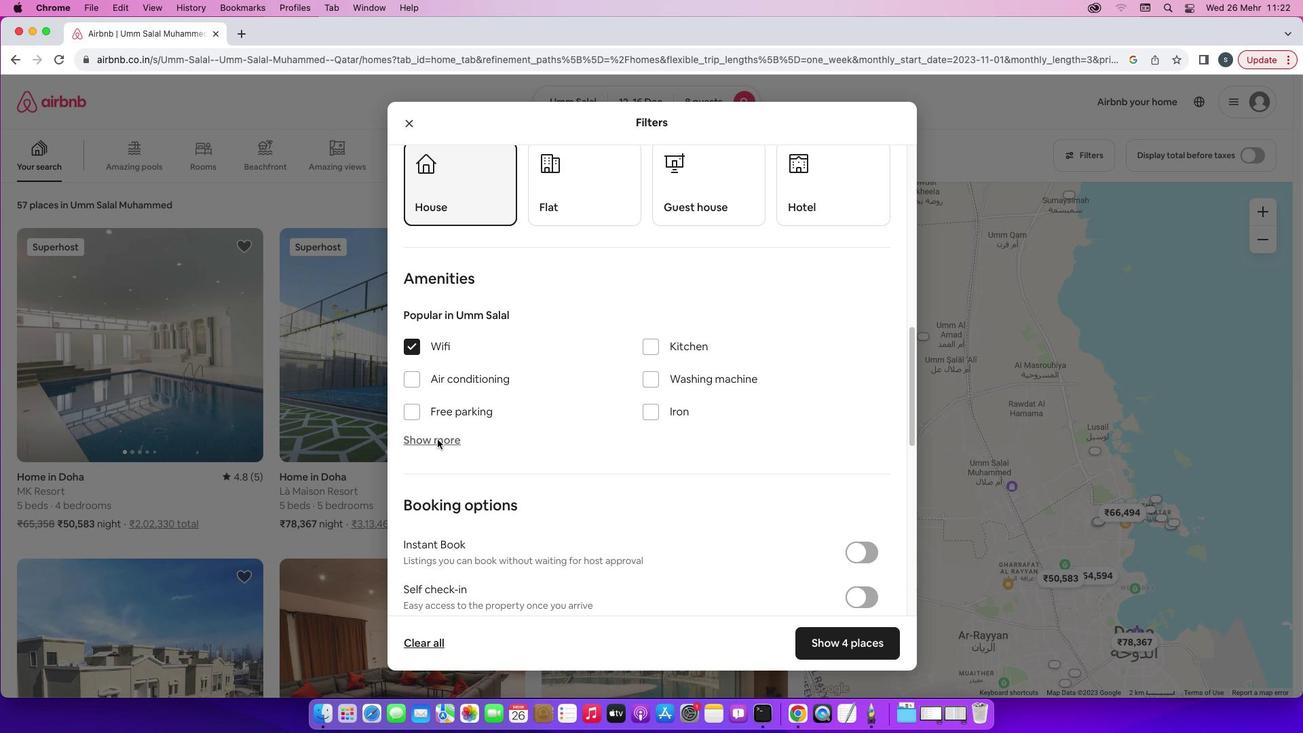 
Action: Mouse moved to (652, 518)
Screenshot: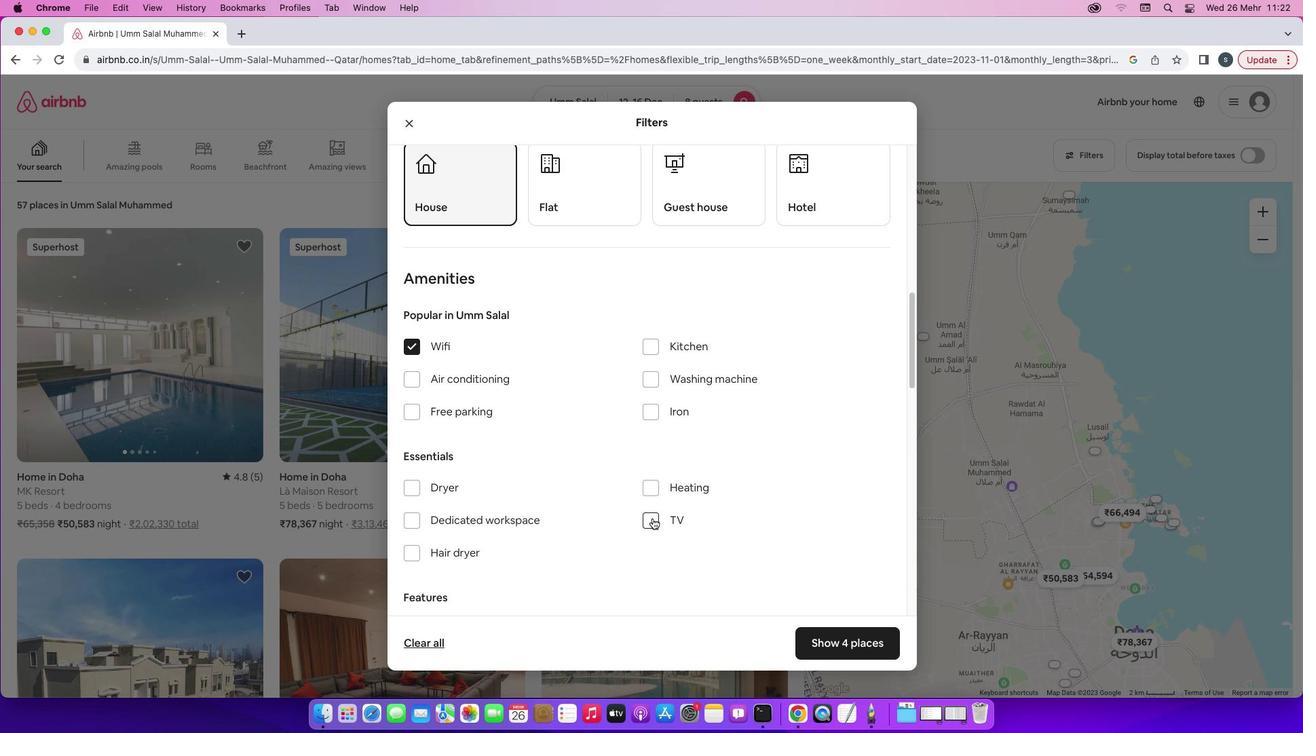 
Action: Mouse pressed left at (652, 518)
Screenshot: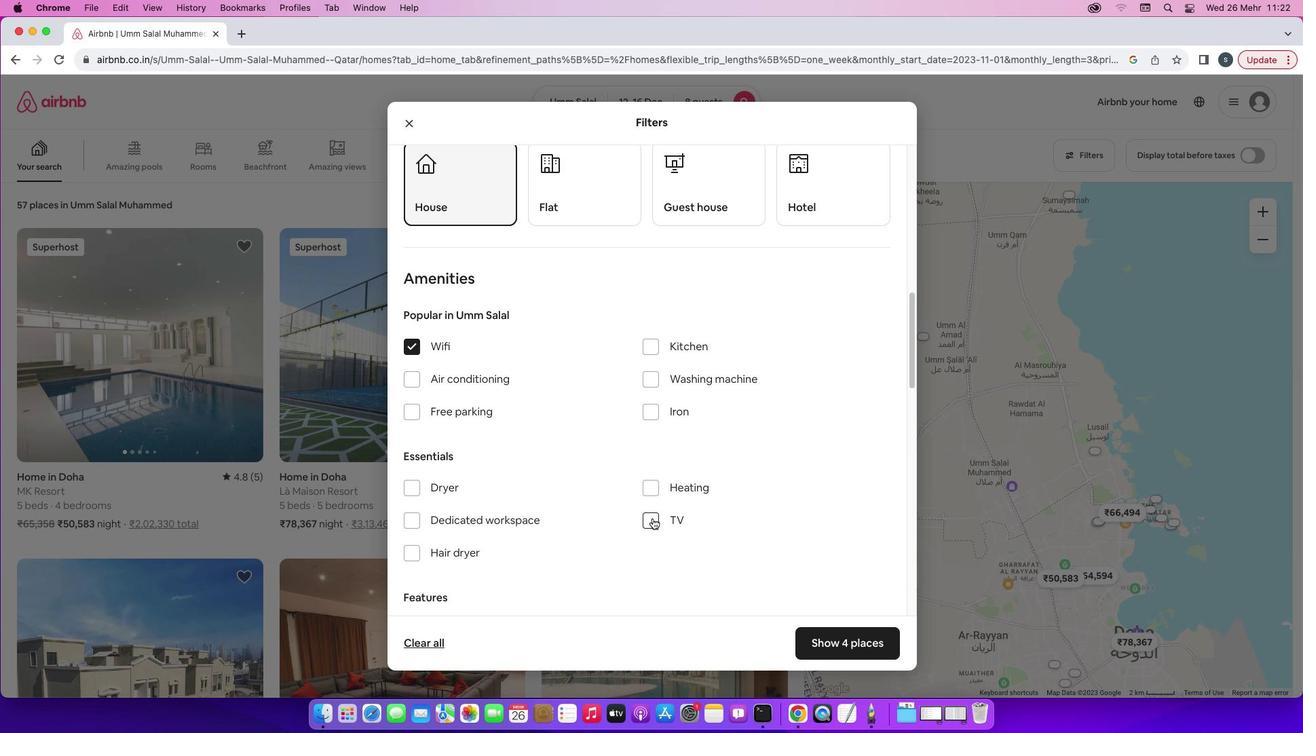 
Action: Mouse moved to (409, 411)
Screenshot: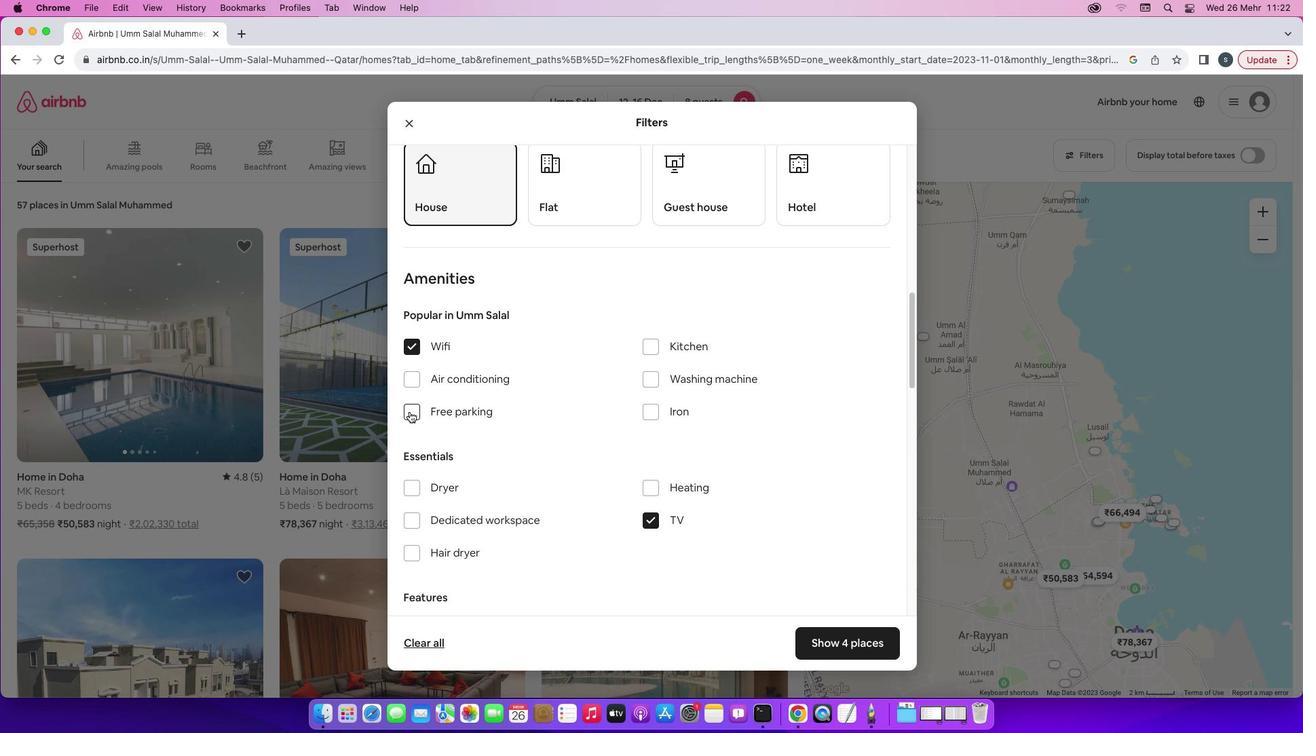 
Action: Mouse pressed left at (409, 411)
Screenshot: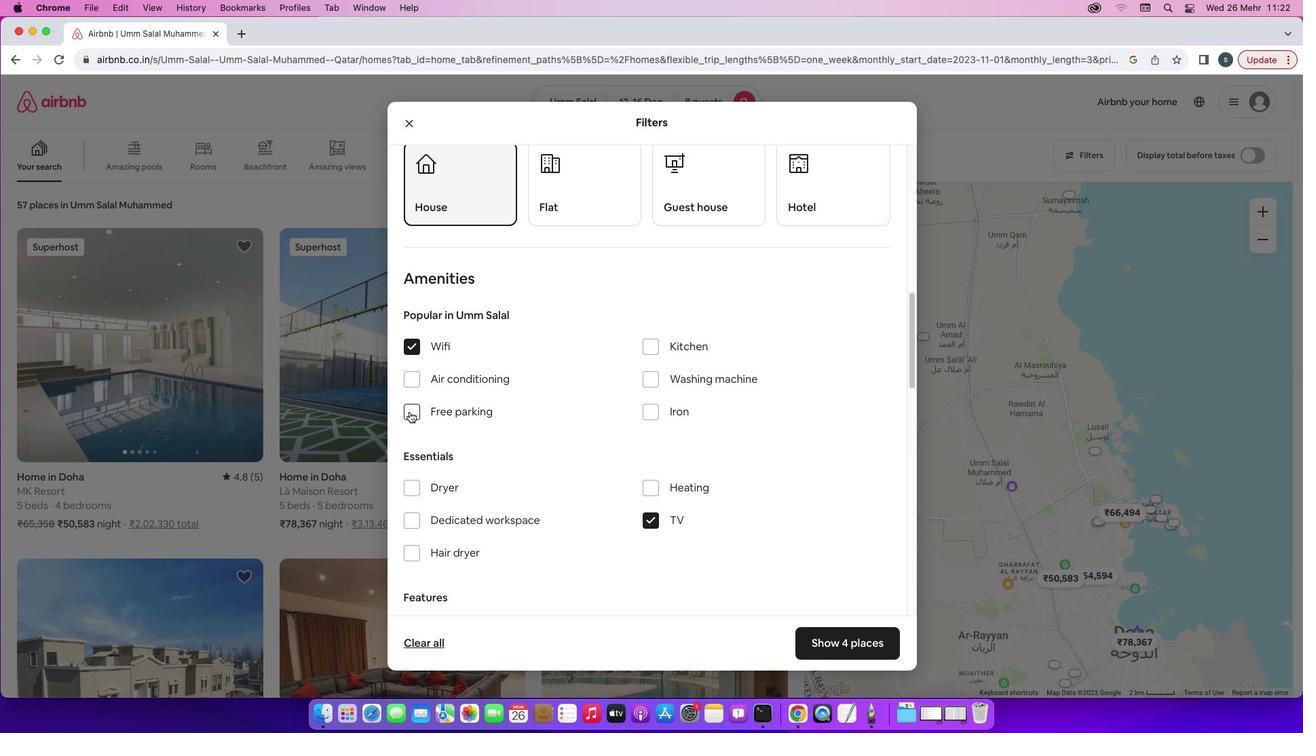 
Action: Mouse moved to (548, 472)
Screenshot: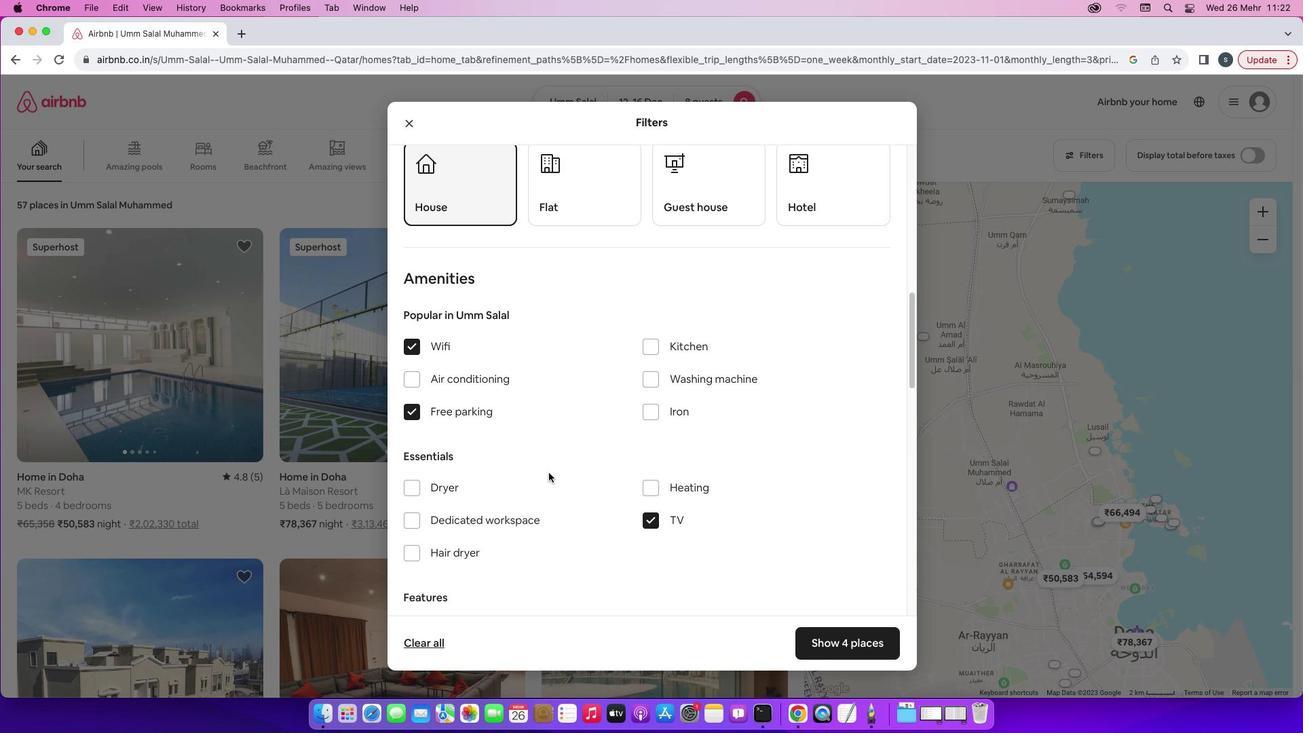 
Action: Mouse scrolled (548, 472) with delta (0, 0)
Screenshot: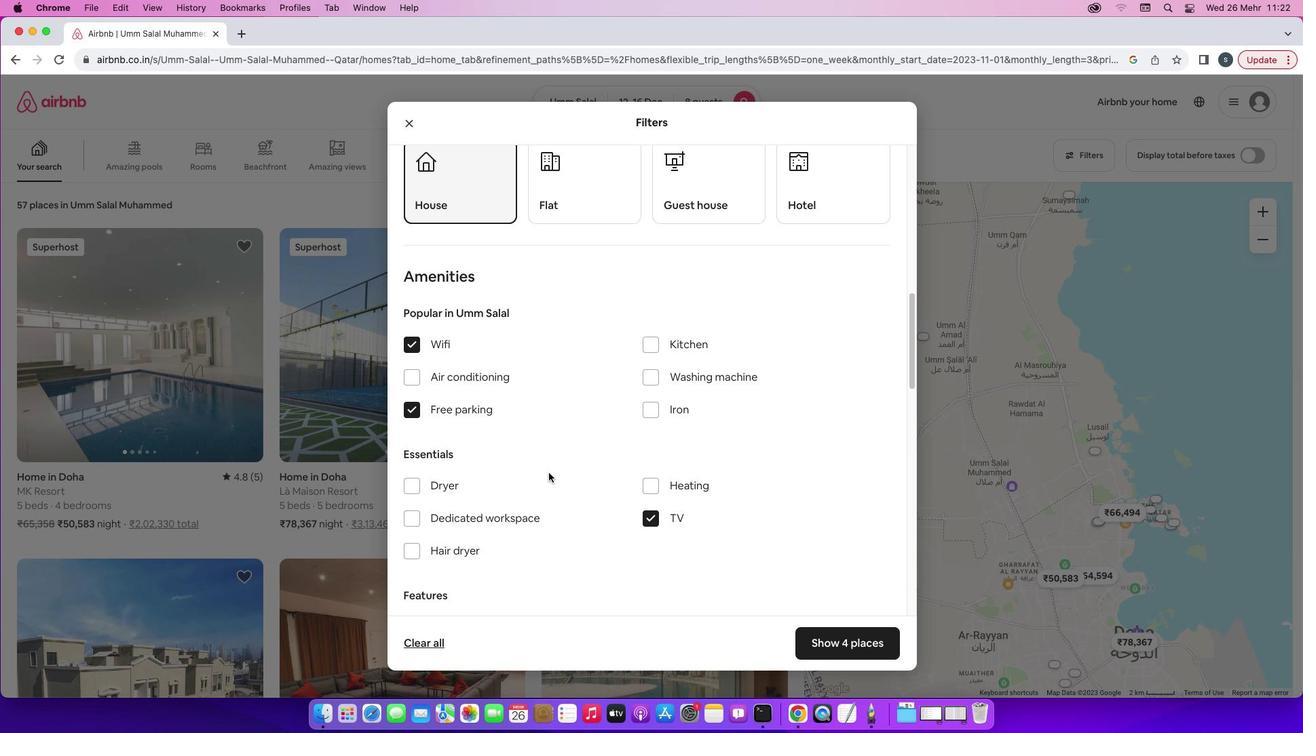 
Action: Mouse scrolled (548, 472) with delta (0, 0)
Screenshot: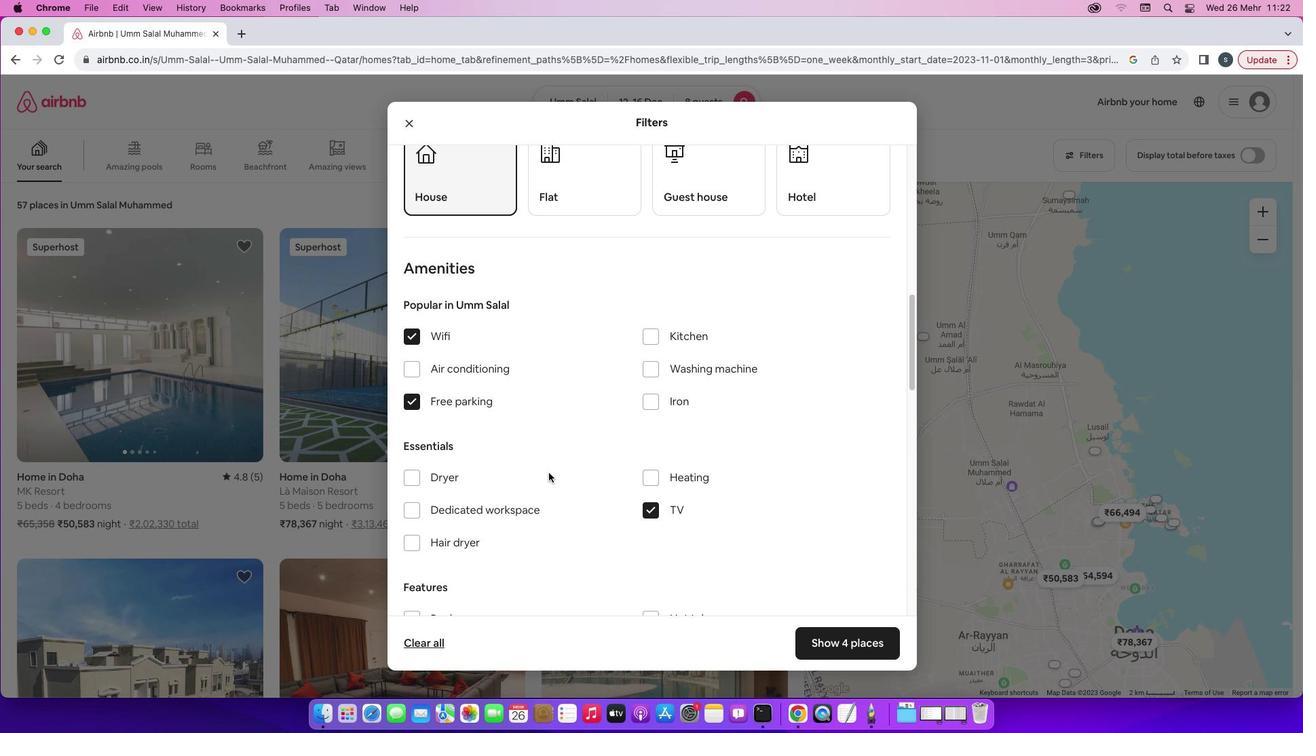 
Action: Mouse scrolled (548, 472) with delta (0, 0)
Screenshot: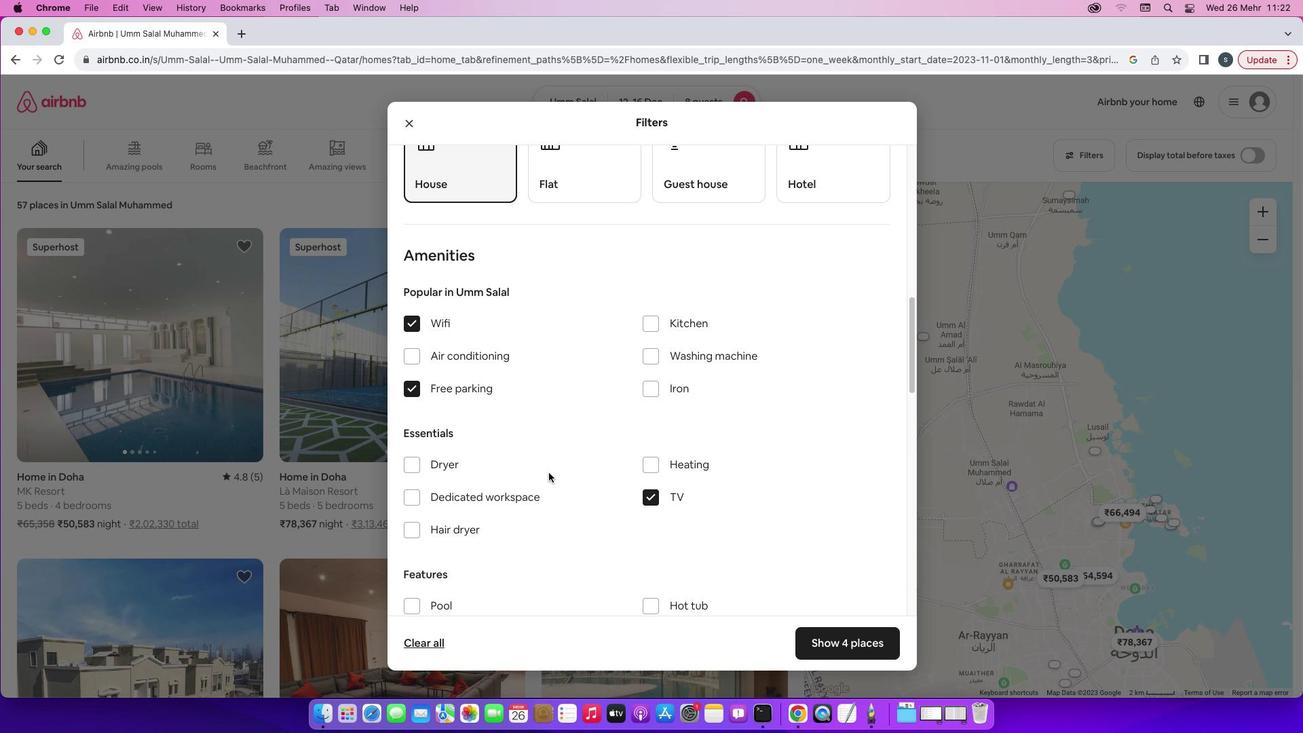 
Action: Mouse scrolled (548, 472) with delta (0, 0)
Screenshot: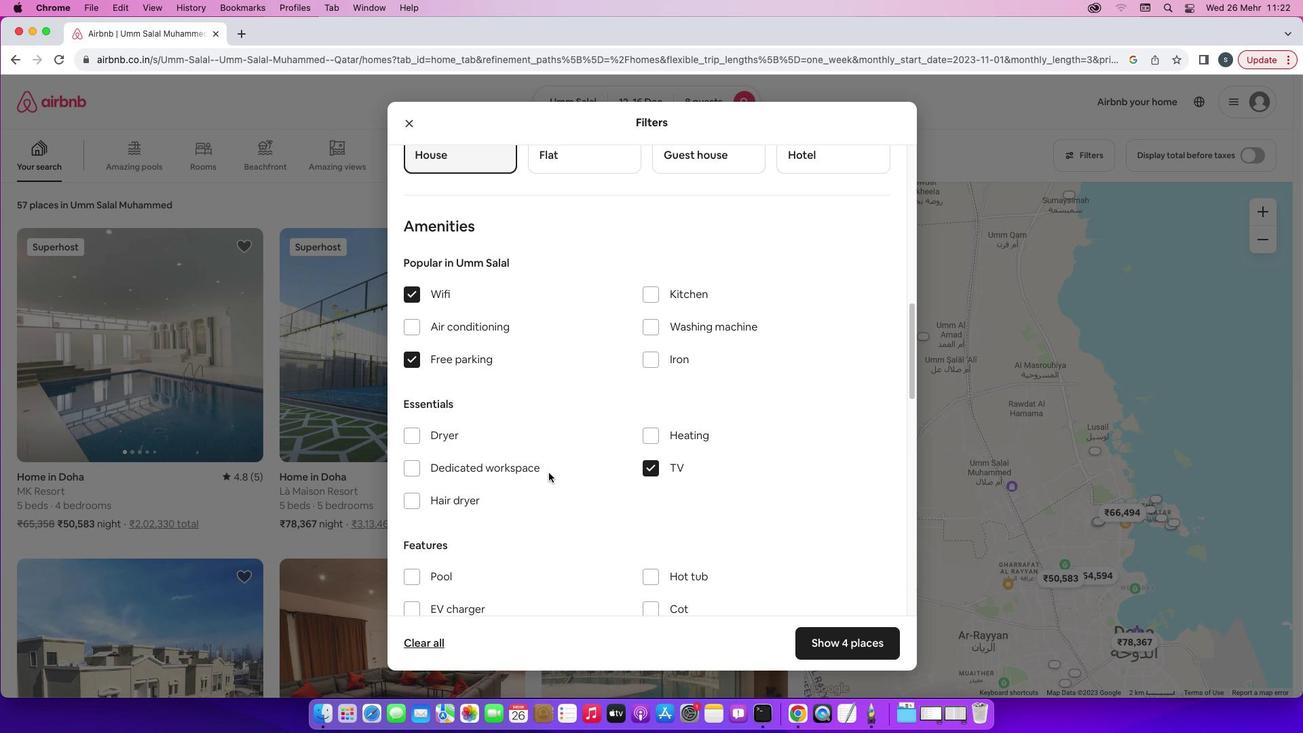 
Action: Mouse scrolled (548, 472) with delta (0, 0)
Screenshot: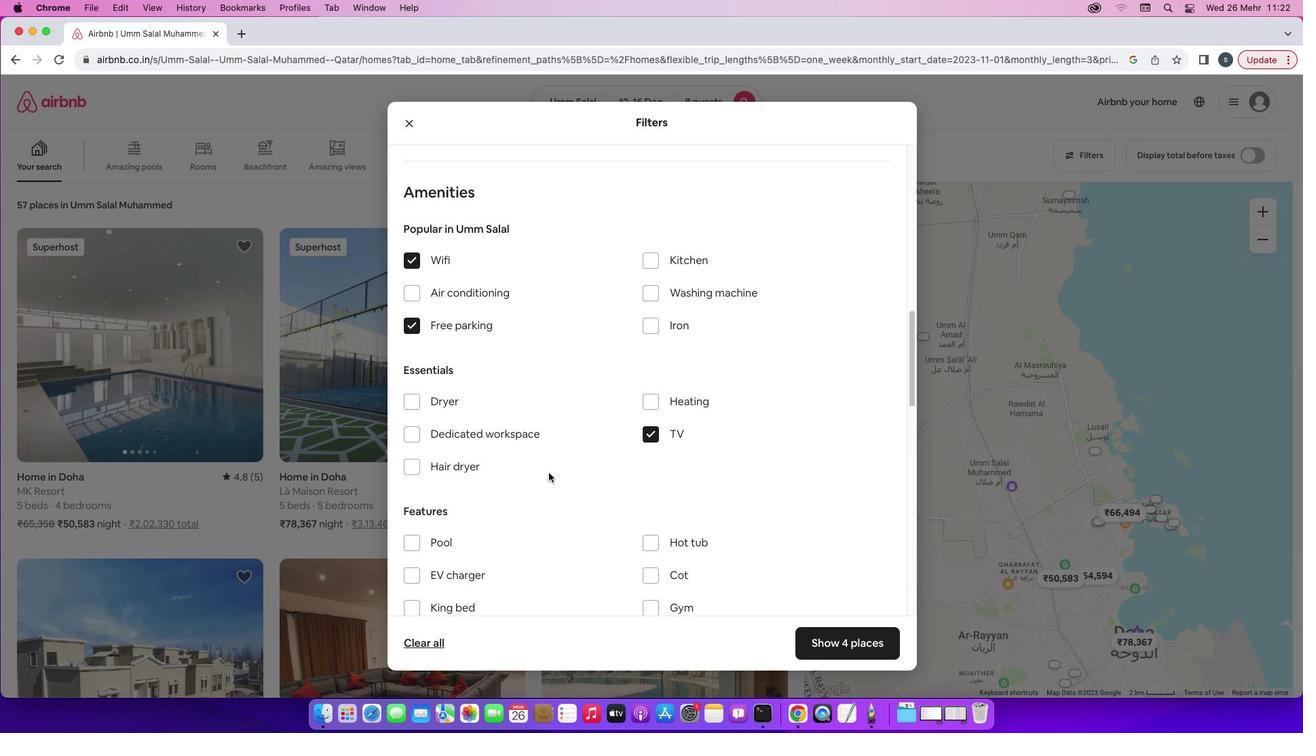 
Action: Mouse scrolled (548, 472) with delta (0, 0)
Screenshot: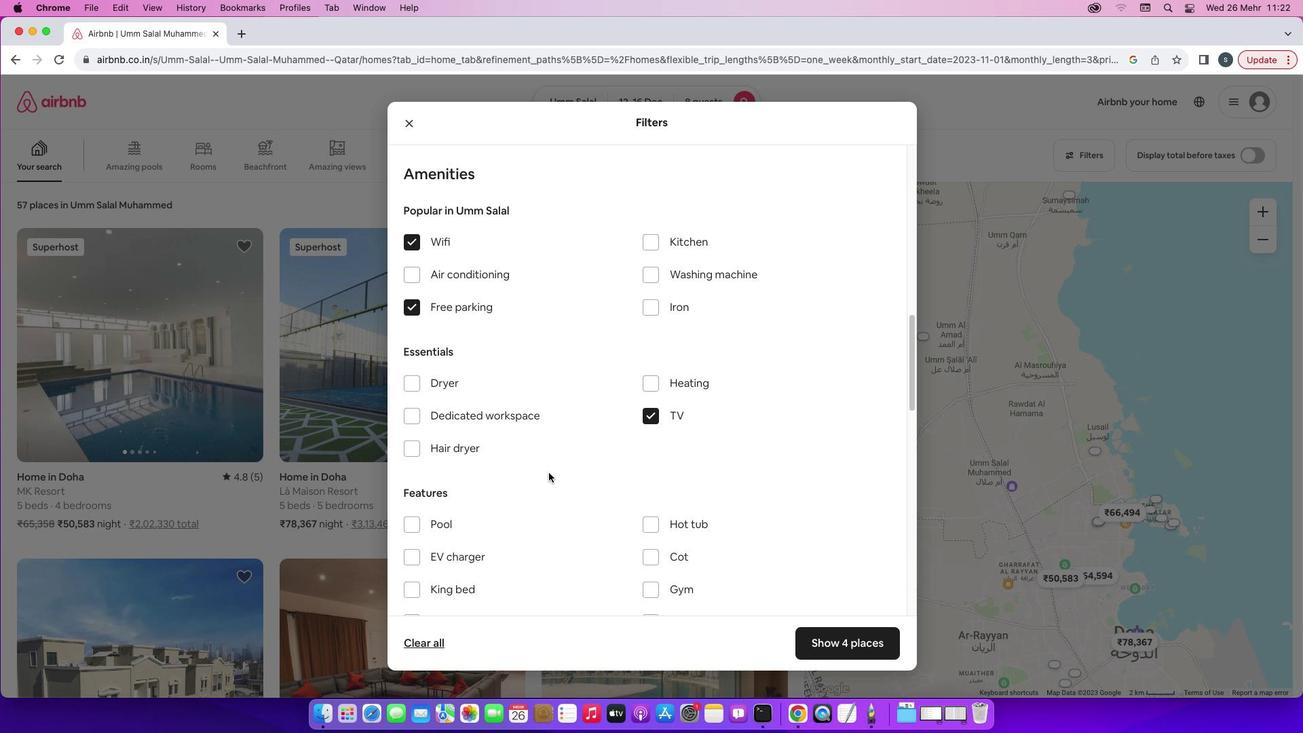 
Action: Mouse scrolled (548, 472) with delta (0, 0)
Screenshot: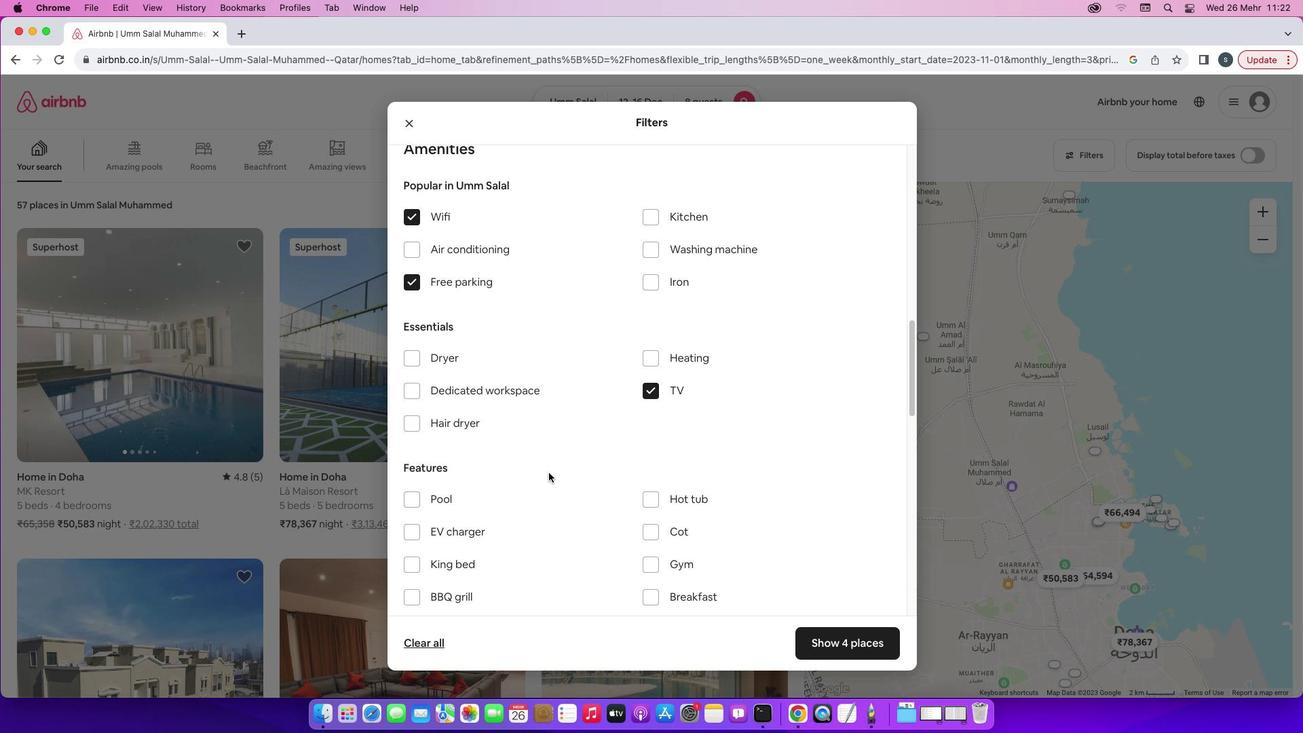 
Action: Mouse scrolled (548, 472) with delta (0, -1)
Screenshot: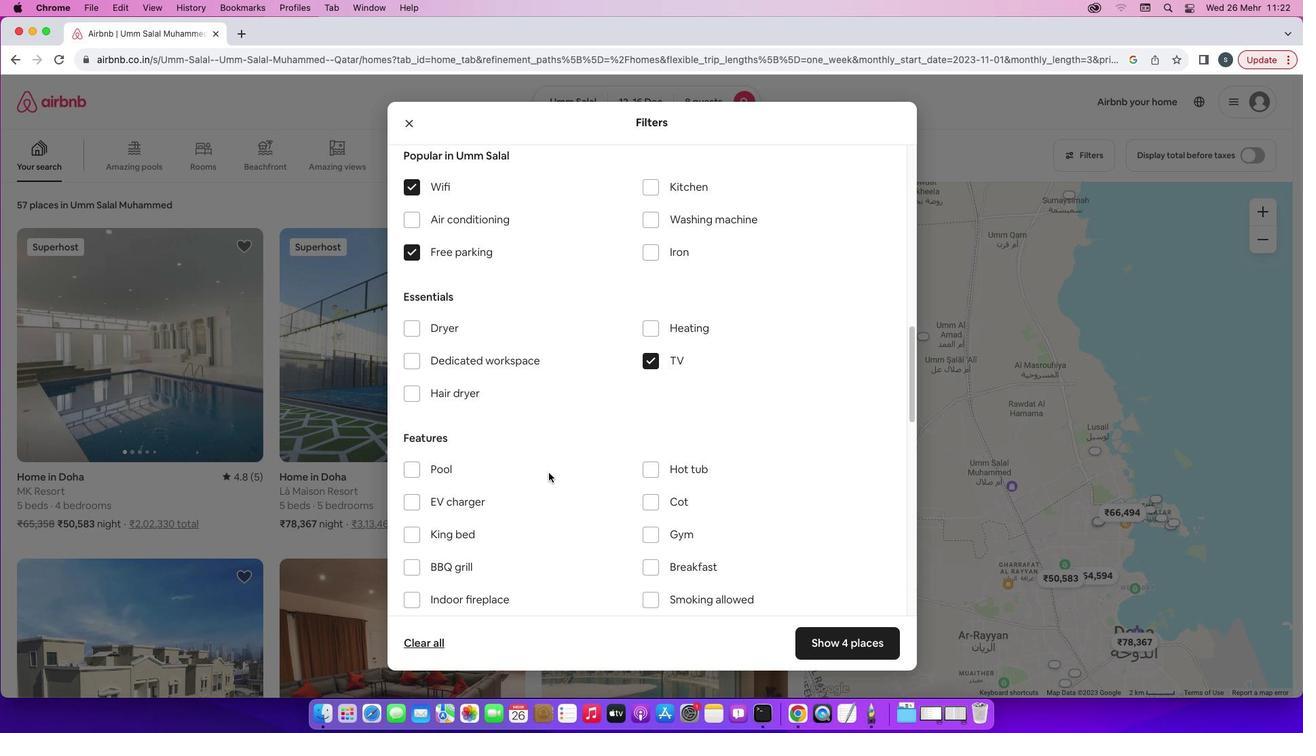 
Action: Mouse moved to (648, 500)
Screenshot: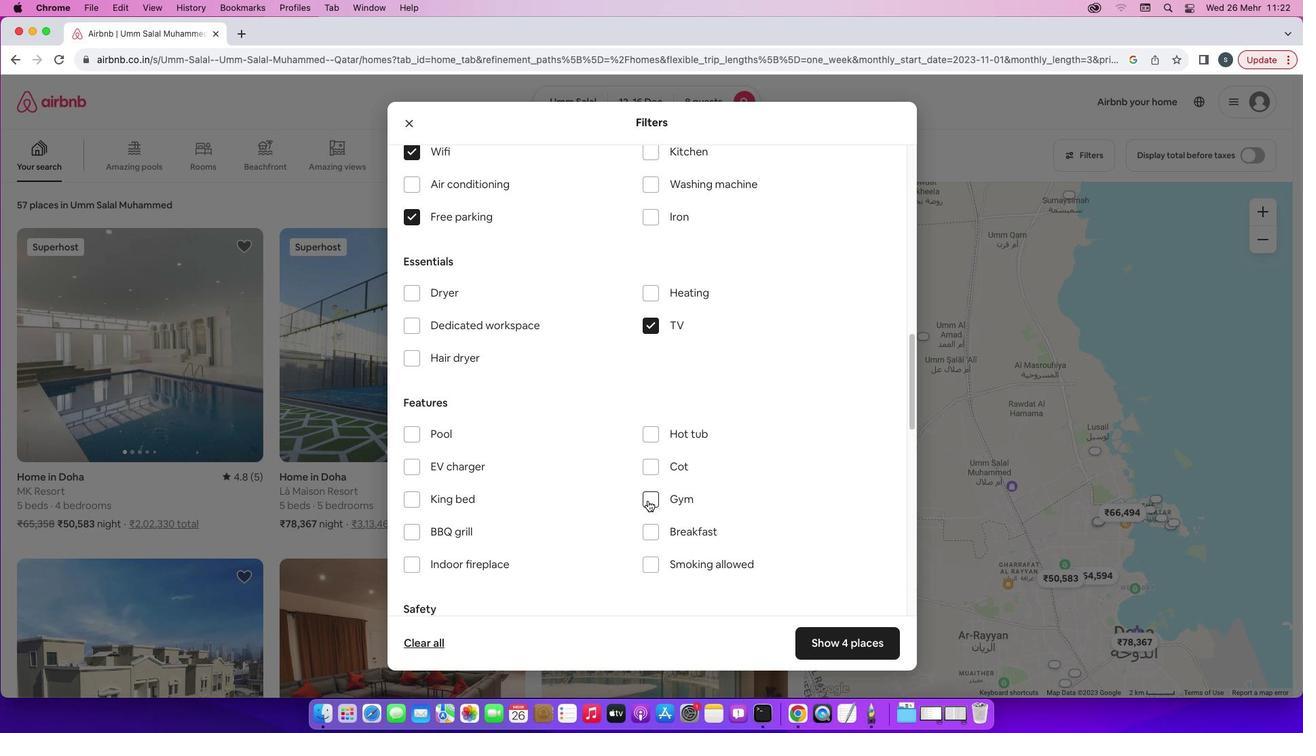 
Action: Mouse pressed left at (648, 500)
Screenshot: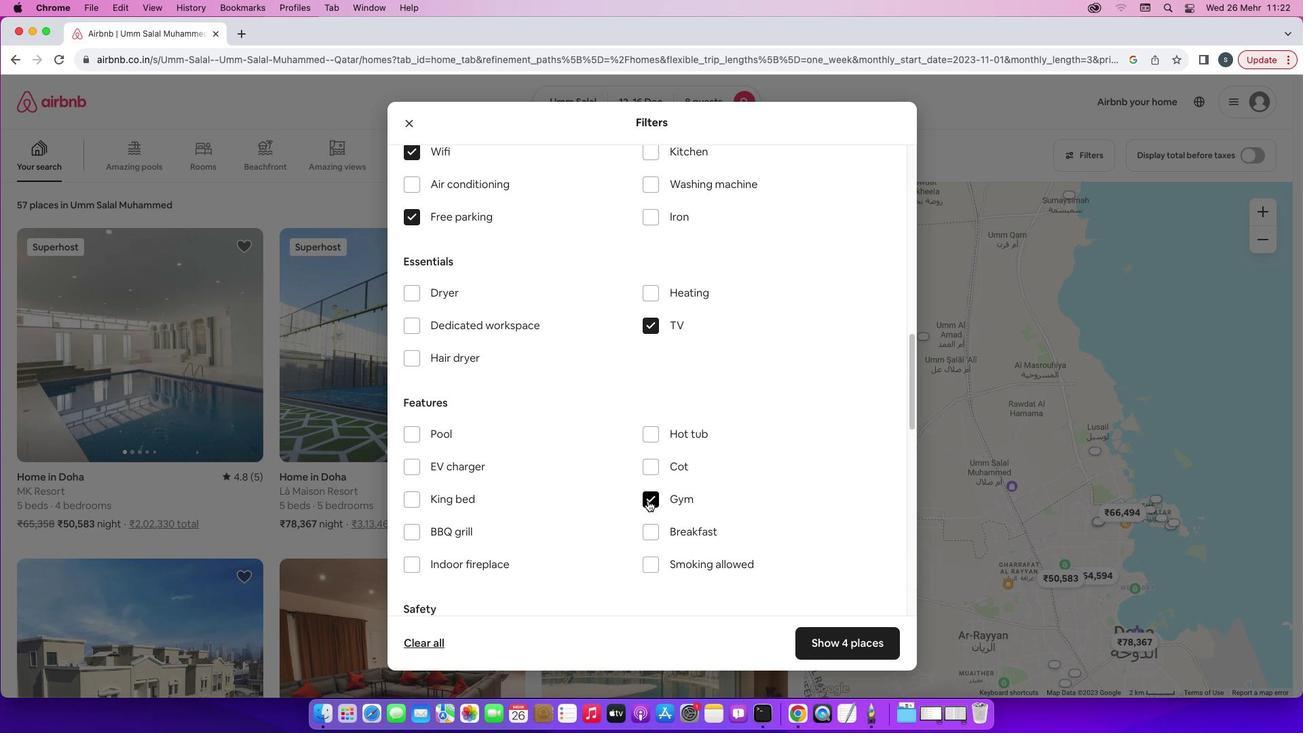 
Action: Mouse moved to (651, 536)
Screenshot: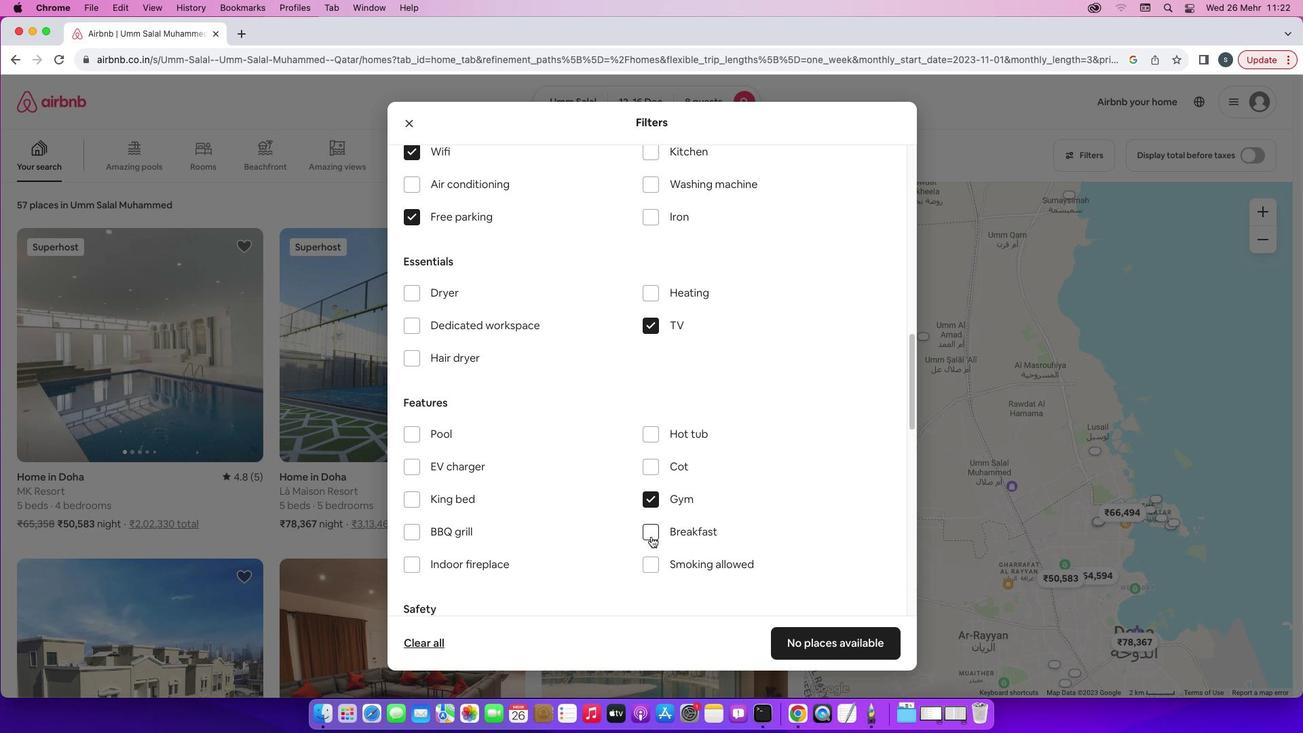 
Action: Mouse pressed left at (651, 536)
Screenshot: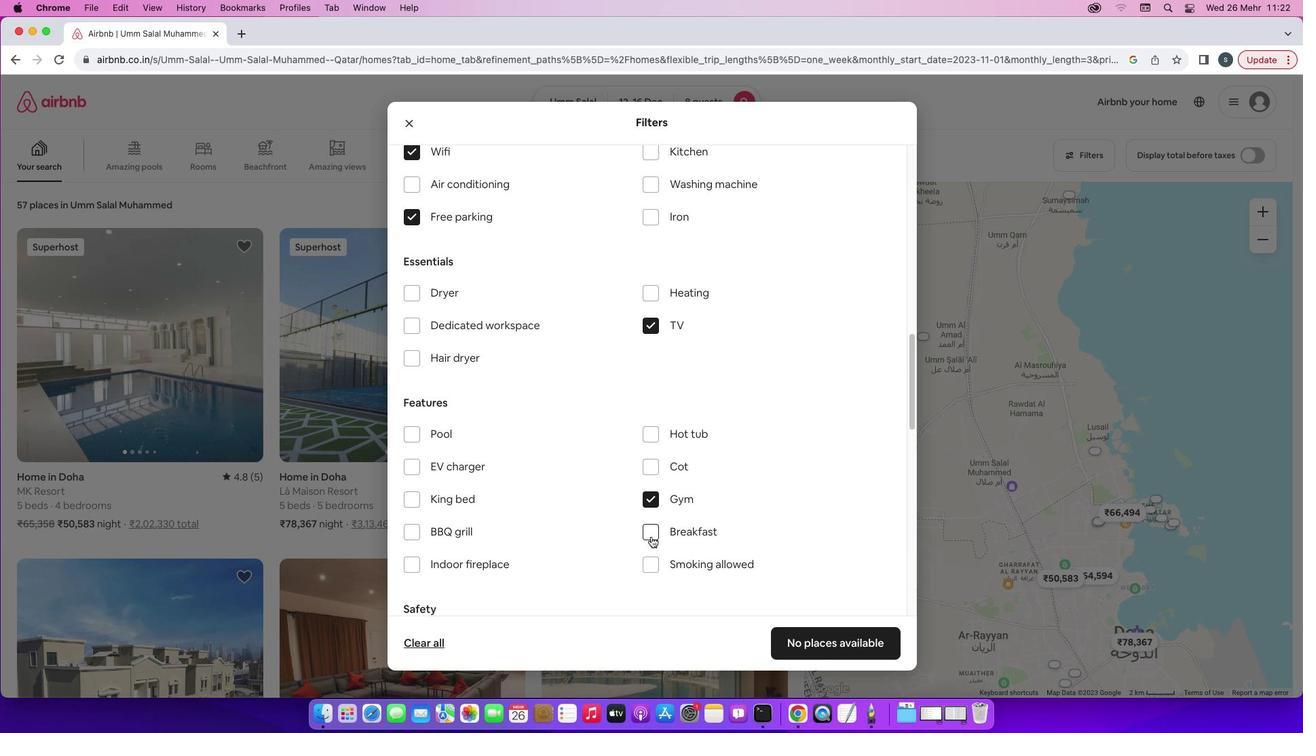 
Action: Mouse moved to (744, 549)
Screenshot: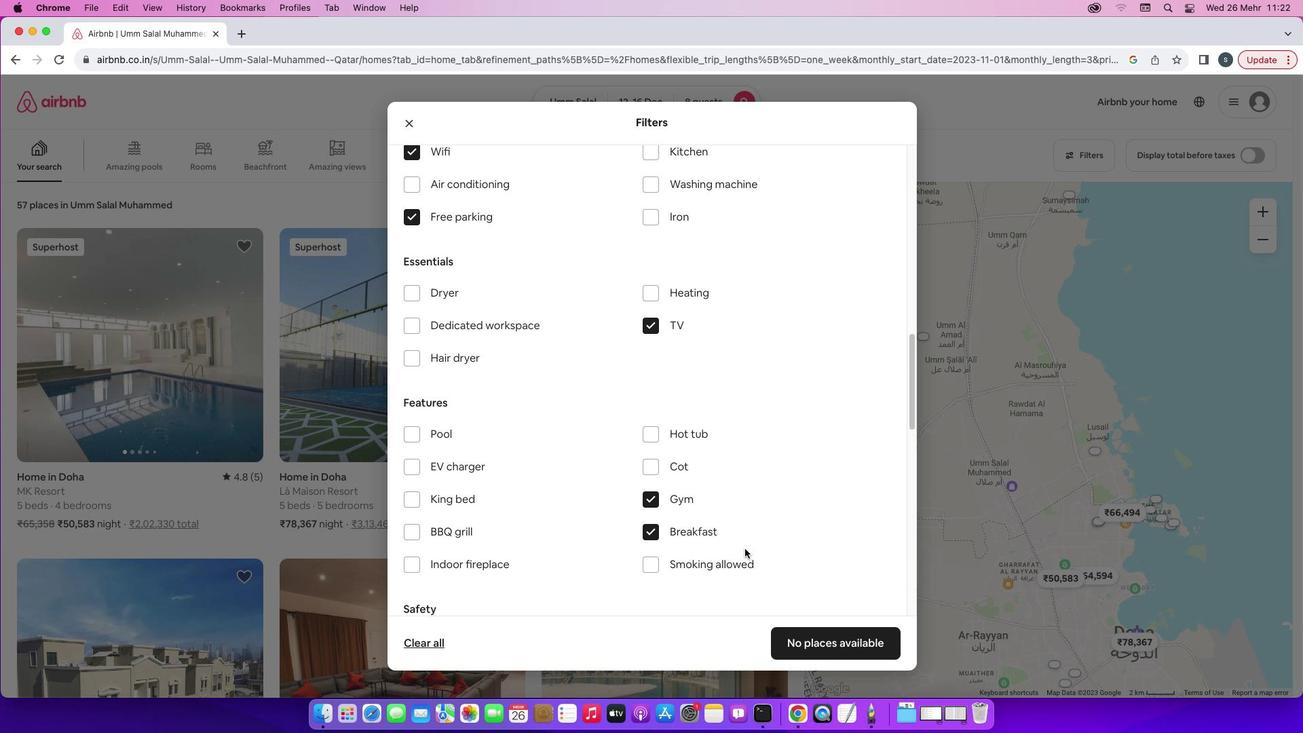 
Action: Mouse scrolled (744, 549) with delta (0, 0)
Screenshot: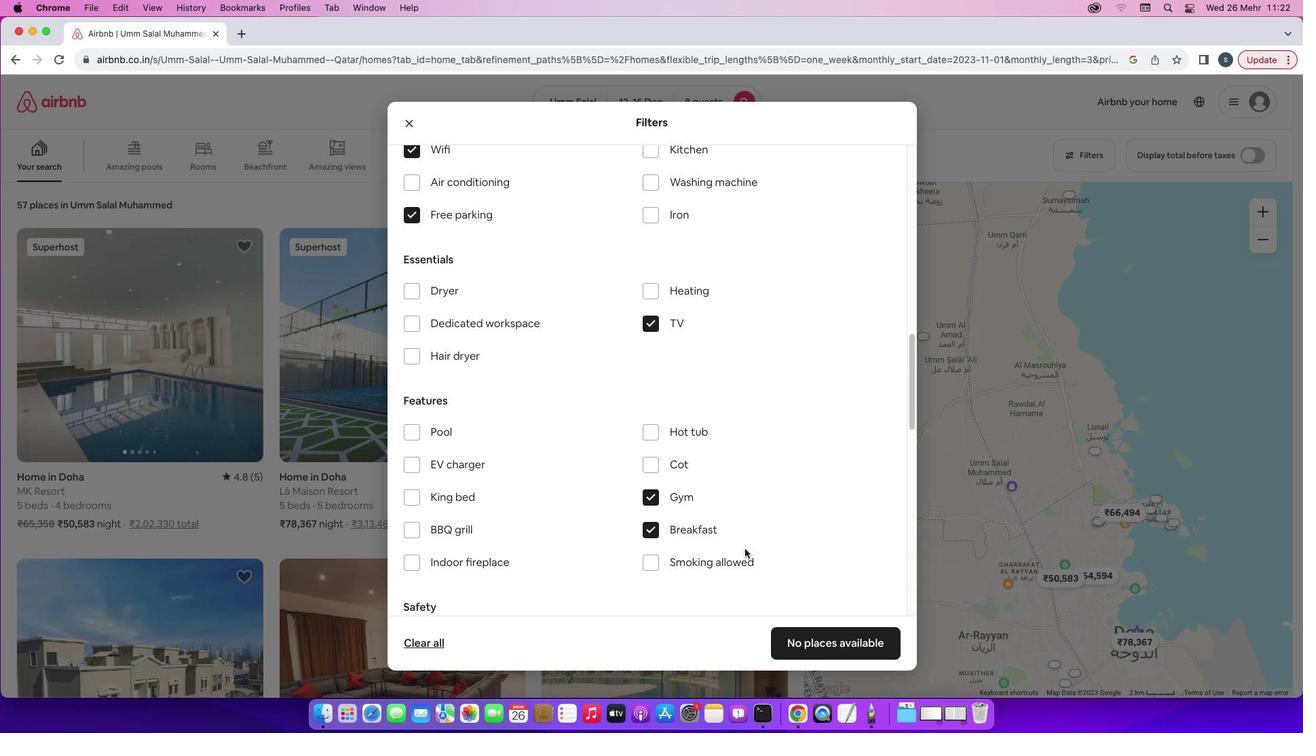 
Action: Mouse scrolled (744, 549) with delta (0, 0)
Screenshot: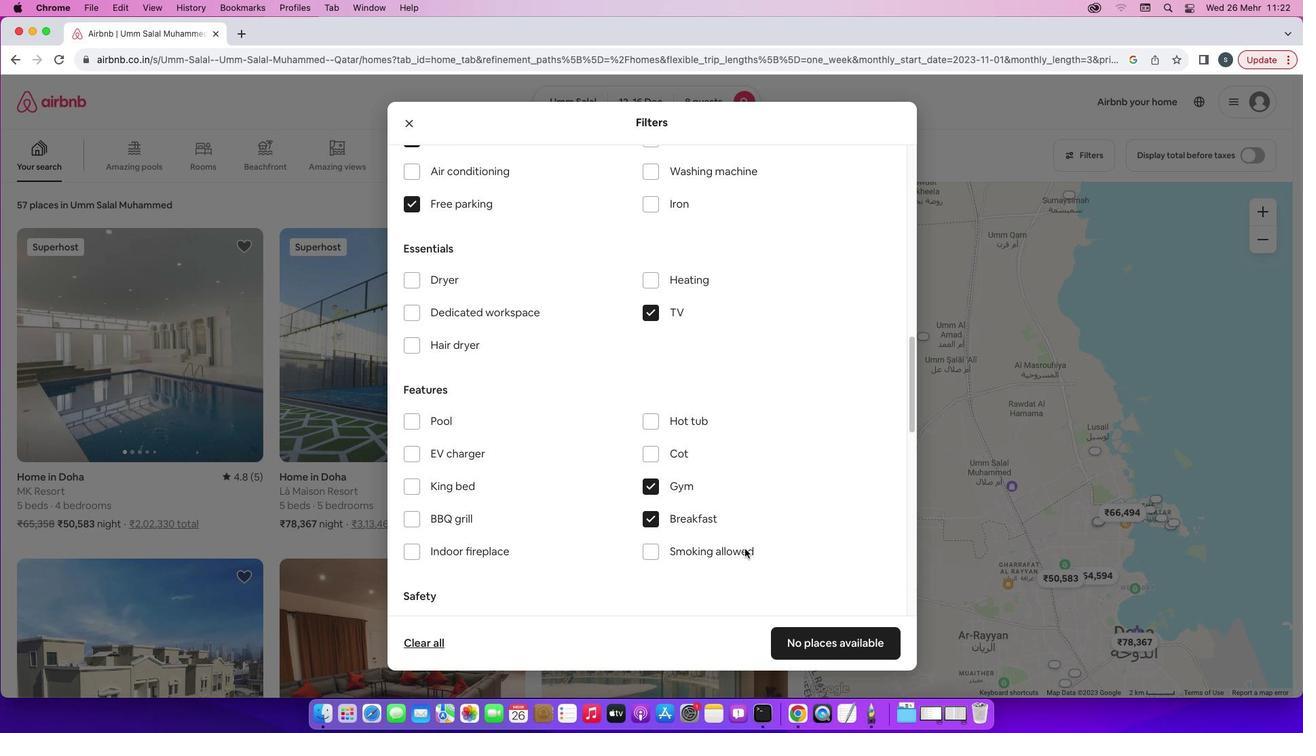 
Action: Mouse scrolled (744, 549) with delta (0, 0)
Screenshot: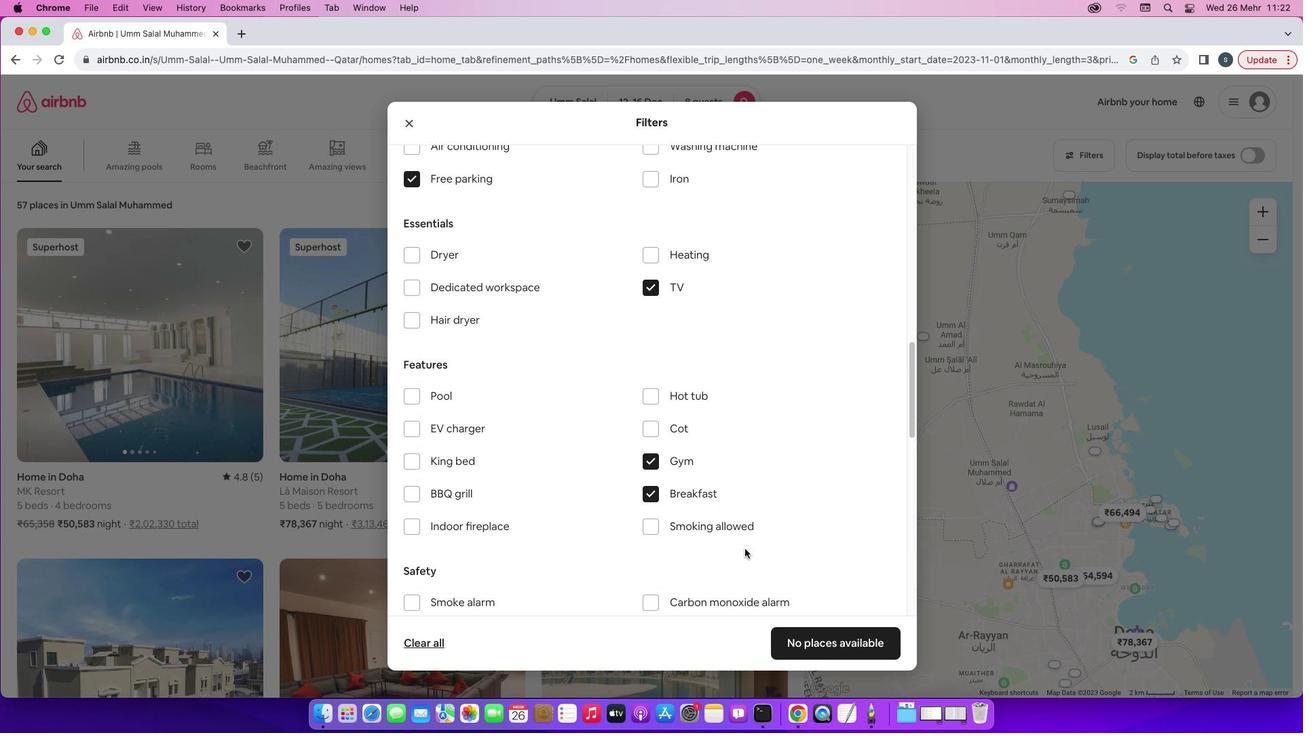 
Action: Mouse scrolled (744, 549) with delta (0, -1)
Screenshot: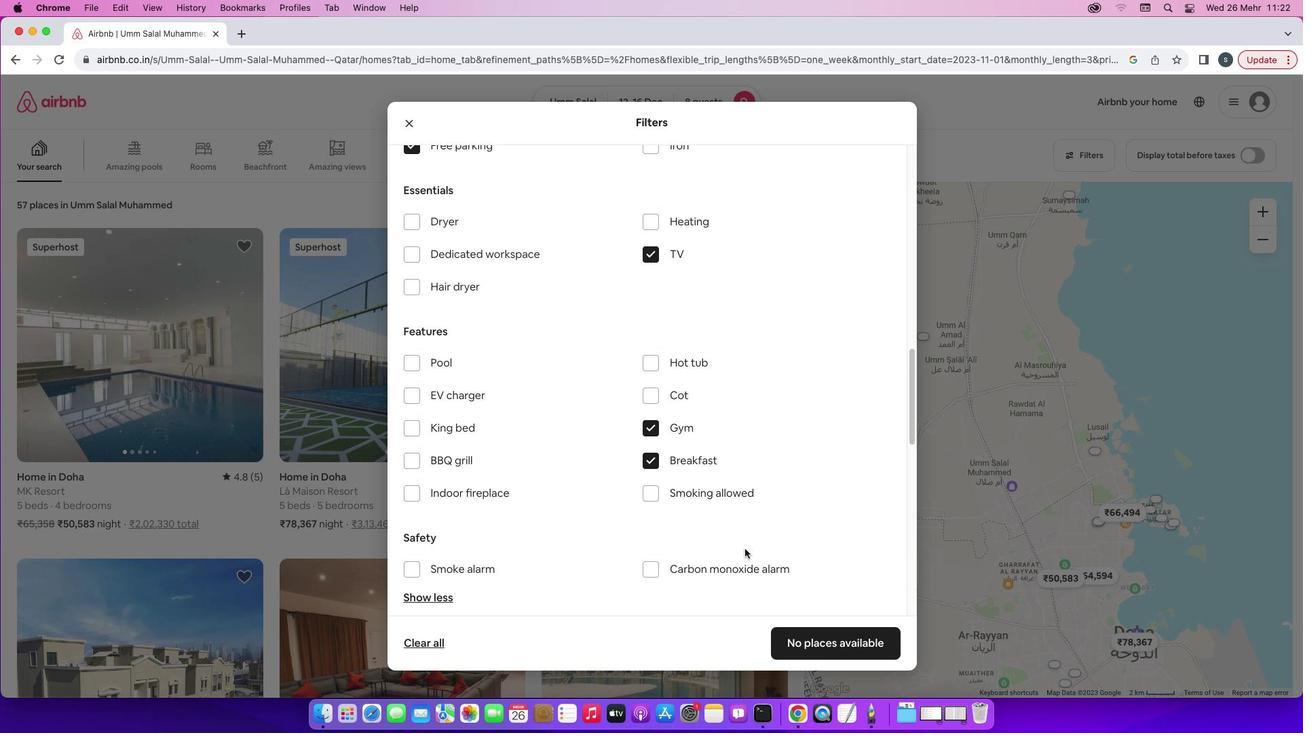 
Action: Mouse scrolled (744, 549) with delta (0, 0)
Screenshot: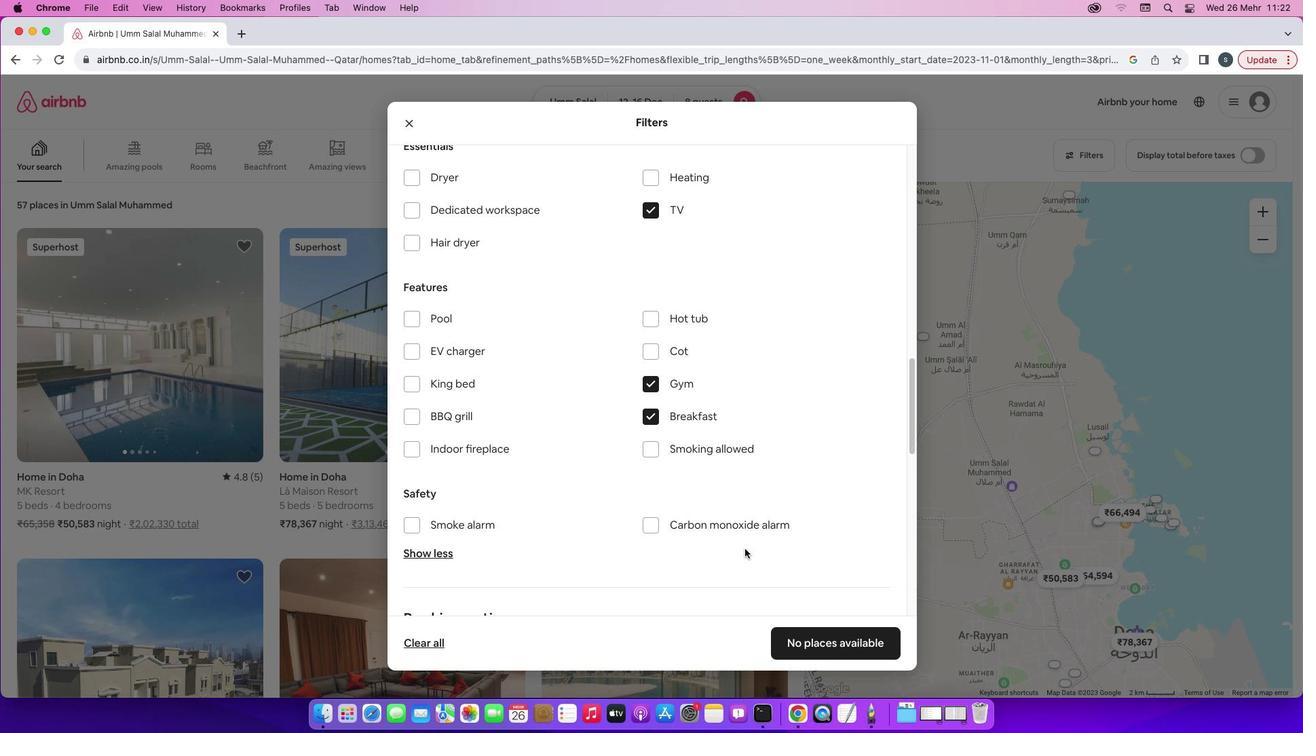 
Action: Mouse scrolled (744, 549) with delta (0, 0)
Screenshot: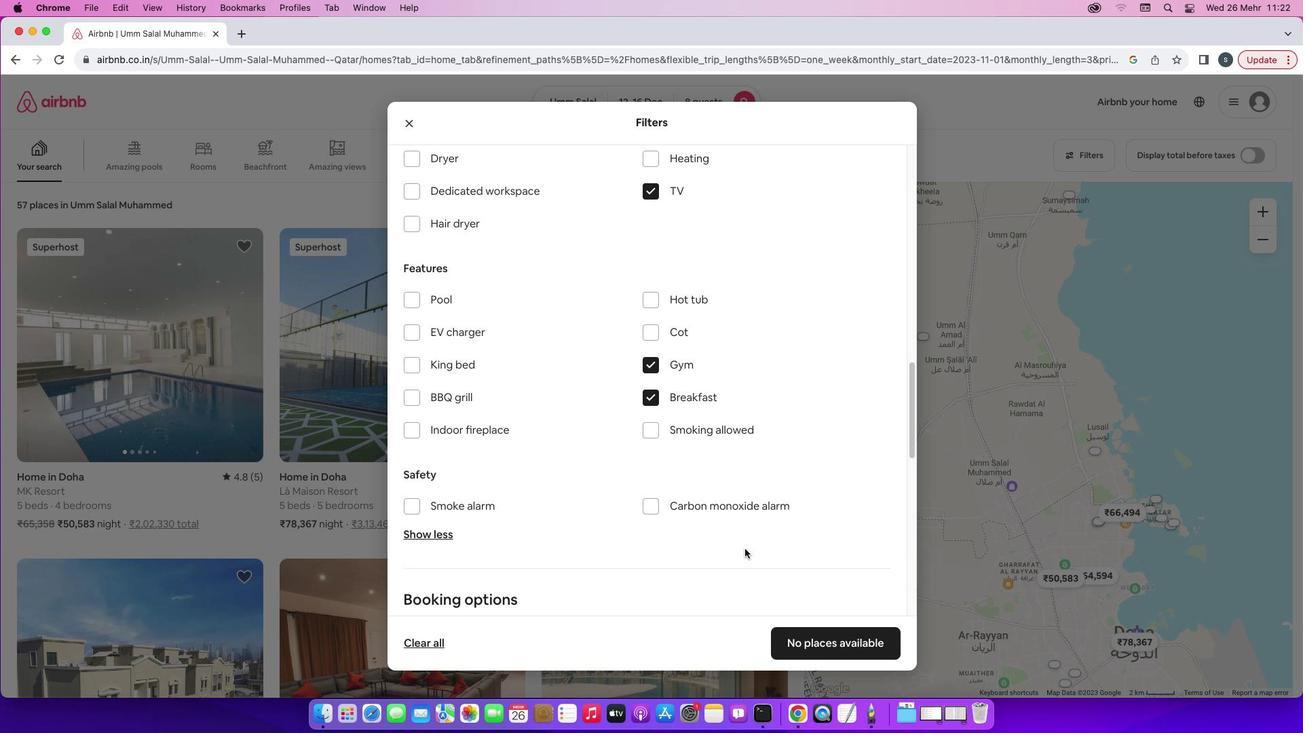 
Action: Mouse scrolled (744, 549) with delta (0, -1)
Screenshot: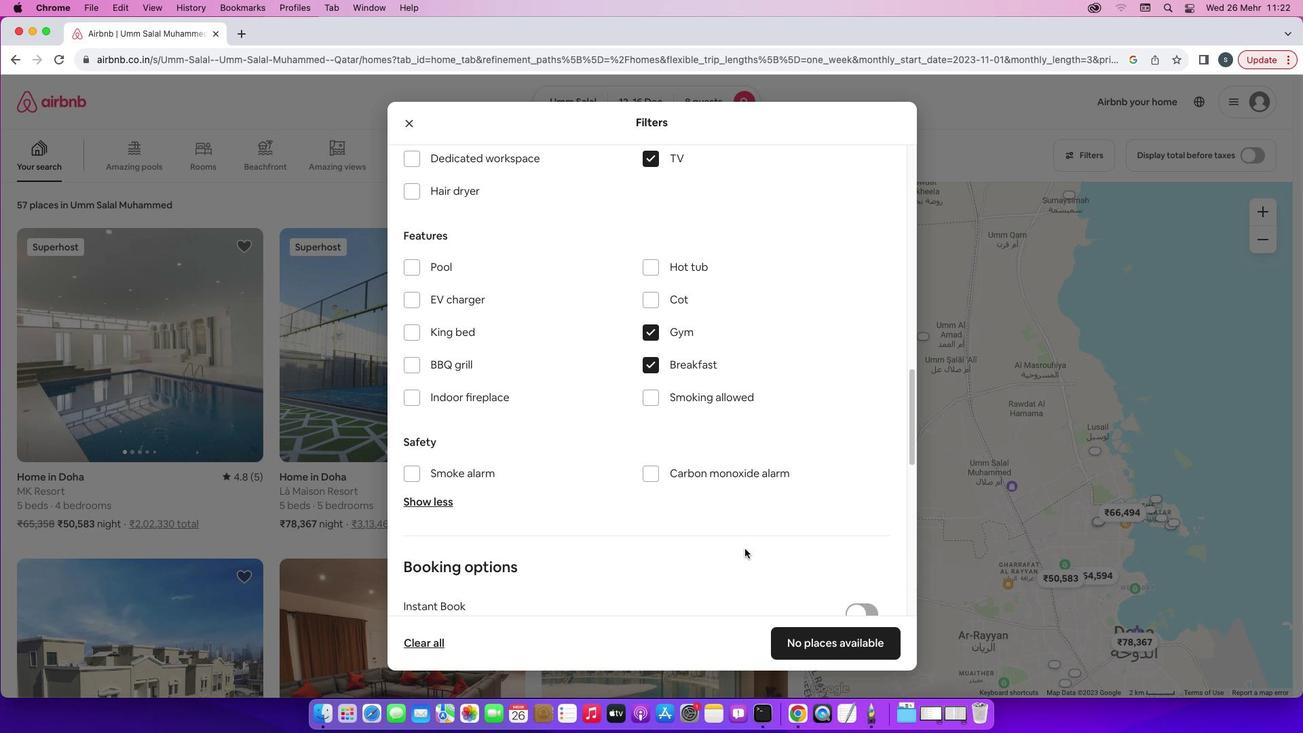 
Action: Mouse scrolled (744, 549) with delta (0, -2)
Screenshot: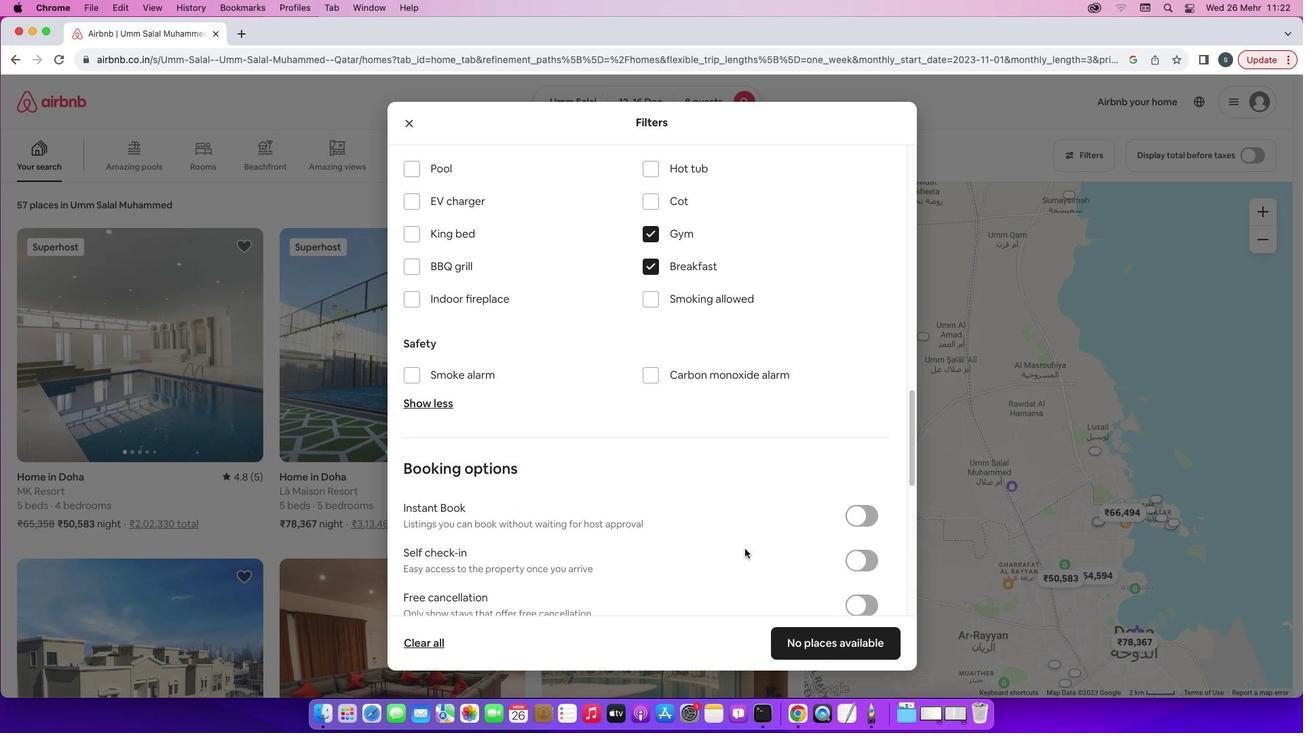 
Action: Mouse scrolled (744, 549) with delta (0, 0)
Screenshot: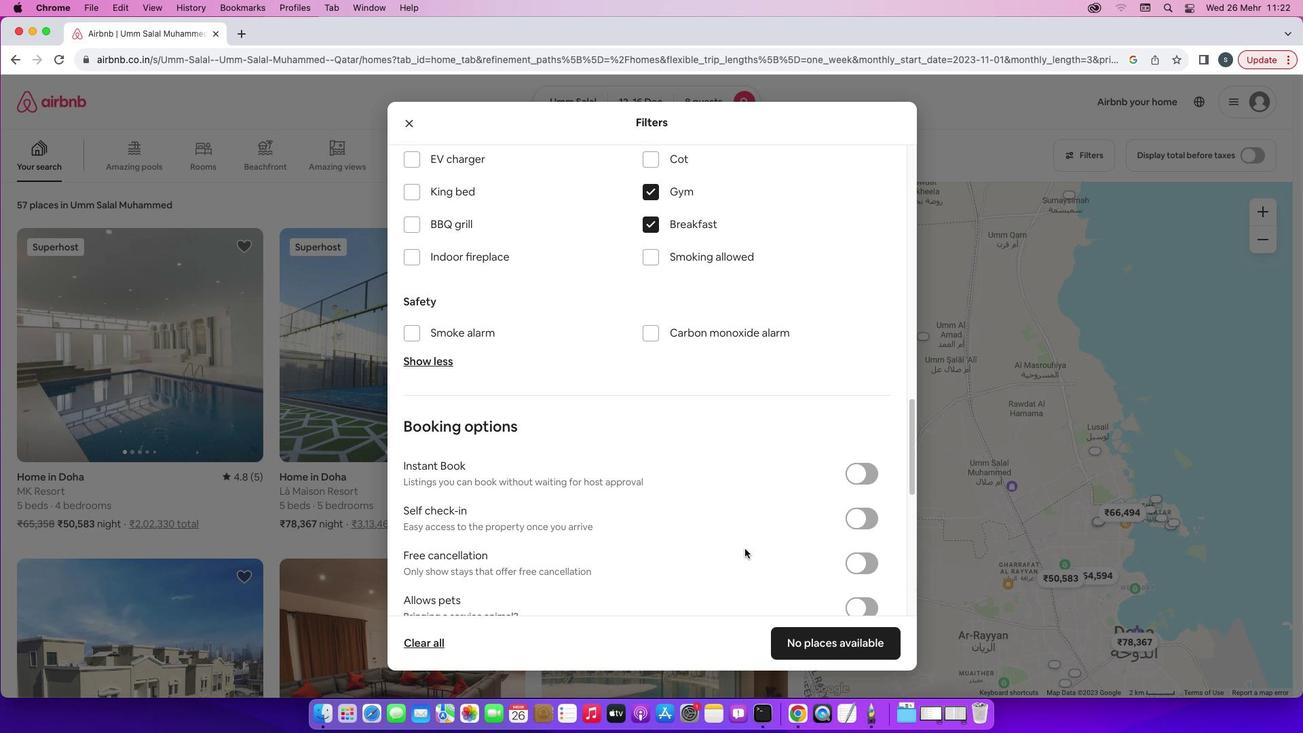 
Action: Mouse scrolled (744, 549) with delta (0, 0)
Screenshot: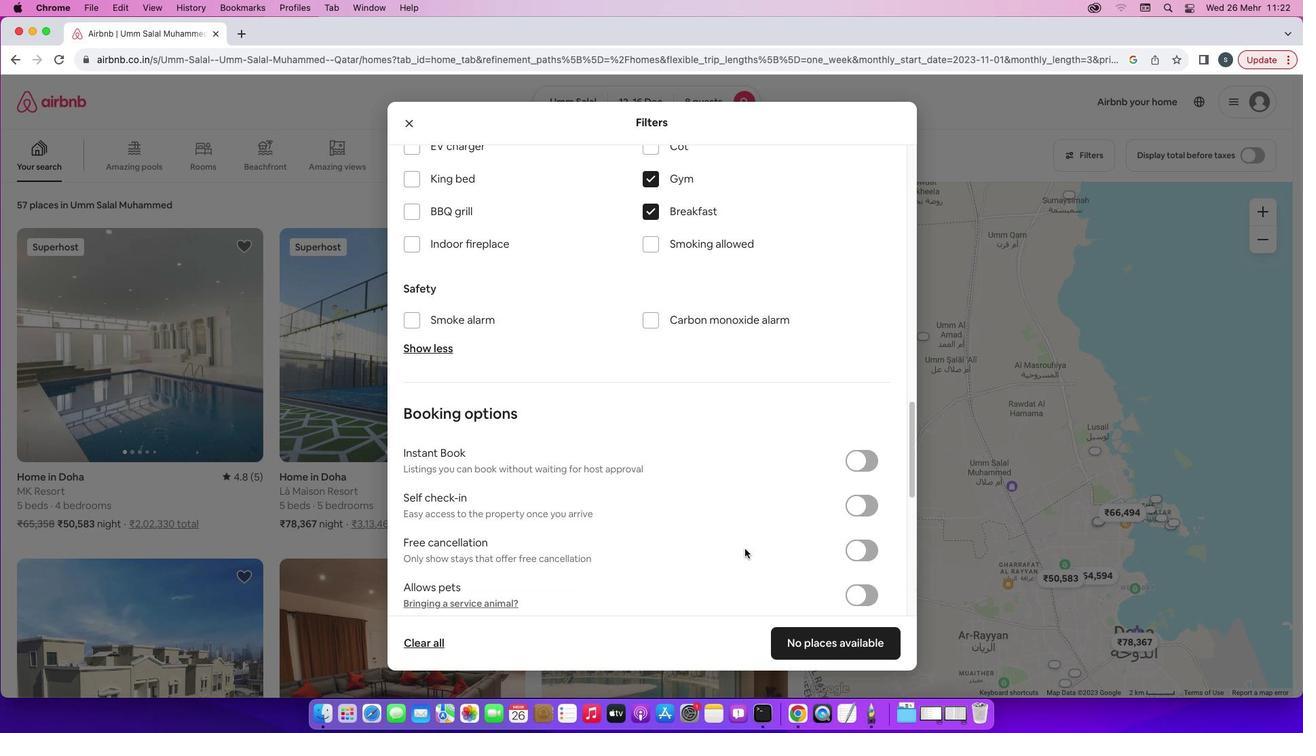 
Action: Mouse scrolled (744, 549) with delta (0, 0)
Screenshot: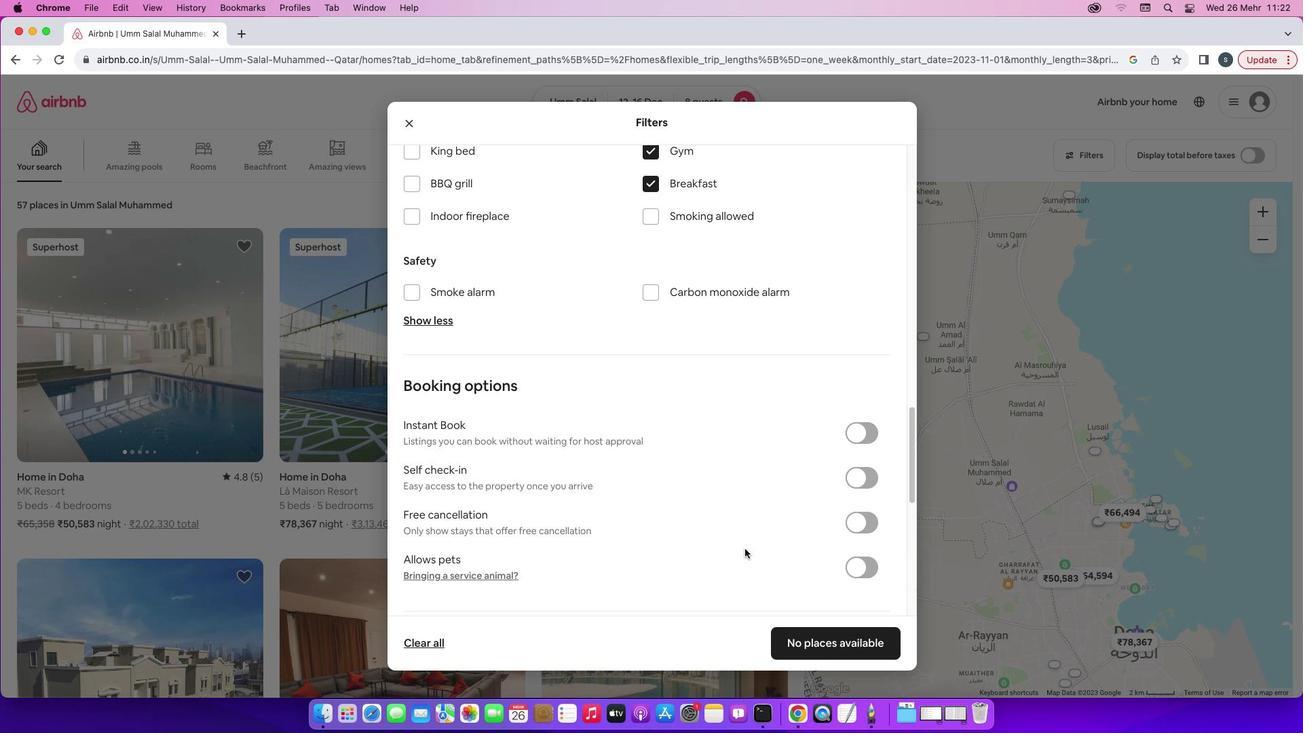 
Action: Mouse moved to (858, 459)
Screenshot: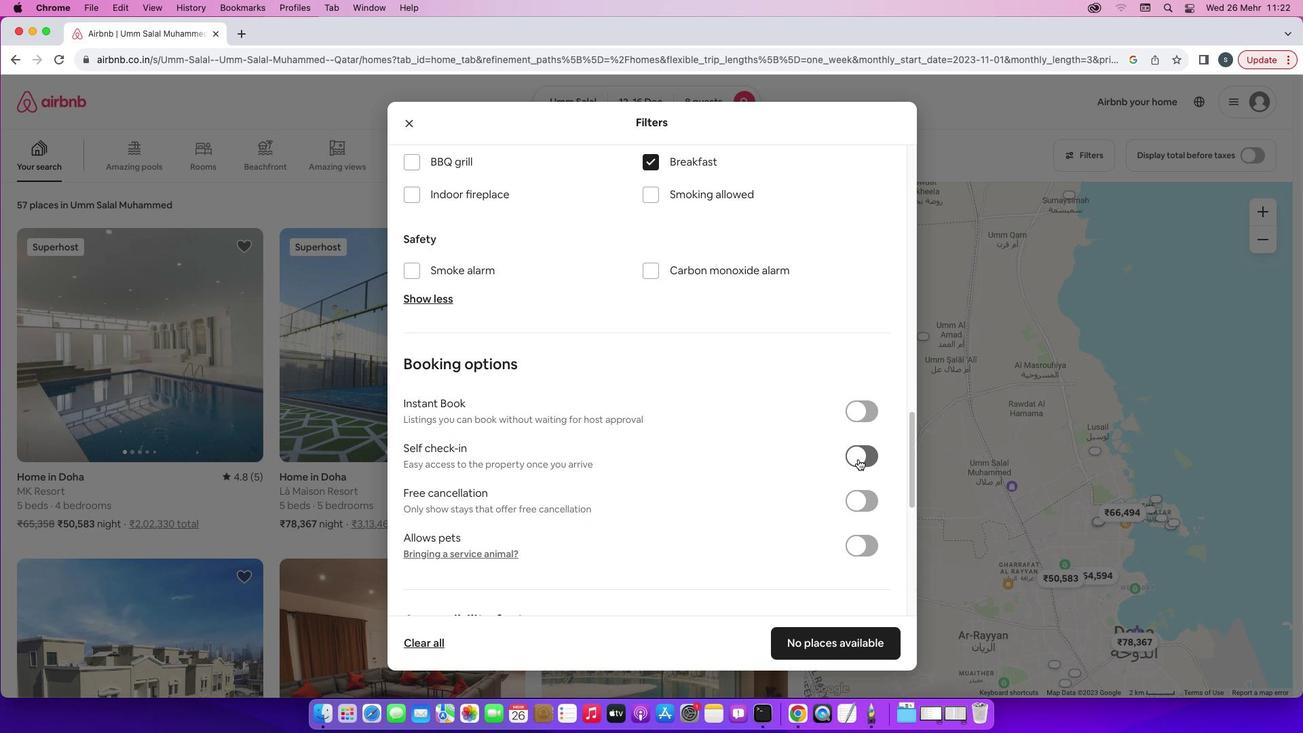 
Action: Mouse pressed left at (858, 459)
Screenshot: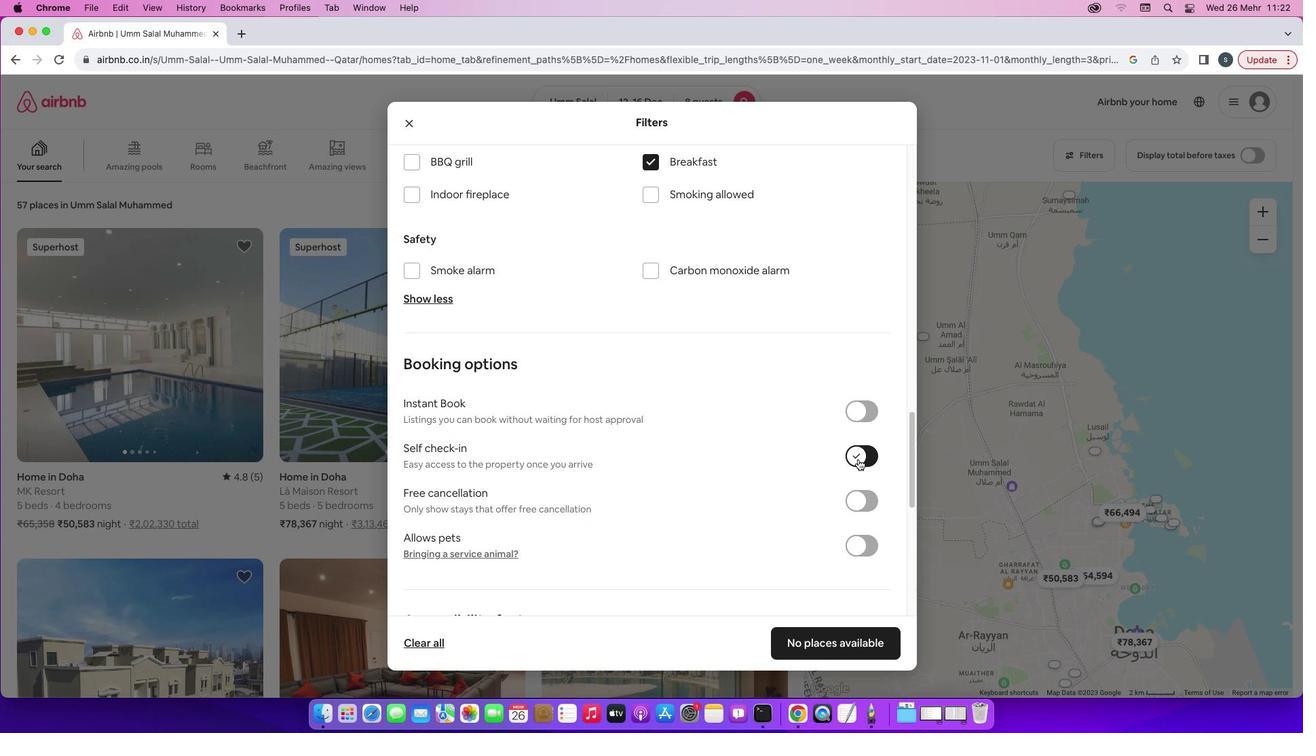 
Action: Mouse moved to (720, 513)
Screenshot: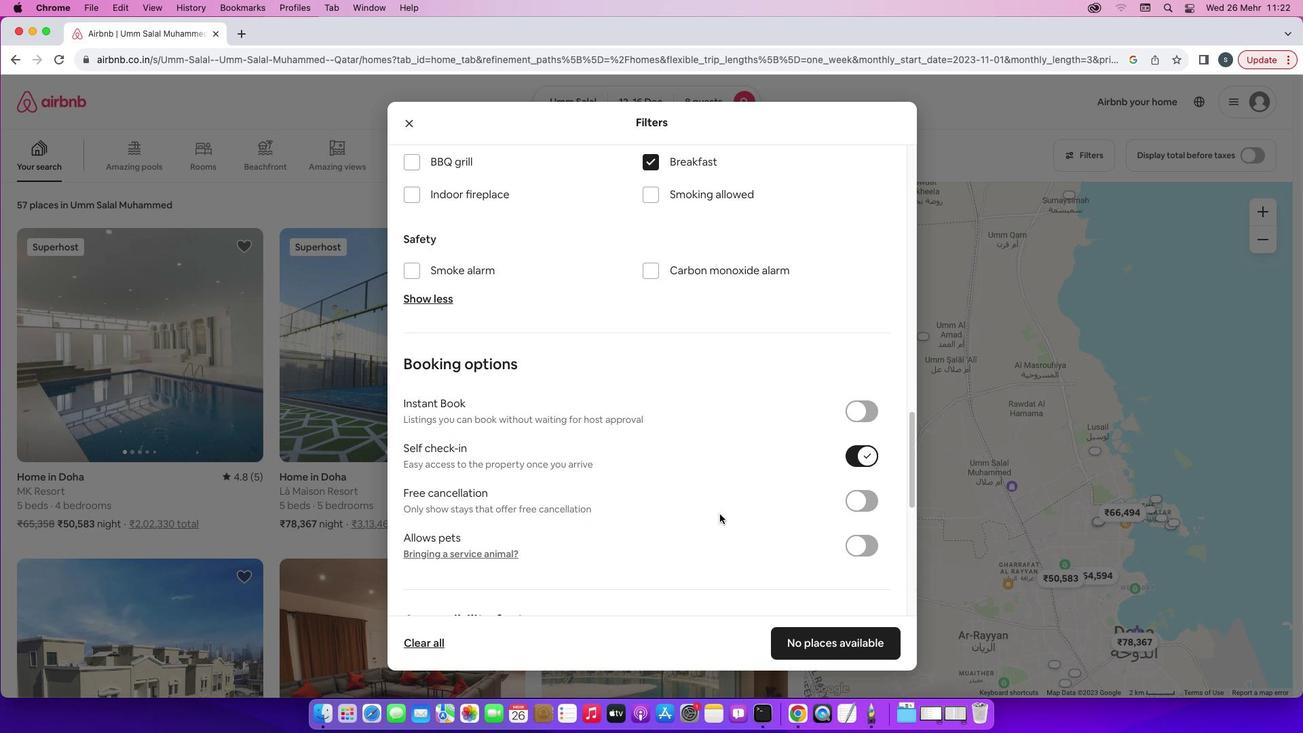 
Action: Mouse scrolled (720, 513) with delta (0, 0)
Screenshot: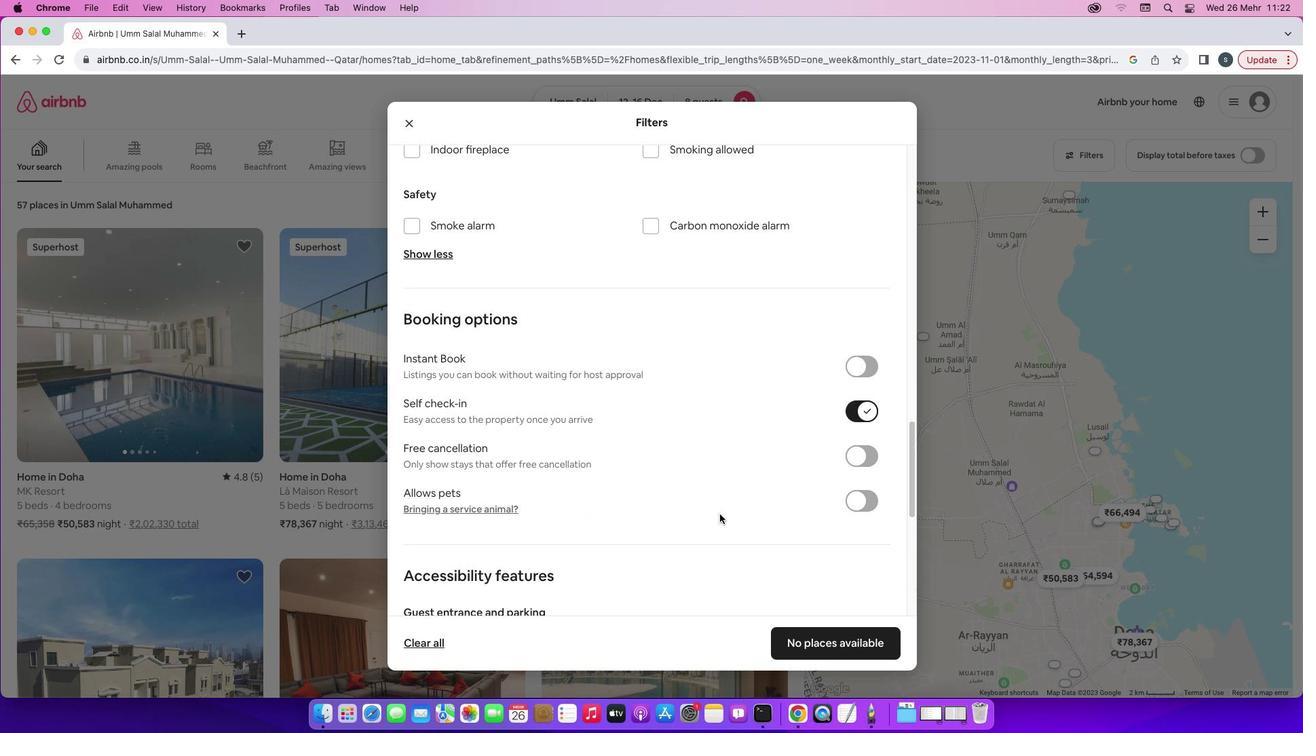 
Action: Mouse scrolled (720, 513) with delta (0, 0)
Screenshot: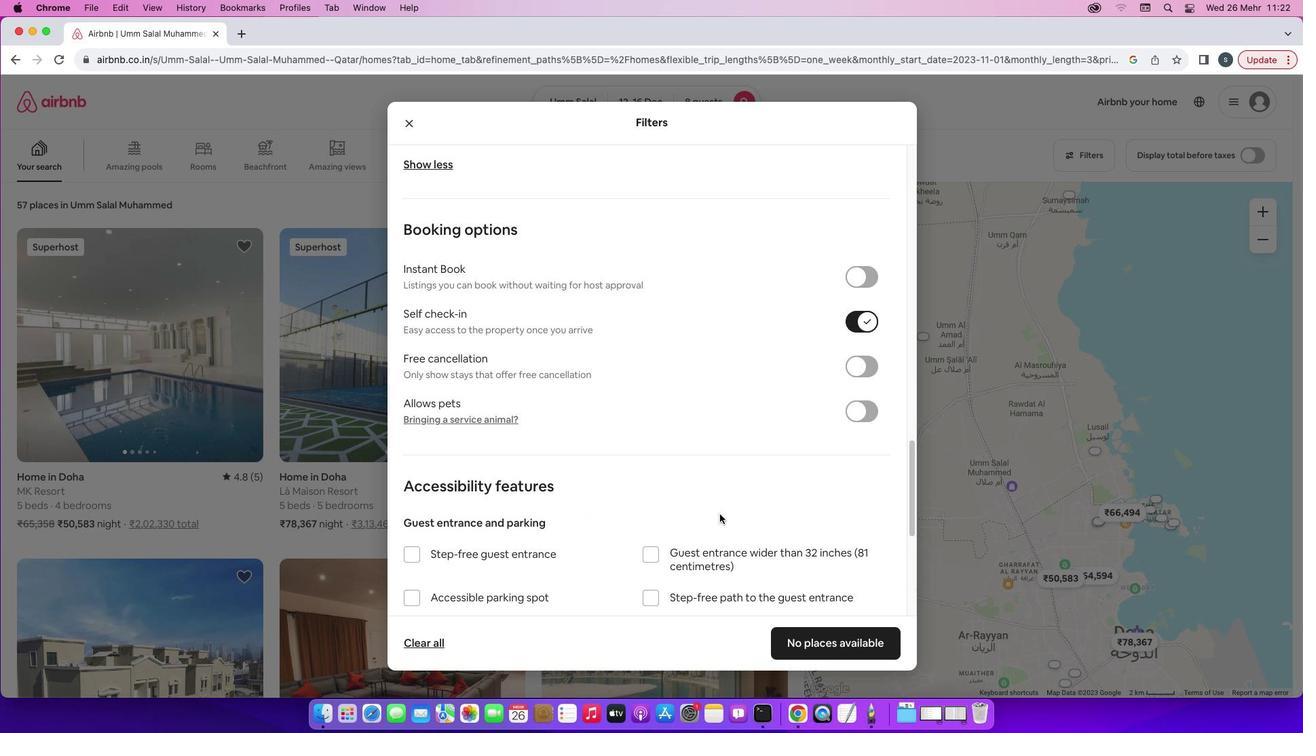 
Action: Mouse scrolled (720, 513) with delta (0, -2)
Screenshot: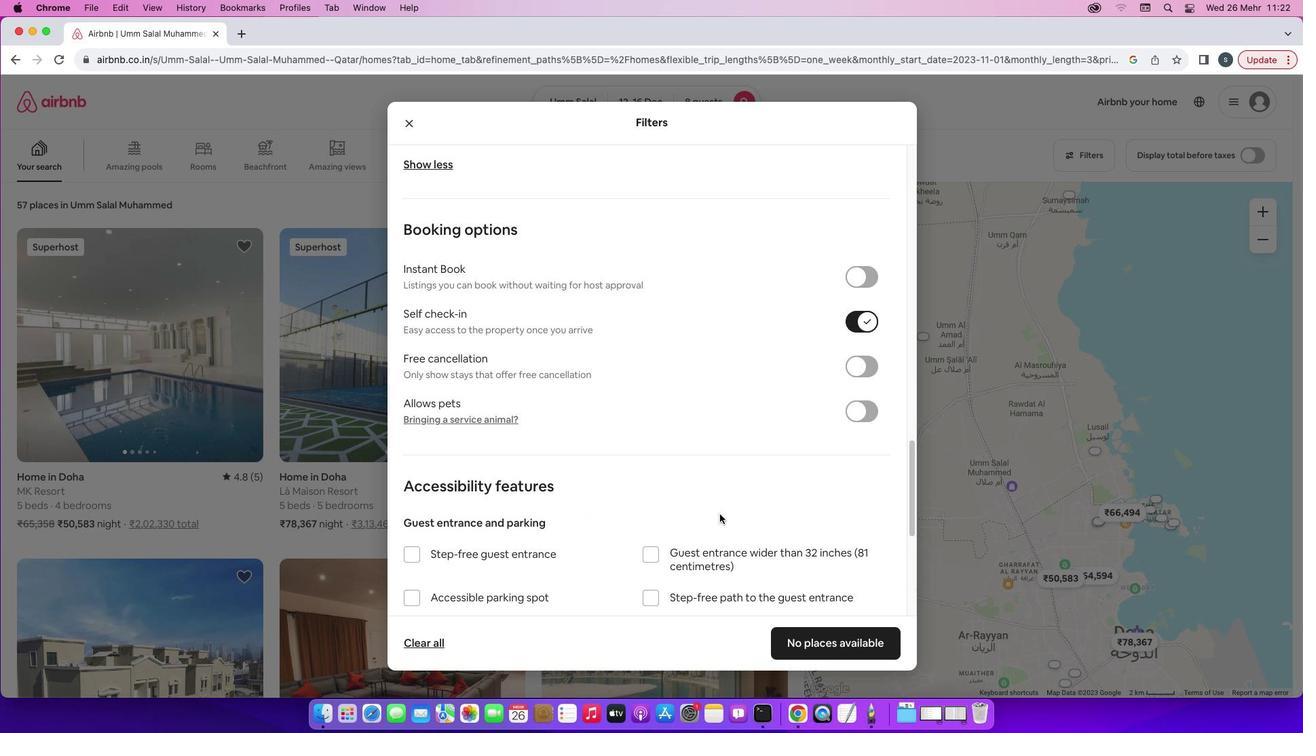 
Action: Mouse scrolled (720, 513) with delta (0, -3)
Screenshot: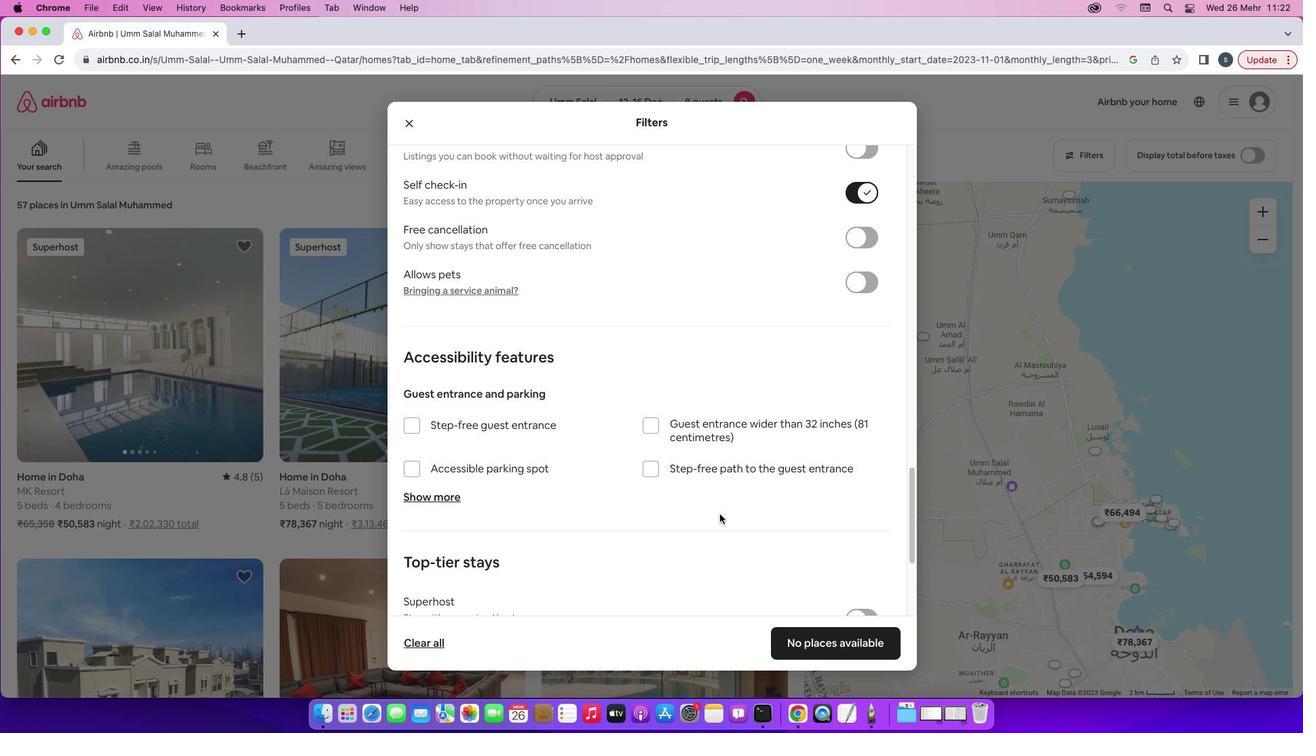 
Action: Mouse moved to (720, 514)
Screenshot: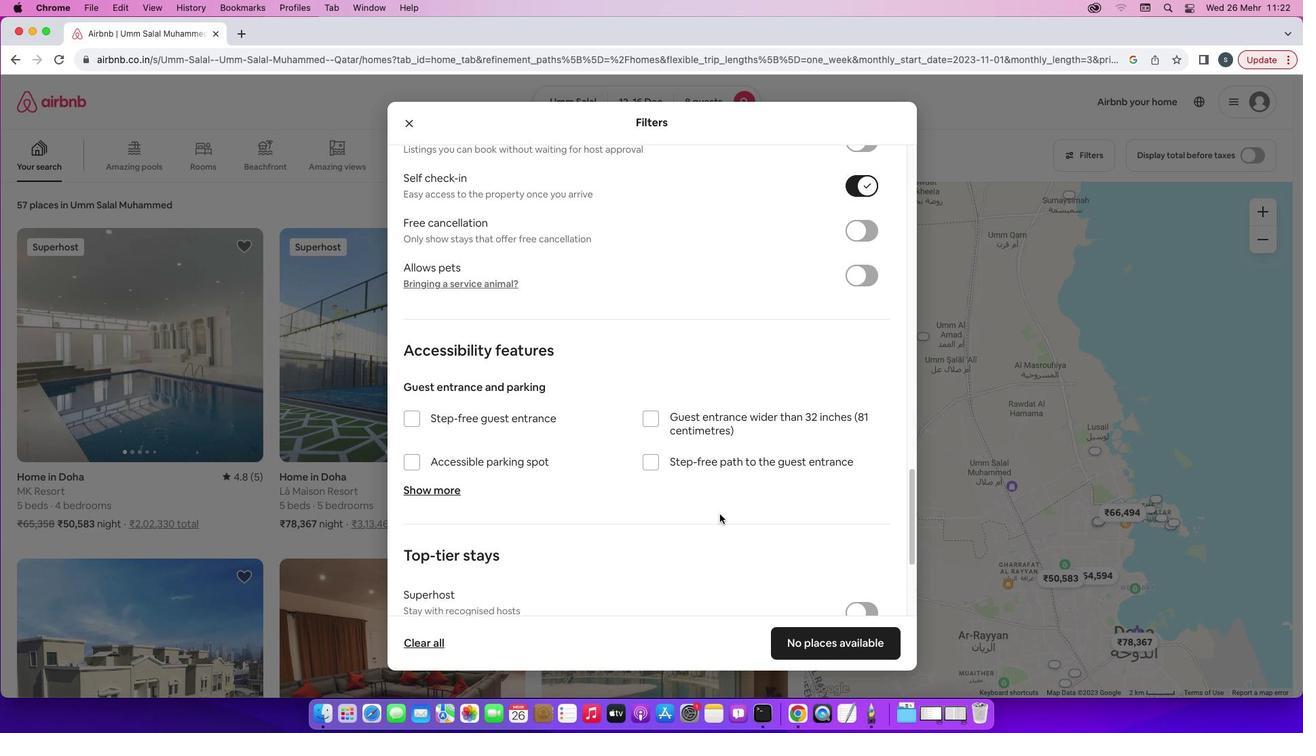 
Action: Mouse scrolled (720, 514) with delta (0, 0)
Screenshot: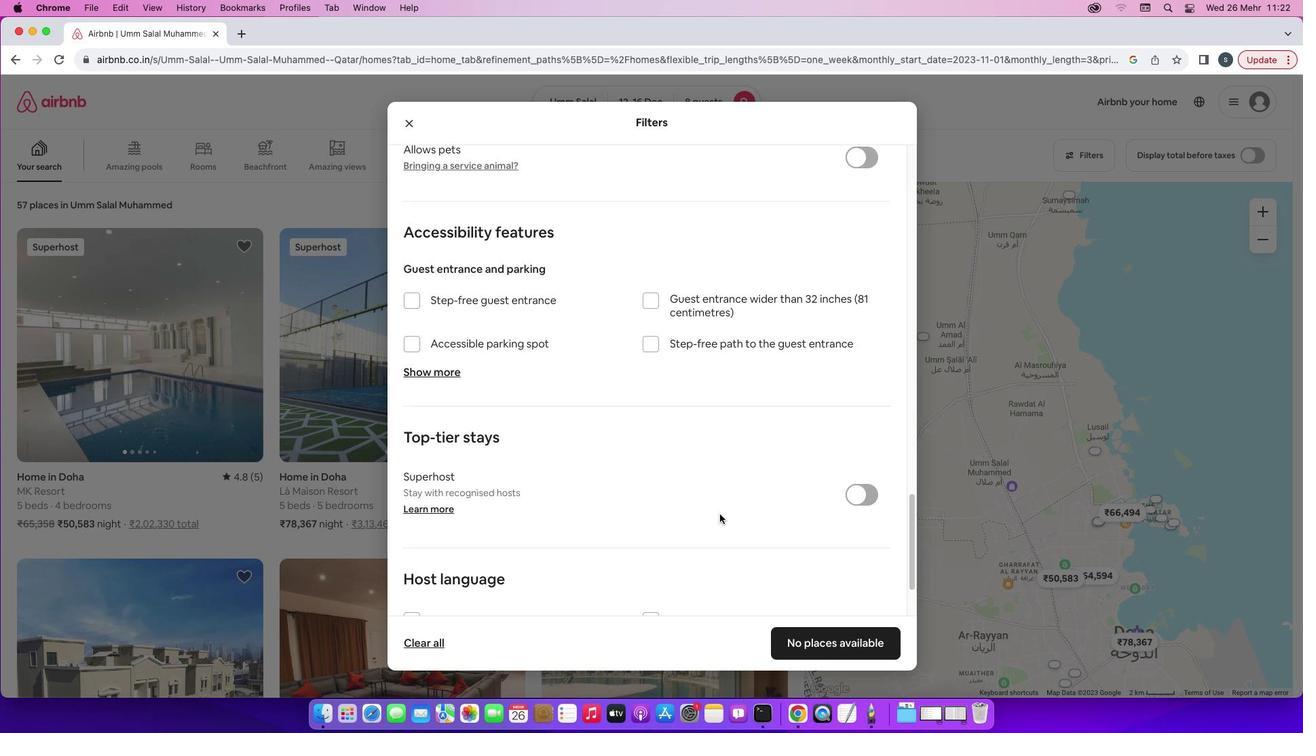 
Action: Mouse scrolled (720, 514) with delta (0, 0)
Screenshot: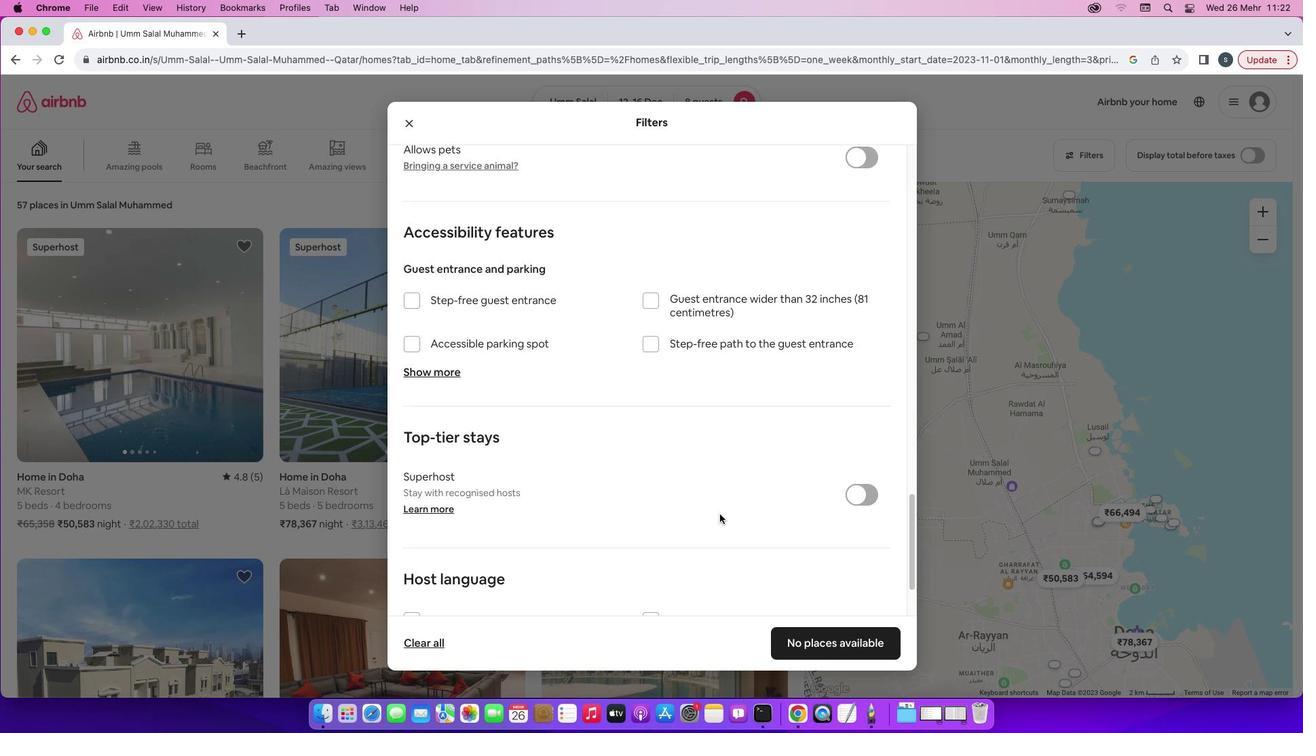 
Action: Mouse scrolled (720, 514) with delta (0, -2)
Screenshot: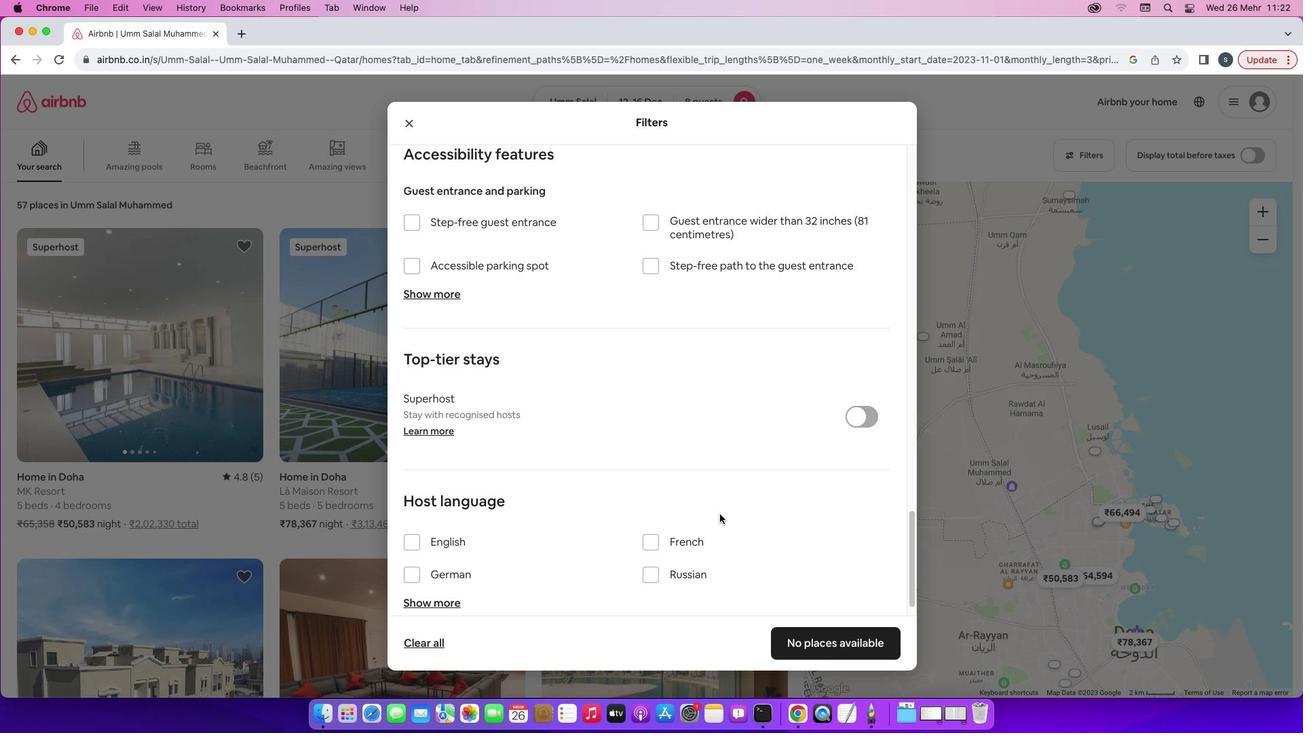 
Action: Mouse scrolled (720, 514) with delta (0, -3)
Screenshot: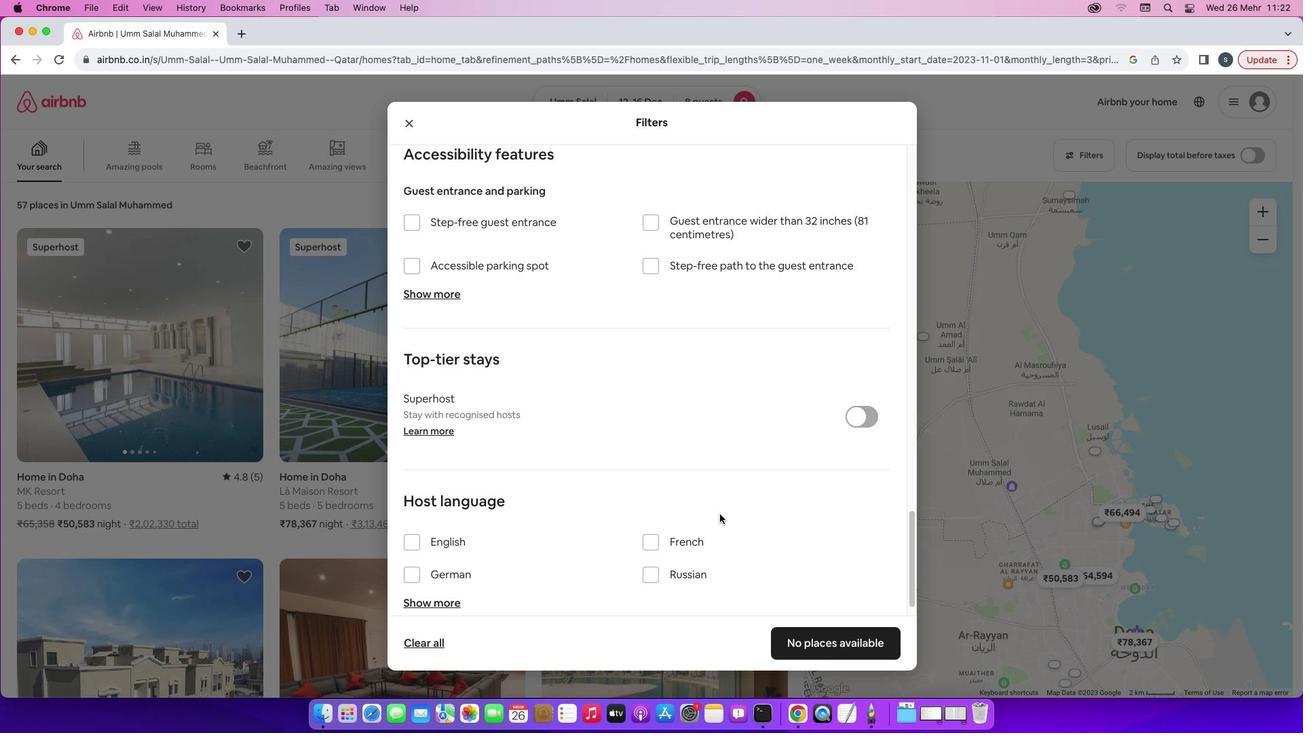 
Action: Mouse scrolled (720, 514) with delta (0, -3)
Screenshot: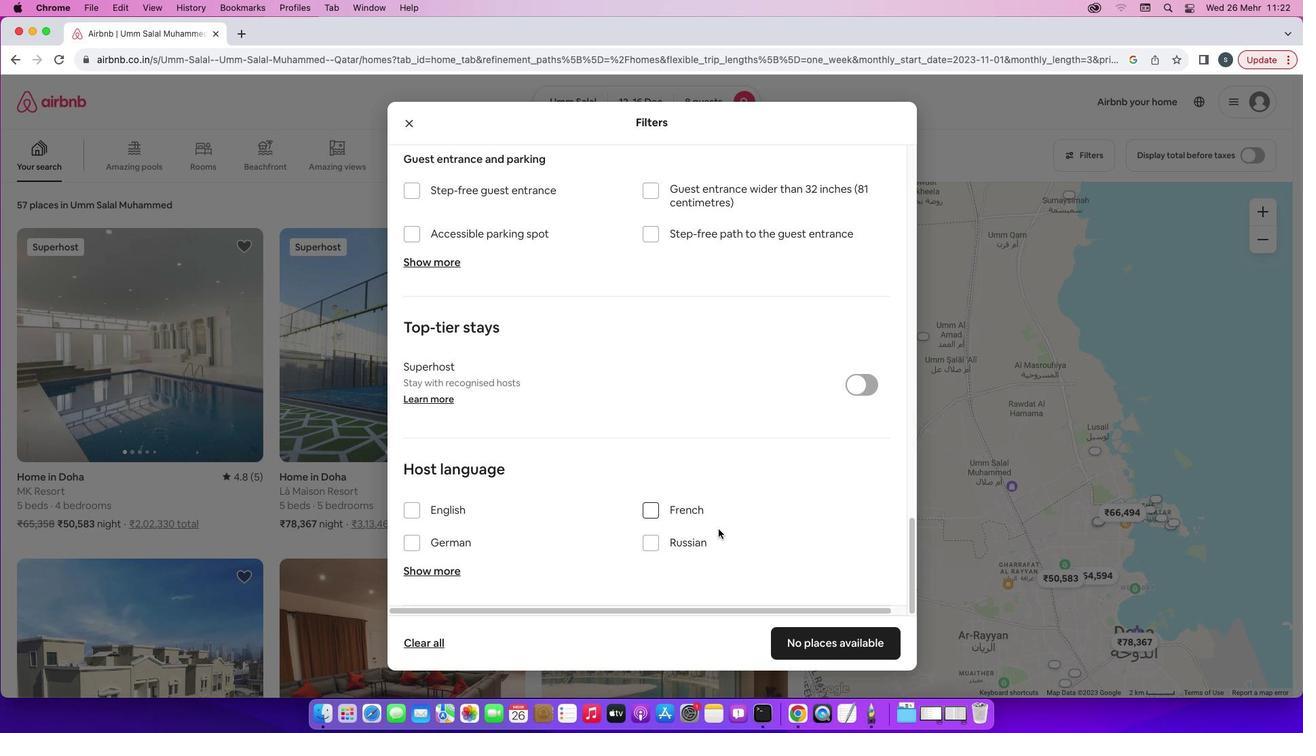 
Action: Mouse moved to (802, 642)
Screenshot: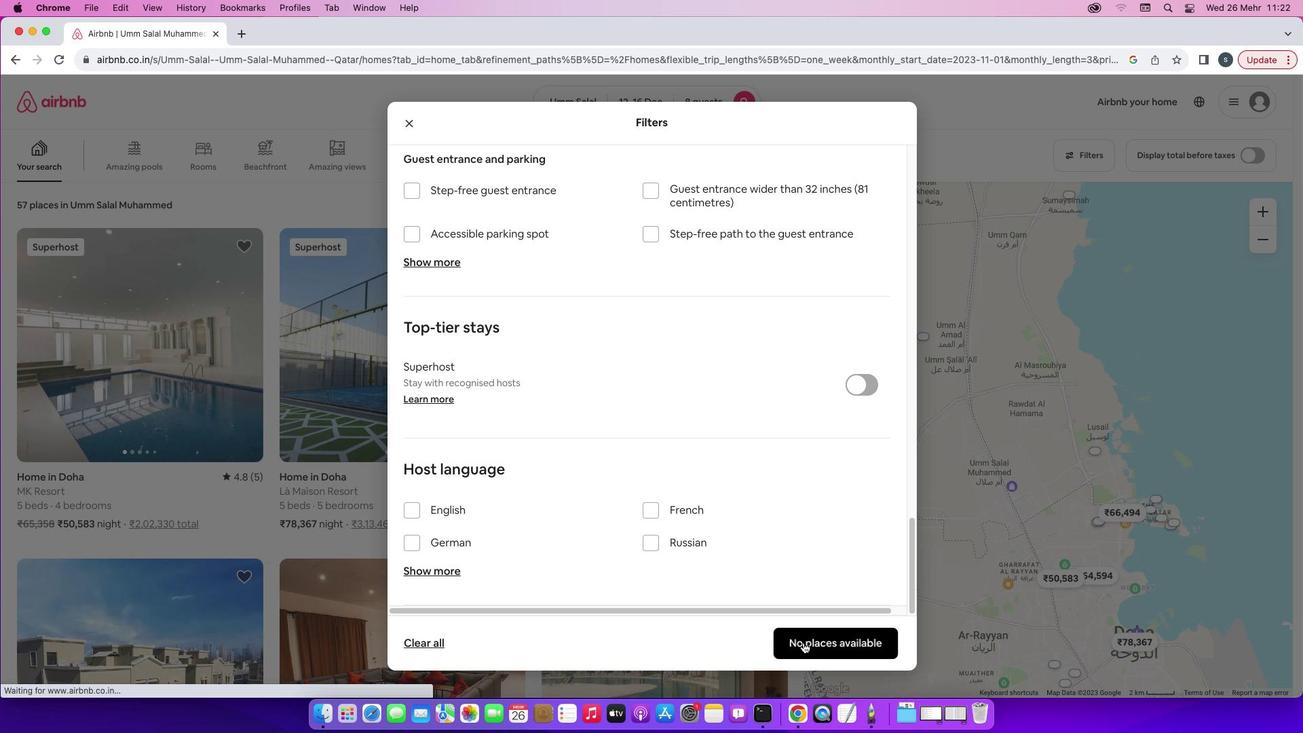 
Action: Mouse pressed left at (802, 642)
Screenshot: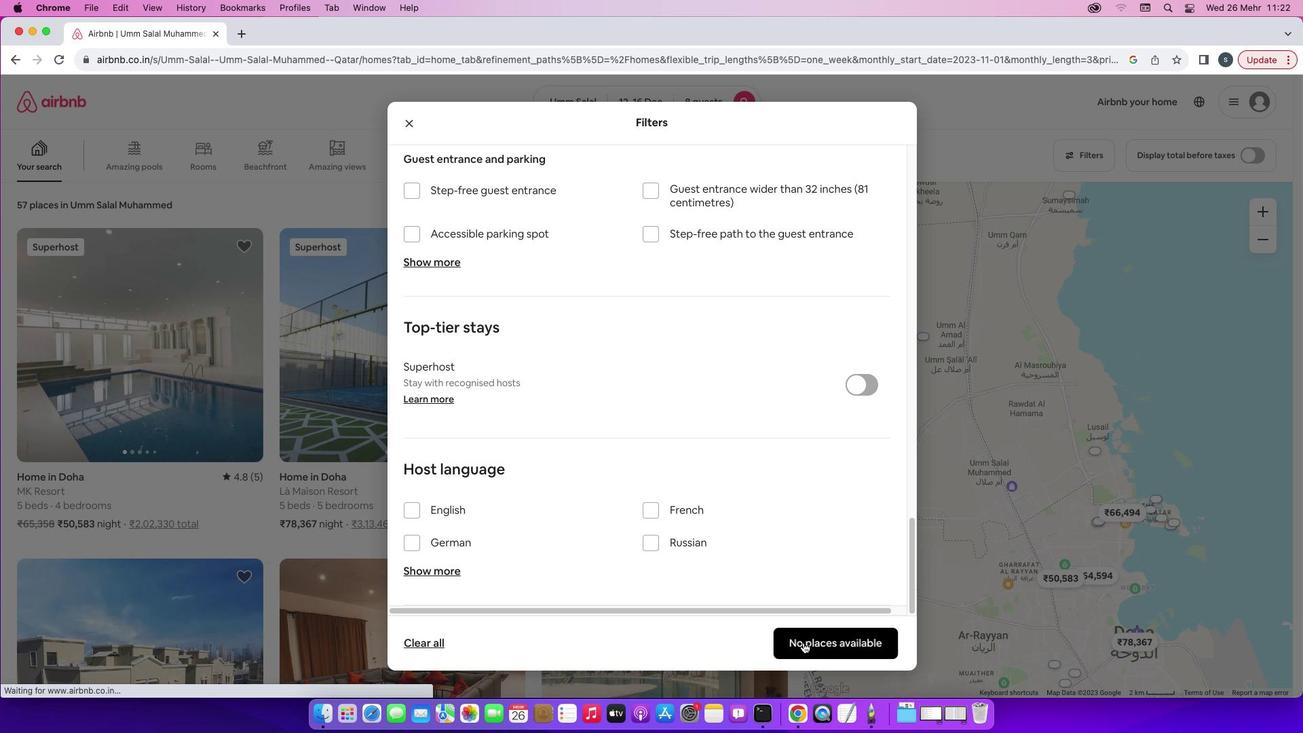 
Action: Mouse moved to (632, 172)
Screenshot: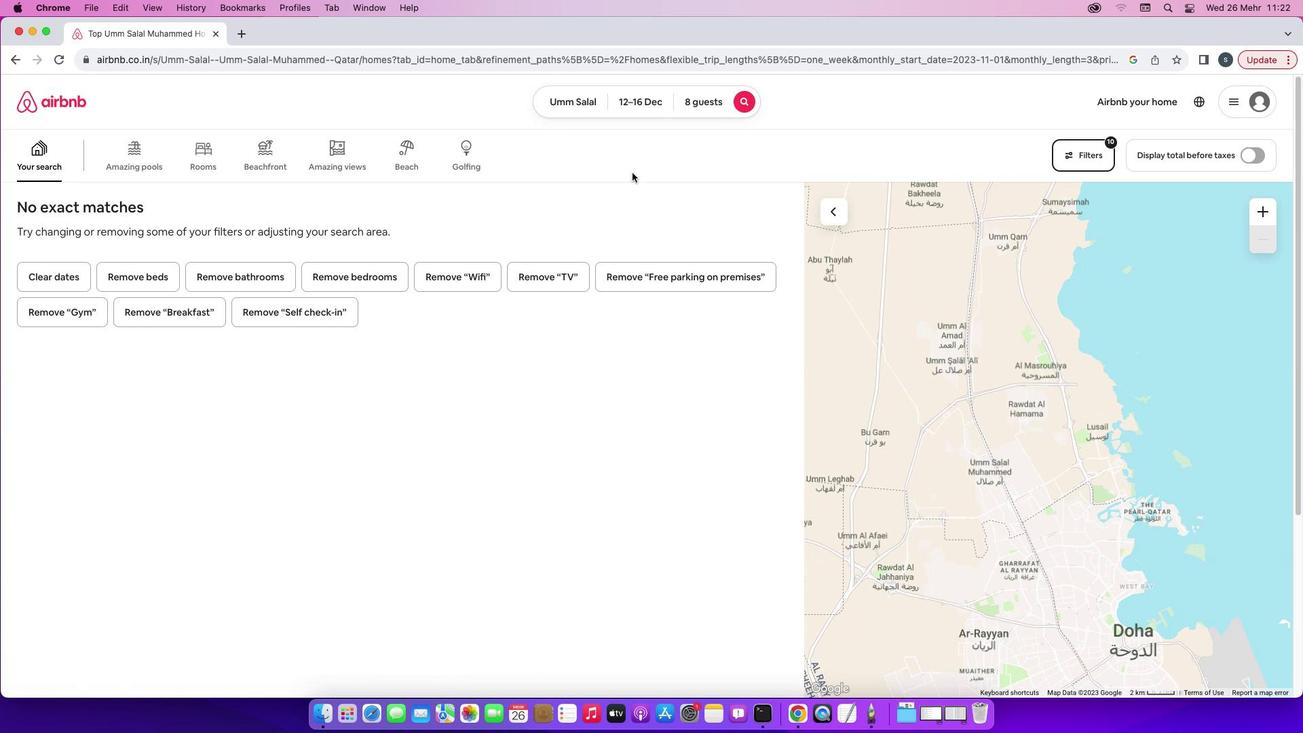 
